 Task: Search one way flight ticket for 3 adults, 3 children in premium economy from Joplin: Joplin Regional Airport to Riverton: Central Wyoming Regional Airport (was Riverton Regional) on 5-4-2023. Choice of flights is Spirit. Outbound departure time preference is 7:15.
Action: Mouse moved to (298, 124)
Screenshot: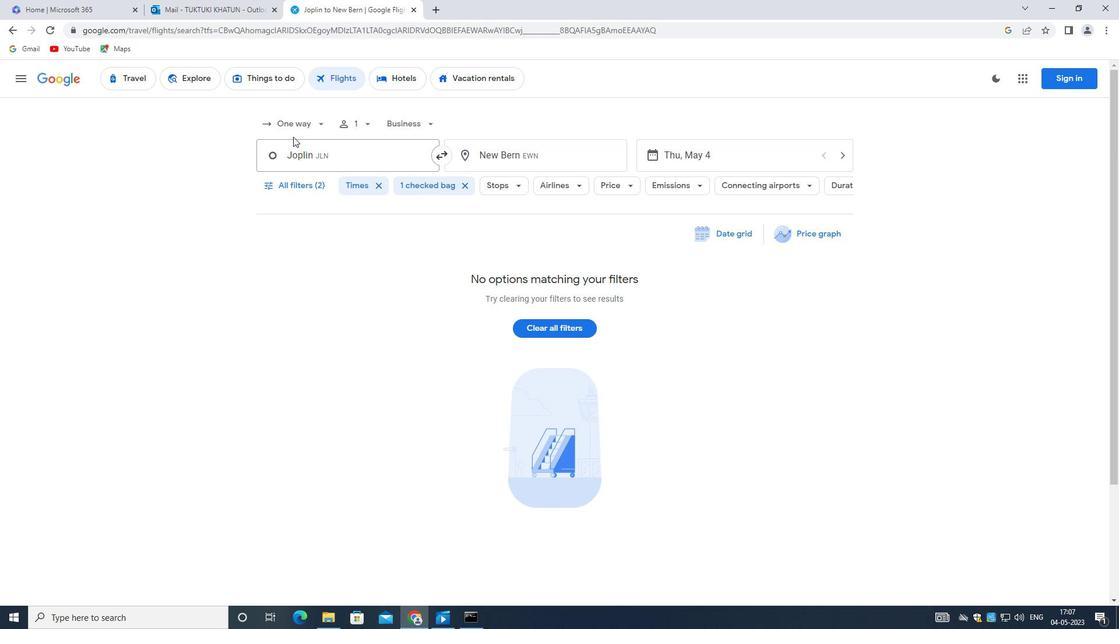 
Action: Mouse pressed left at (298, 124)
Screenshot: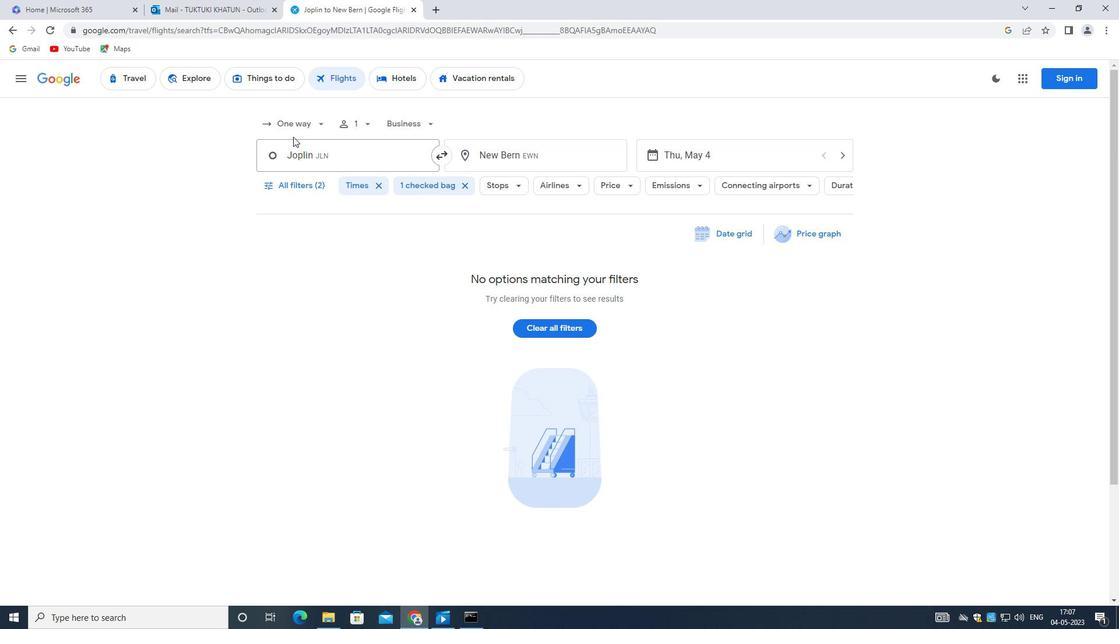 
Action: Mouse moved to (323, 177)
Screenshot: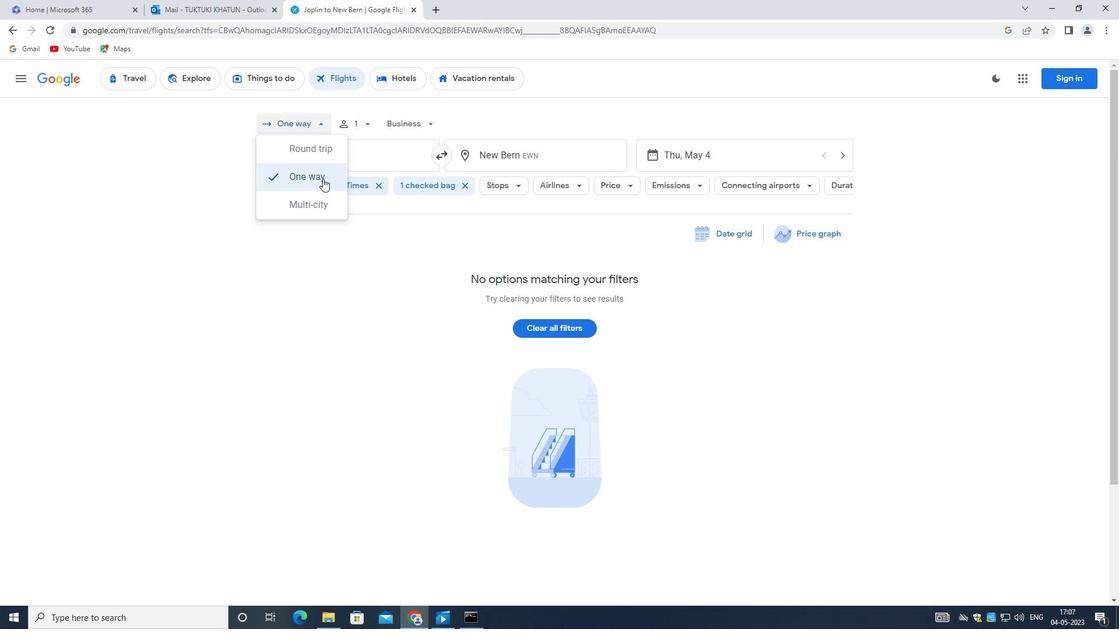 
Action: Mouse pressed left at (323, 177)
Screenshot: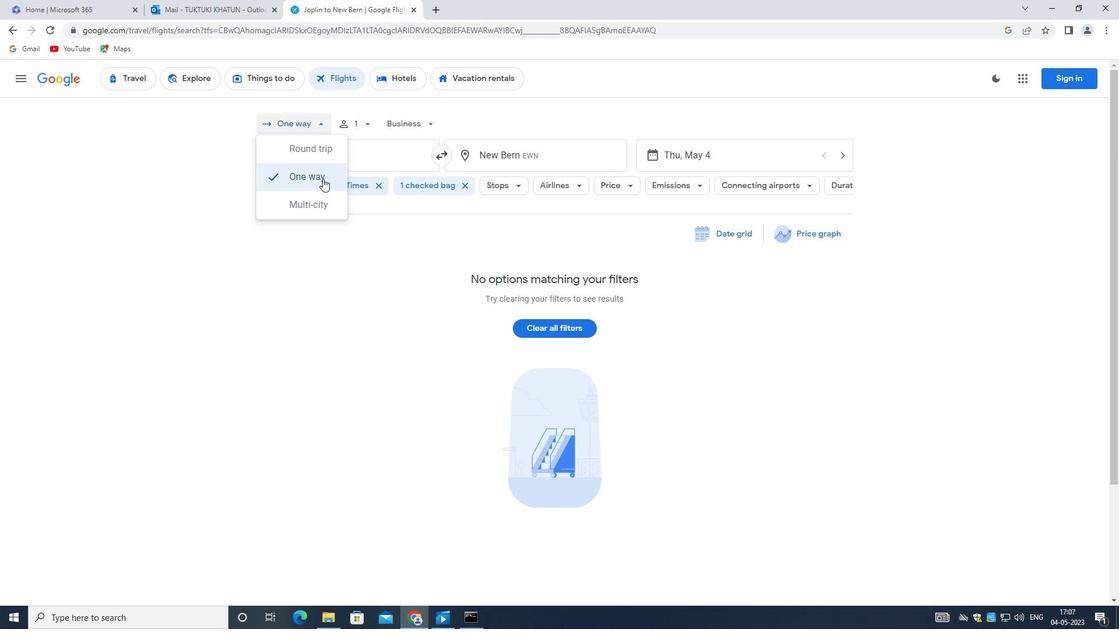 
Action: Mouse moved to (401, 130)
Screenshot: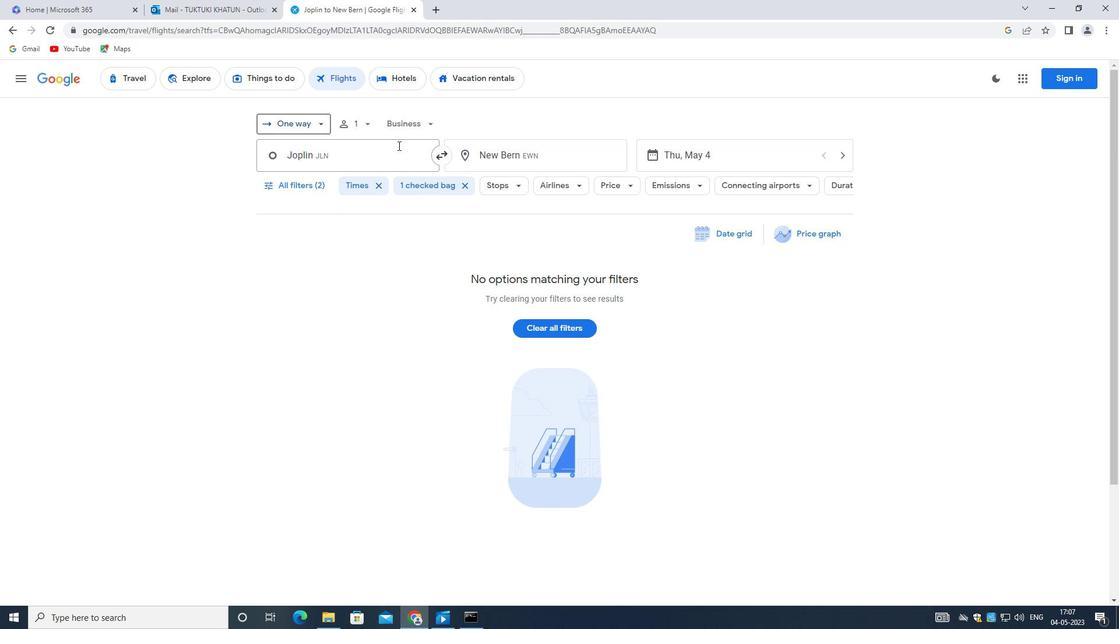 
Action: Mouse pressed left at (401, 130)
Screenshot: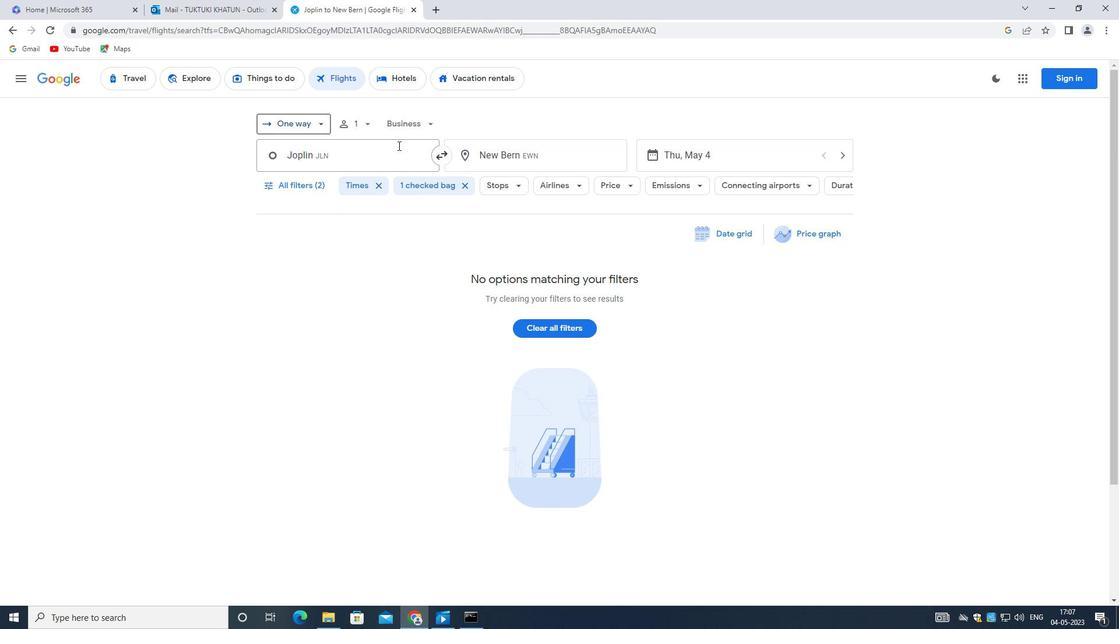 
Action: Mouse moved to (368, 124)
Screenshot: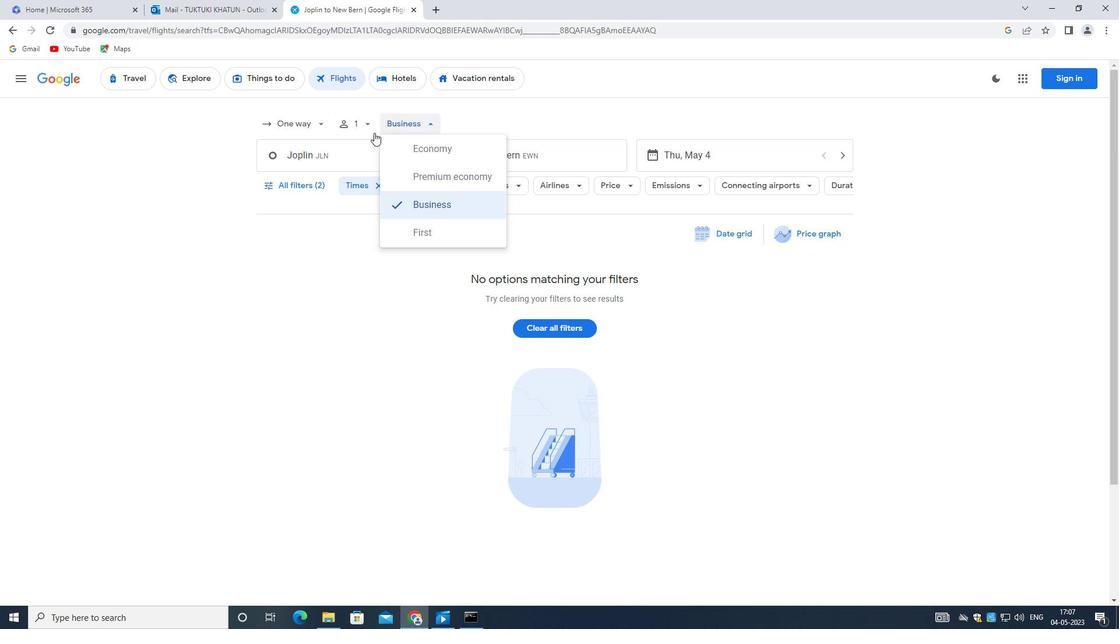 
Action: Mouse pressed left at (368, 124)
Screenshot: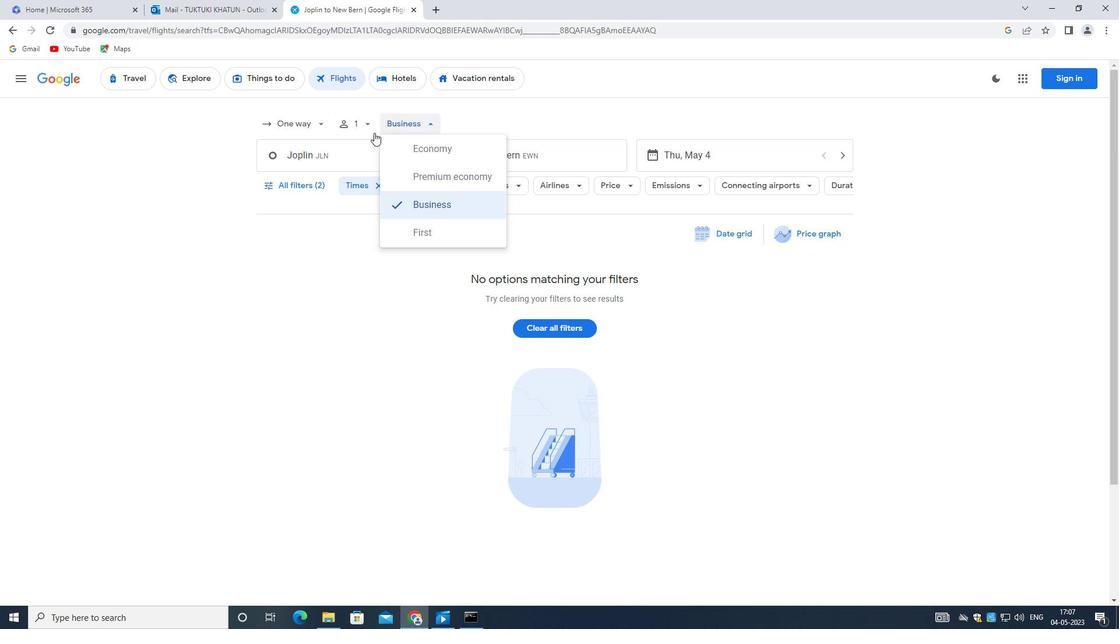 
Action: Mouse moved to (457, 153)
Screenshot: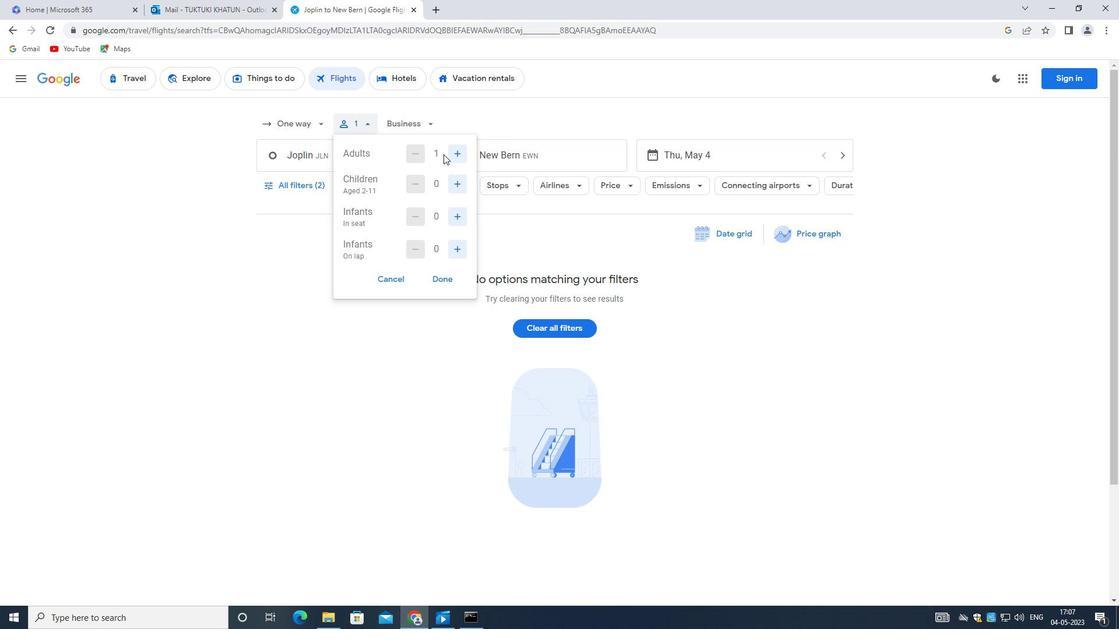 
Action: Mouse pressed left at (457, 153)
Screenshot: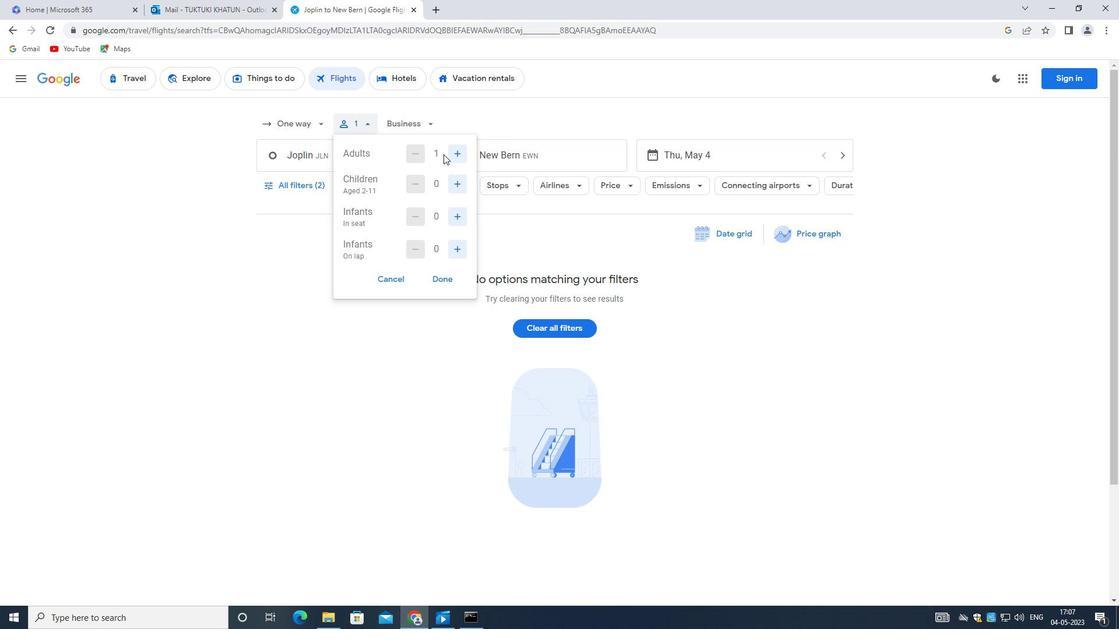 
Action: Mouse moved to (457, 152)
Screenshot: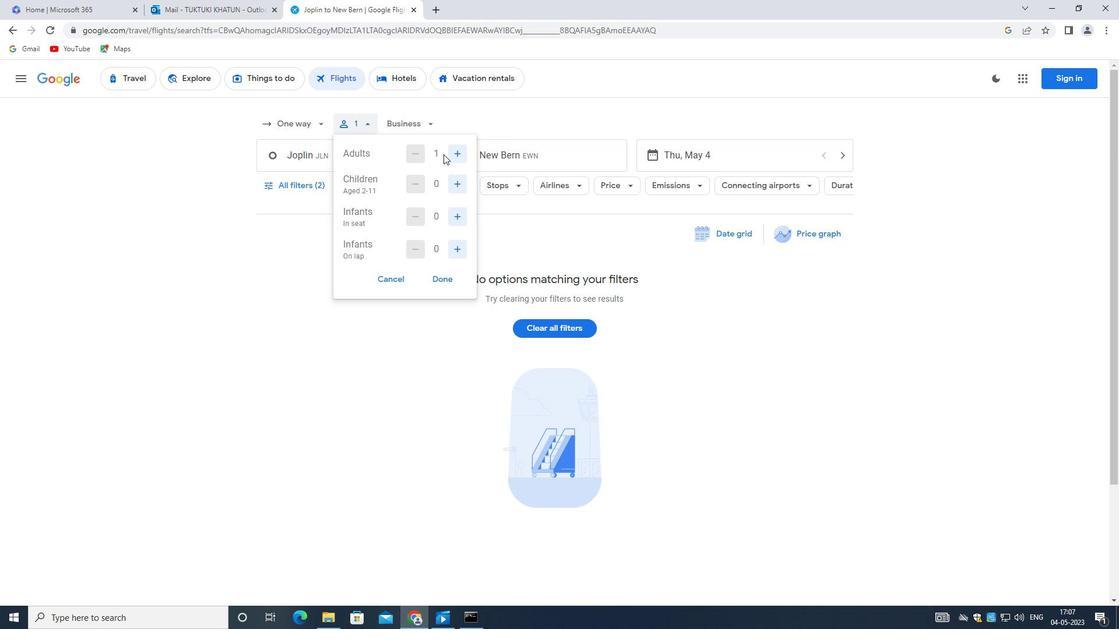 
Action: Mouse pressed left at (457, 152)
Screenshot: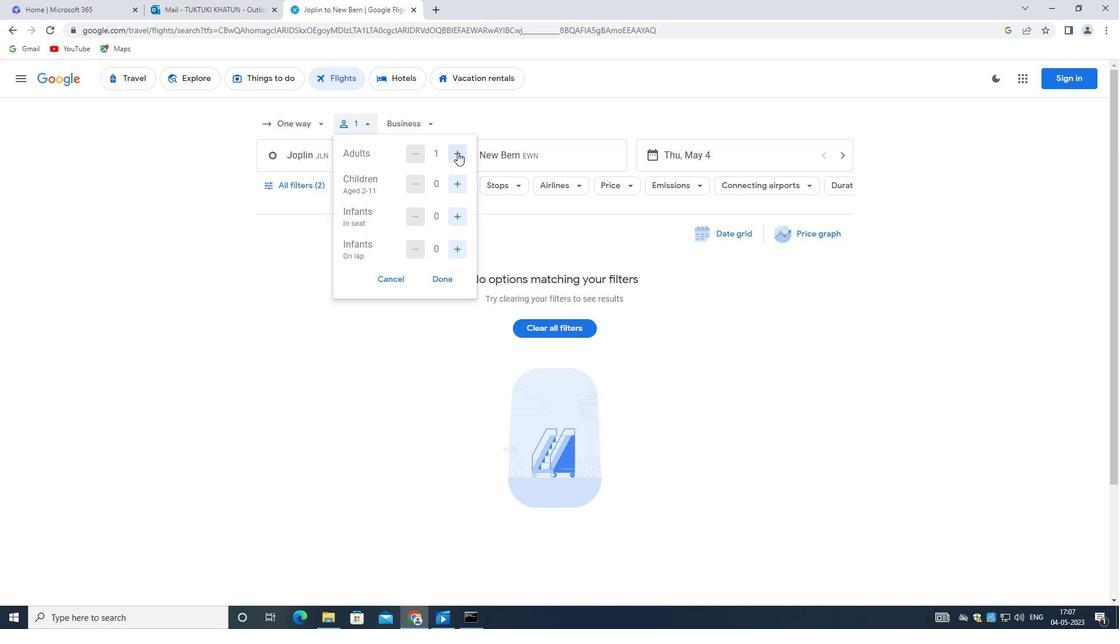 
Action: Mouse moved to (466, 183)
Screenshot: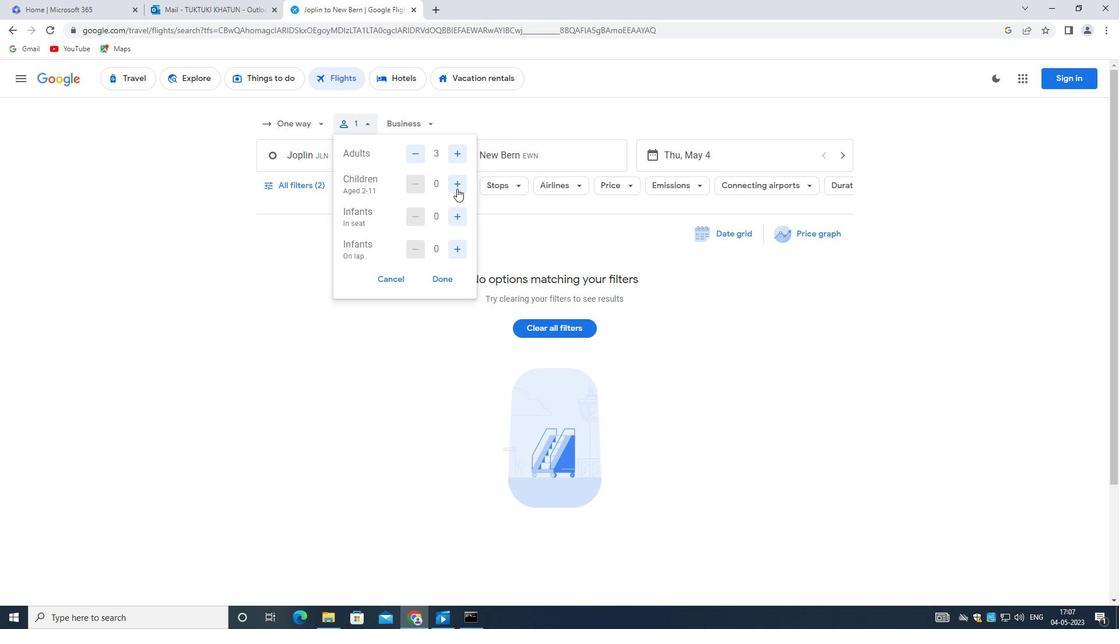 
Action: Mouse pressed left at (466, 183)
Screenshot: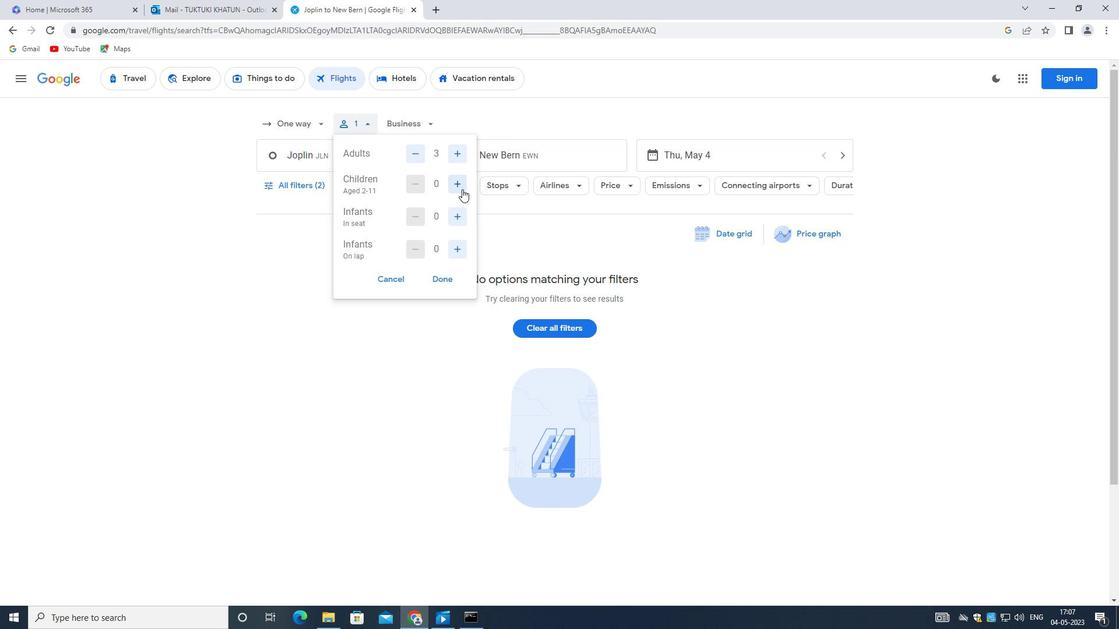
Action: Mouse pressed left at (466, 183)
Screenshot: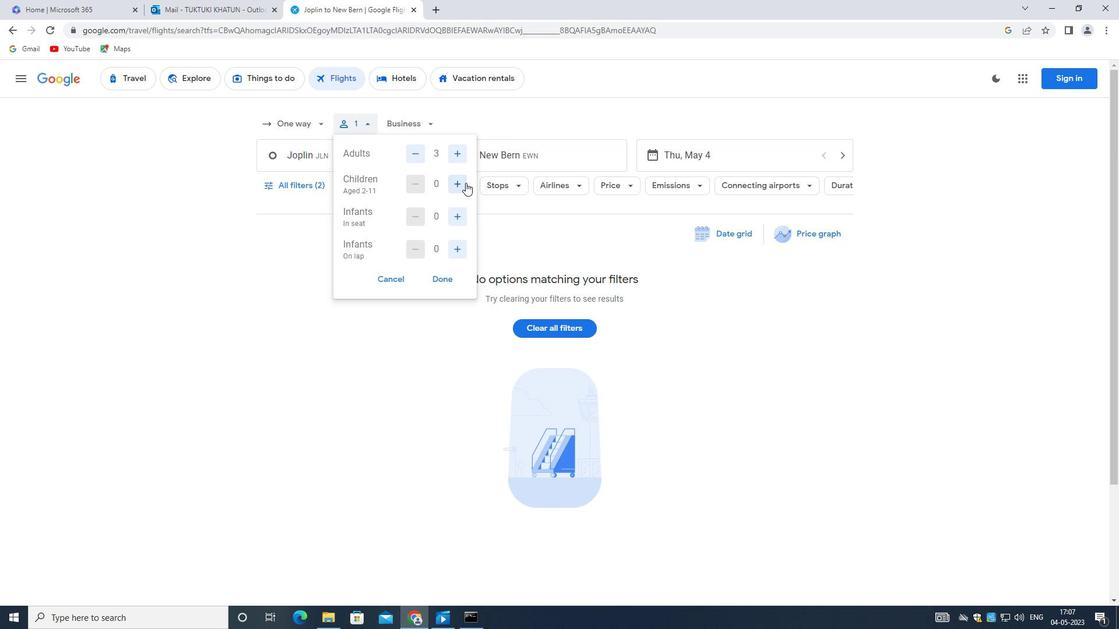 
Action: Mouse pressed left at (466, 183)
Screenshot: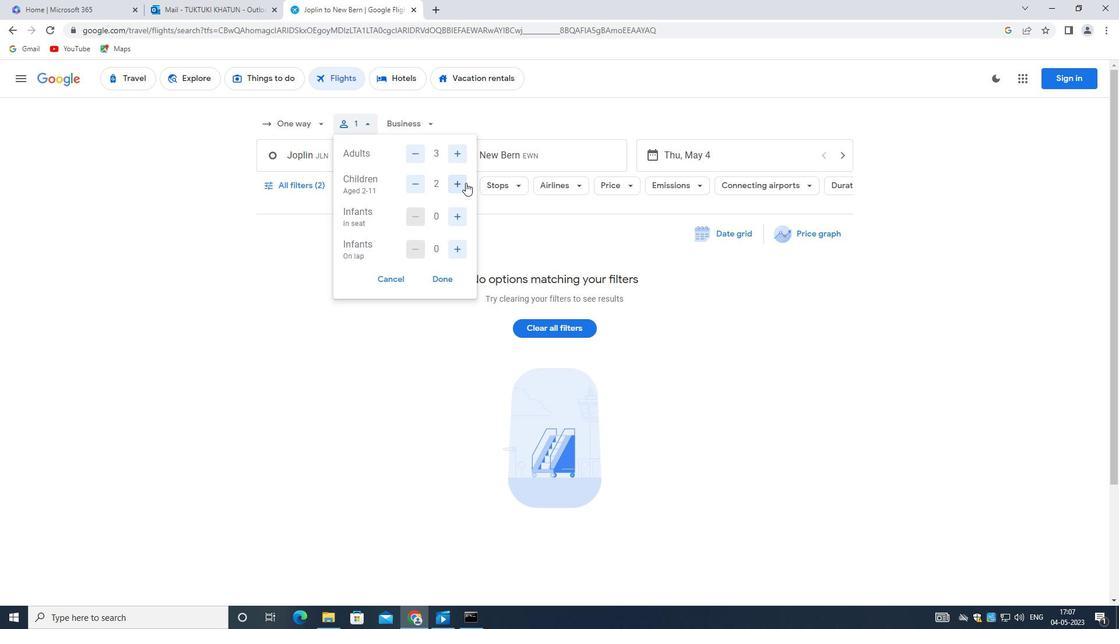
Action: Mouse moved to (442, 277)
Screenshot: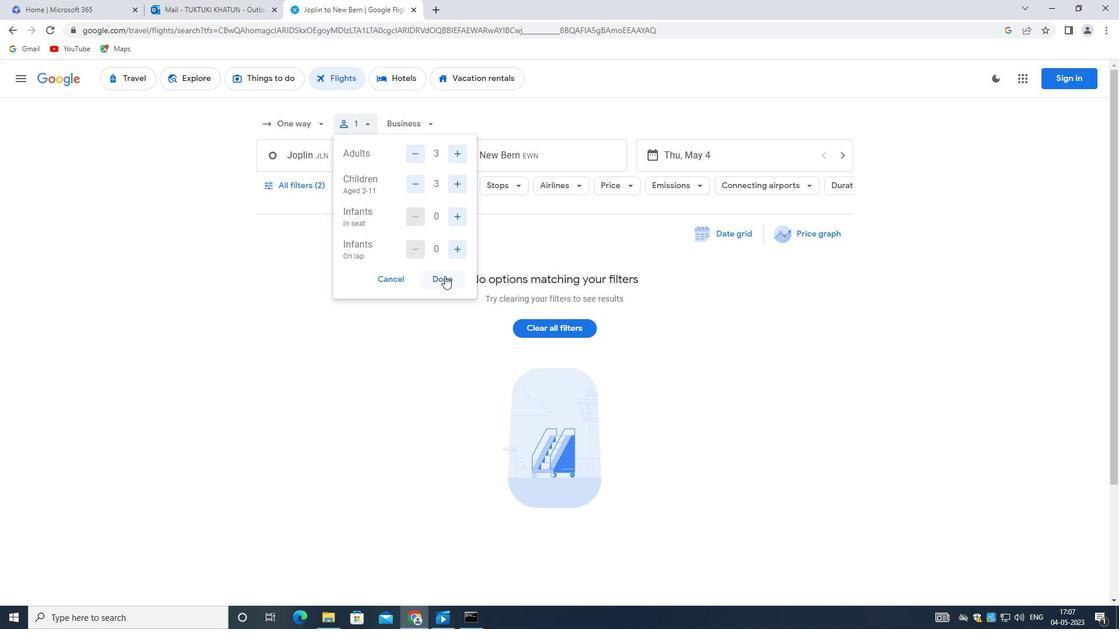 
Action: Mouse pressed left at (442, 277)
Screenshot: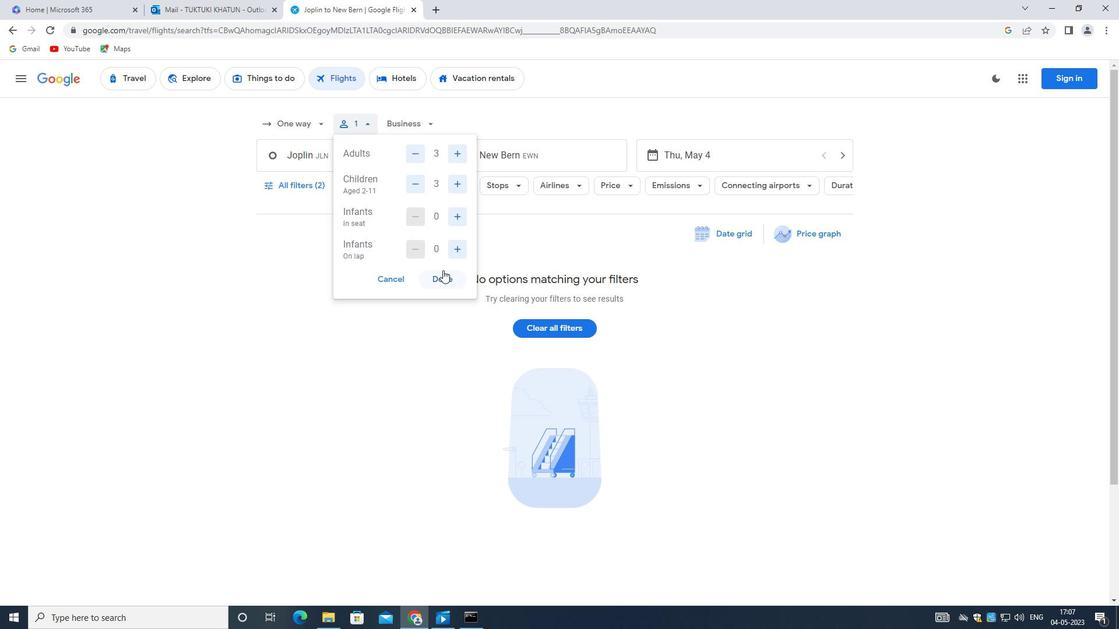 
Action: Mouse moved to (414, 126)
Screenshot: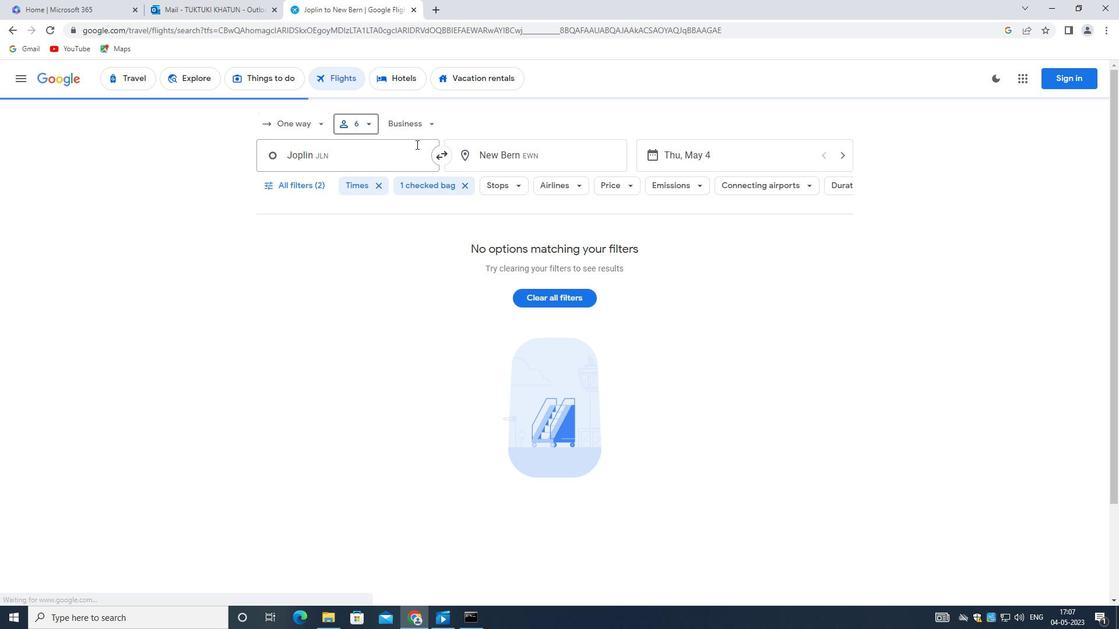 
Action: Mouse pressed left at (414, 126)
Screenshot: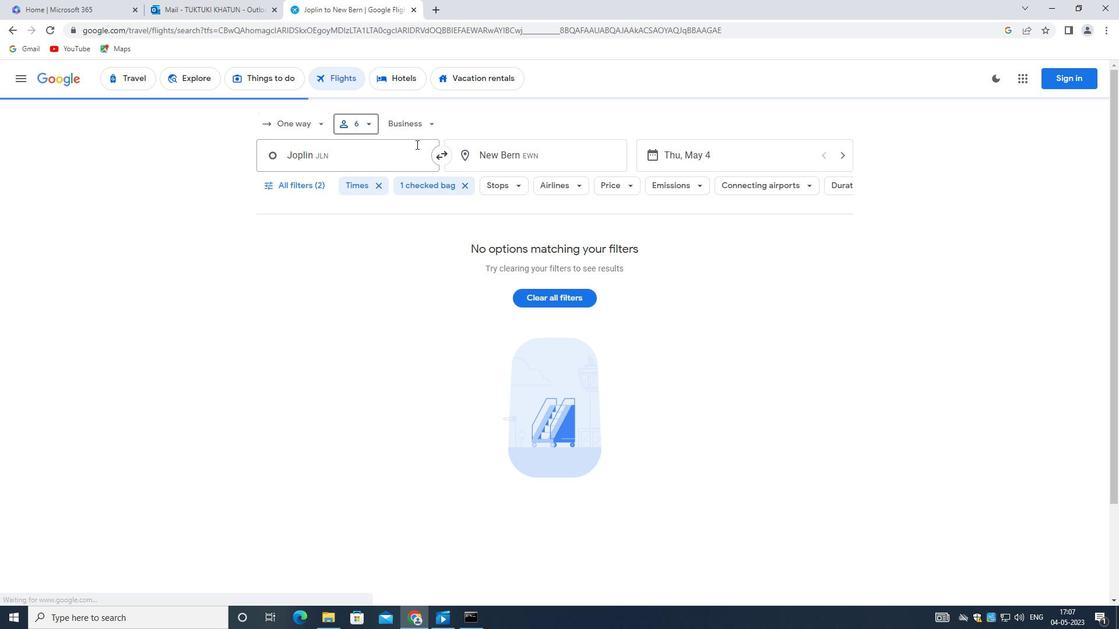 
Action: Mouse moved to (447, 179)
Screenshot: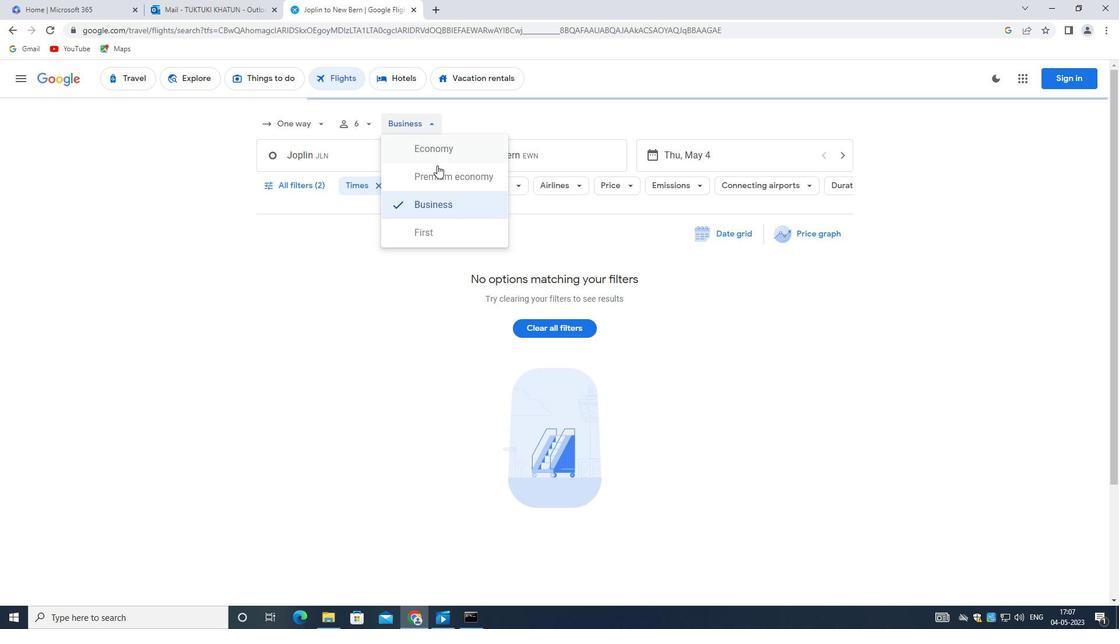 
Action: Mouse pressed left at (447, 179)
Screenshot: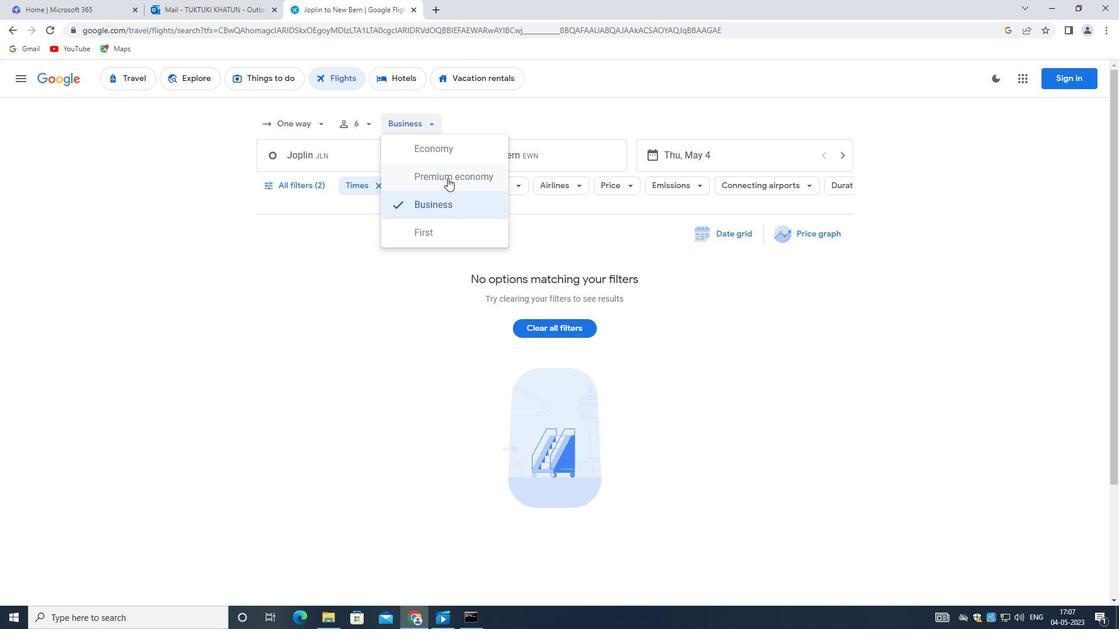 
Action: Mouse moved to (310, 156)
Screenshot: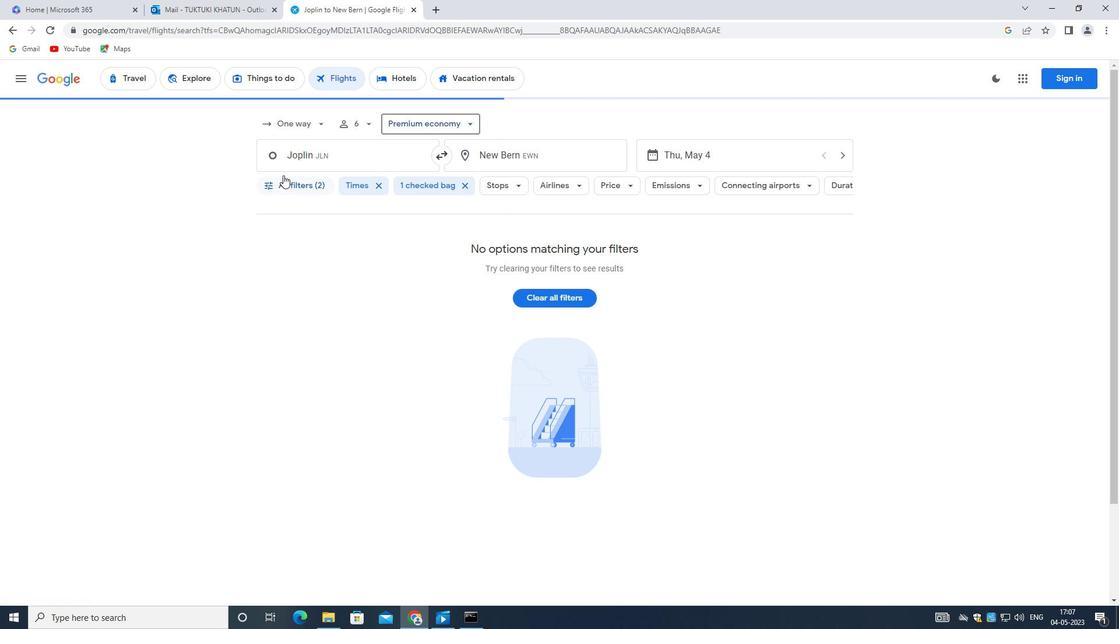 
Action: Mouse pressed left at (310, 156)
Screenshot: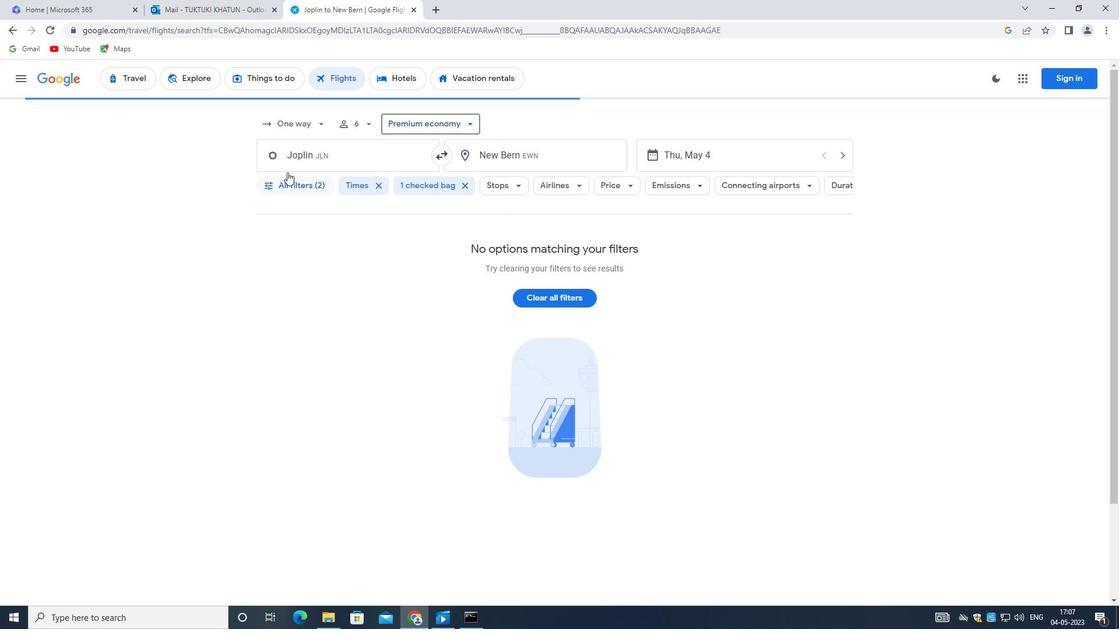 
Action: Mouse moved to (342, 220)
Screenshot: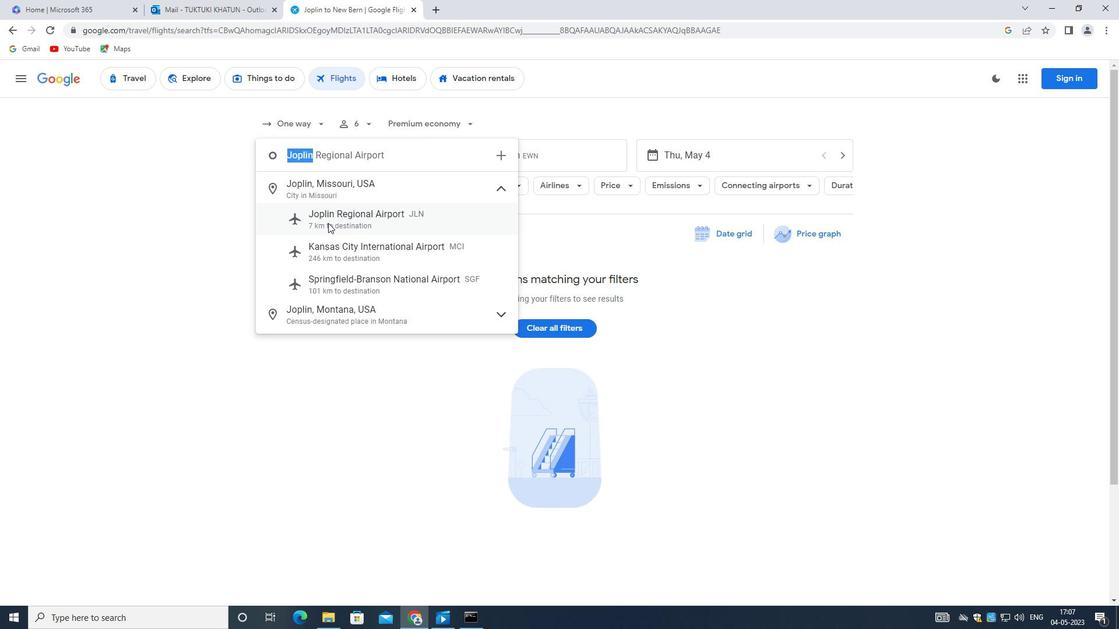
Action: Mouse pressed left at (342, 220)
Screenshot: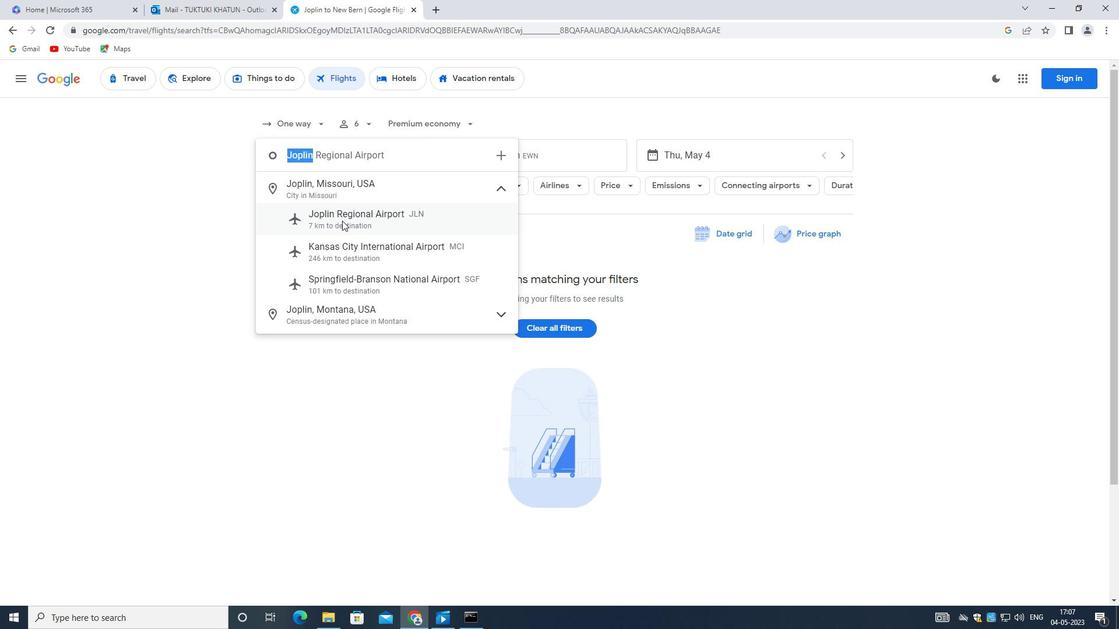 
Action: Mouse moved to (522, 149)
Screenshot: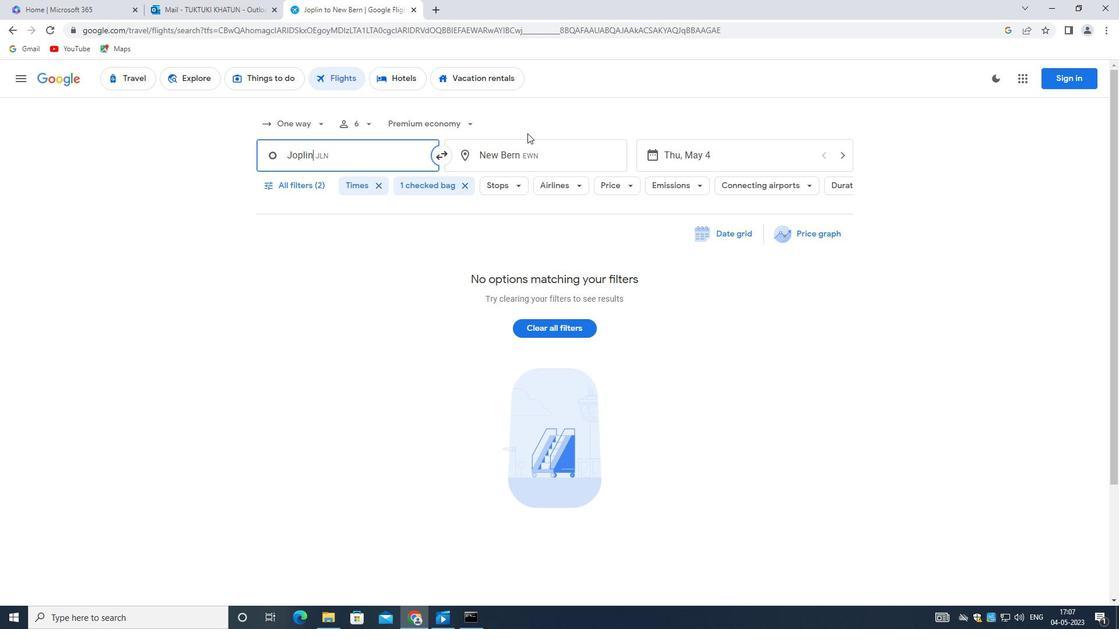 
Action: Mouse pressed left at (522, 149)
Screenshot: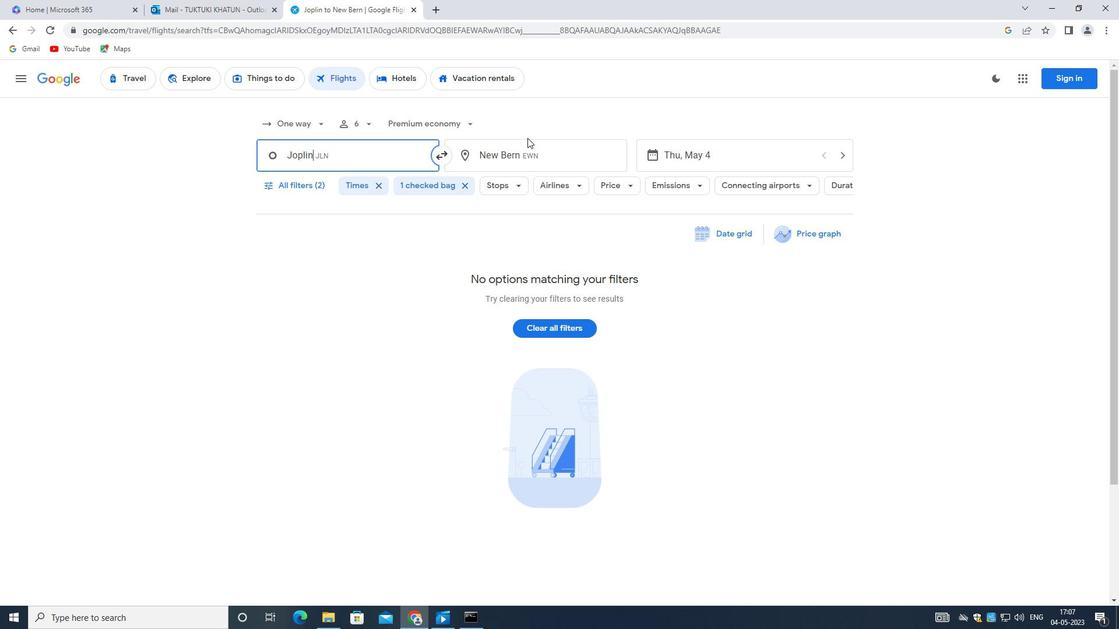 
Action: Mouse moved to (520, 149)
Screenshot: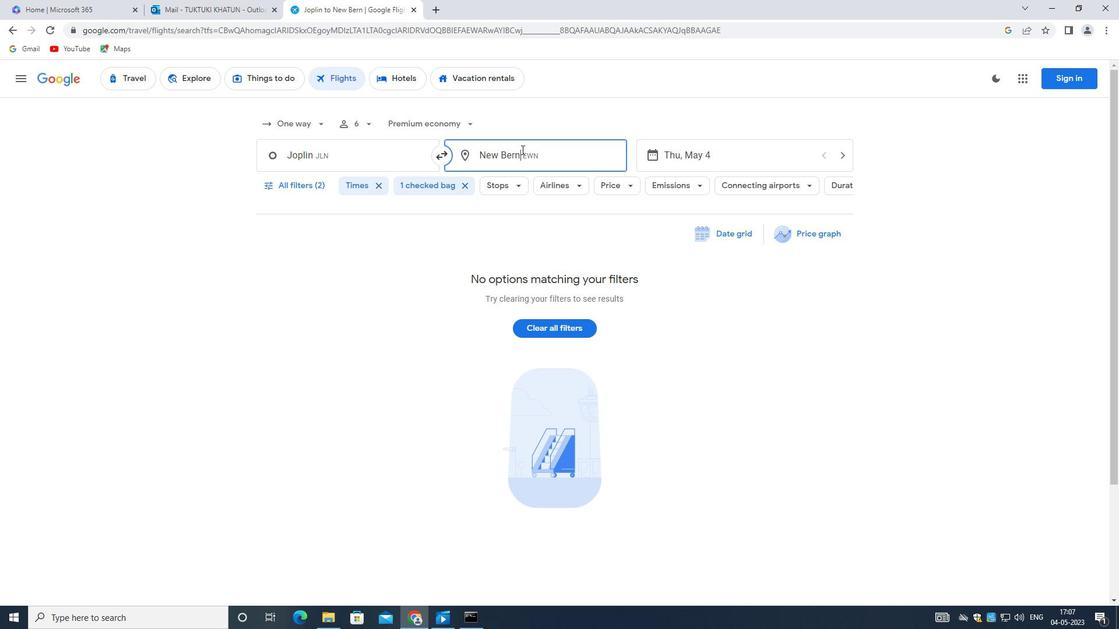 
Action: Key pressed <Key.backspace><Key.shift>CENTRAL<Key.space><Key.shift>WYO
Screenshot: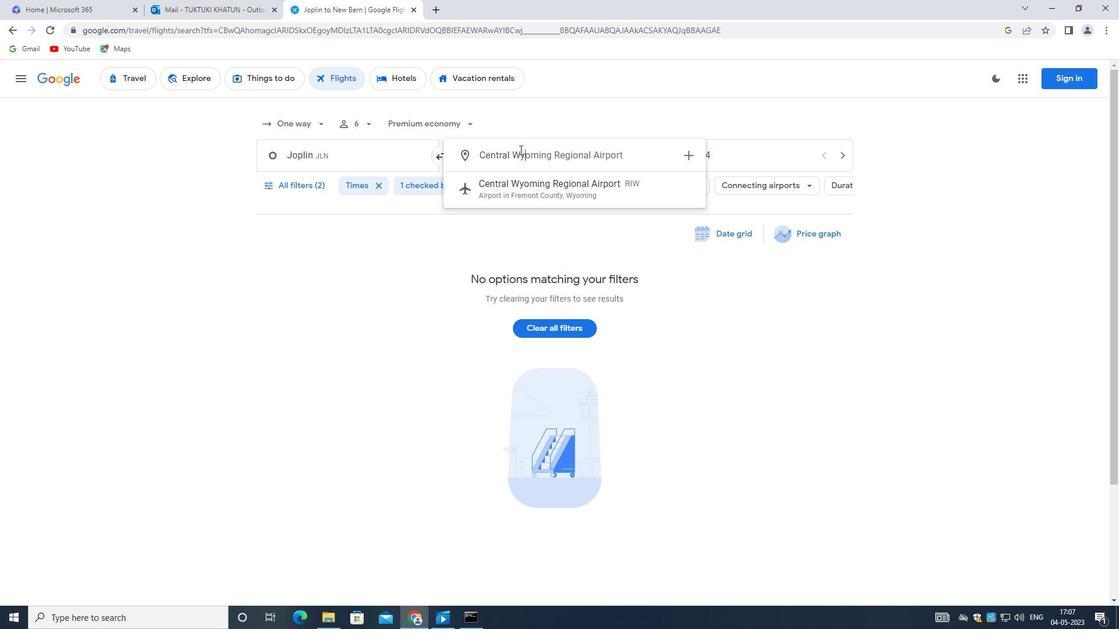 
Action: Mouse moved to (559, 190)
Screenshot: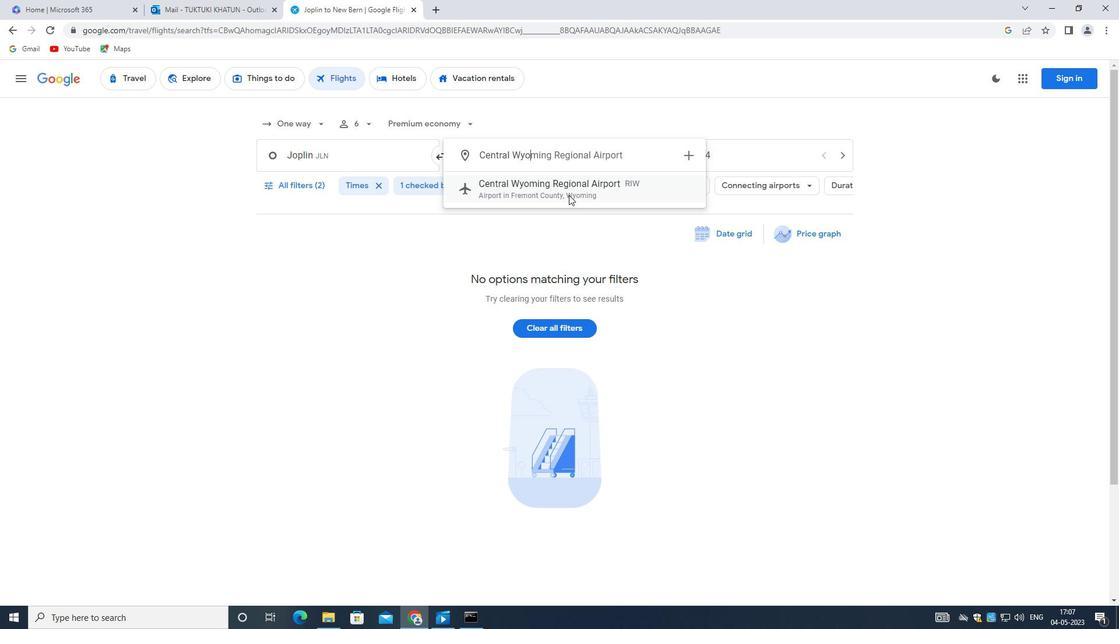
Action: Mouse pressed left at (559, 190)
Screenshot: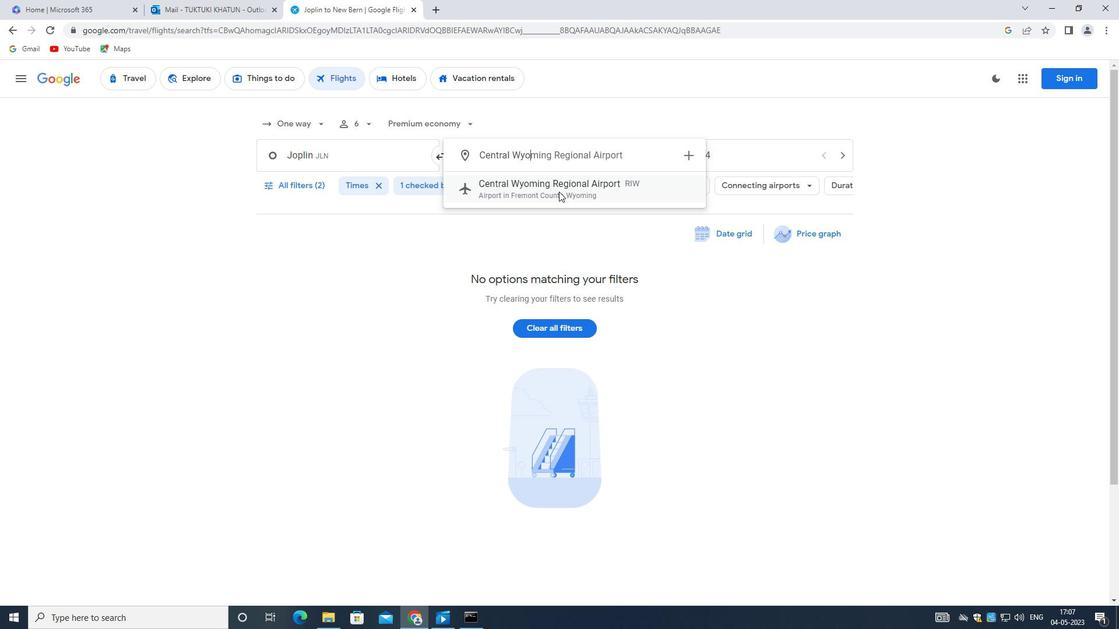 
Action: Mouse moved to (712, 159)
Screenshot: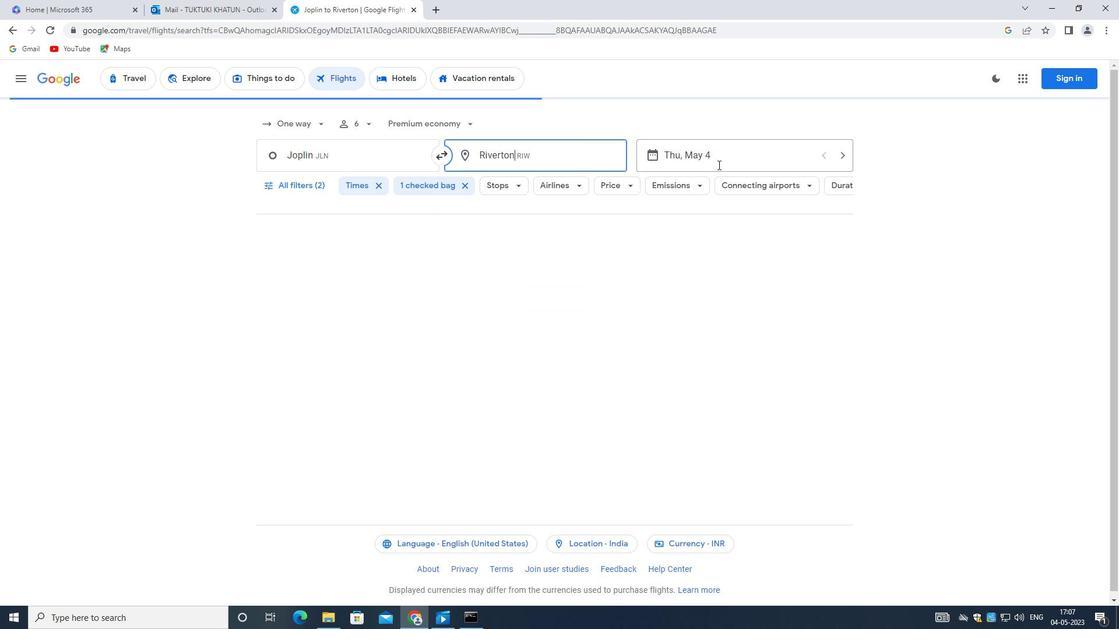 
Action: Mouse pressed left at (712, 159)
Screenshot: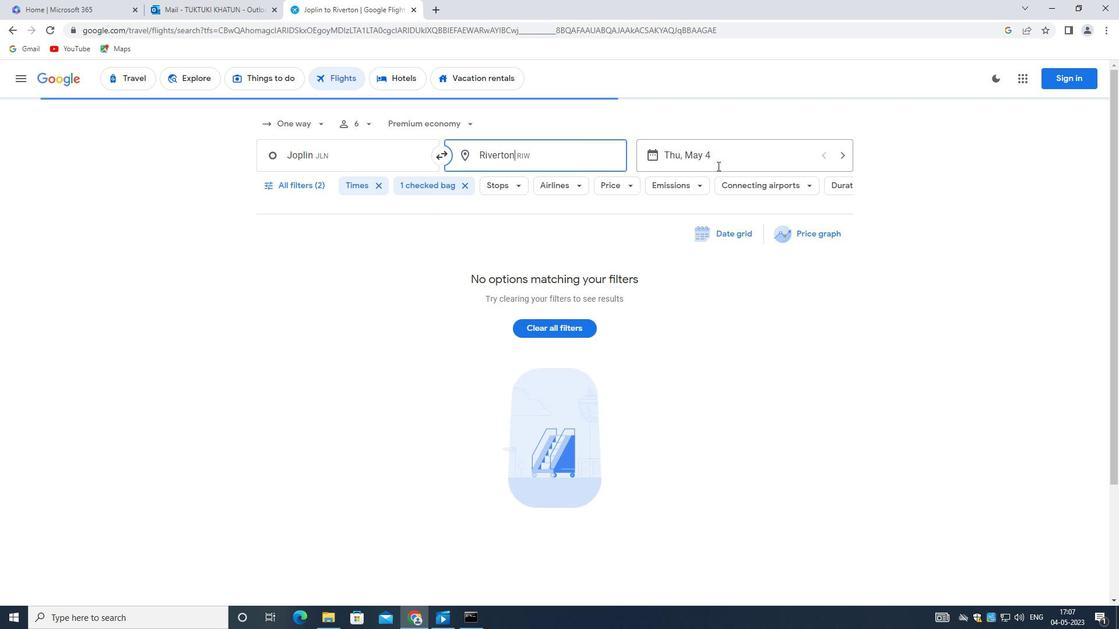 
Action: Mouse moved to (557, 243)
Screenshot: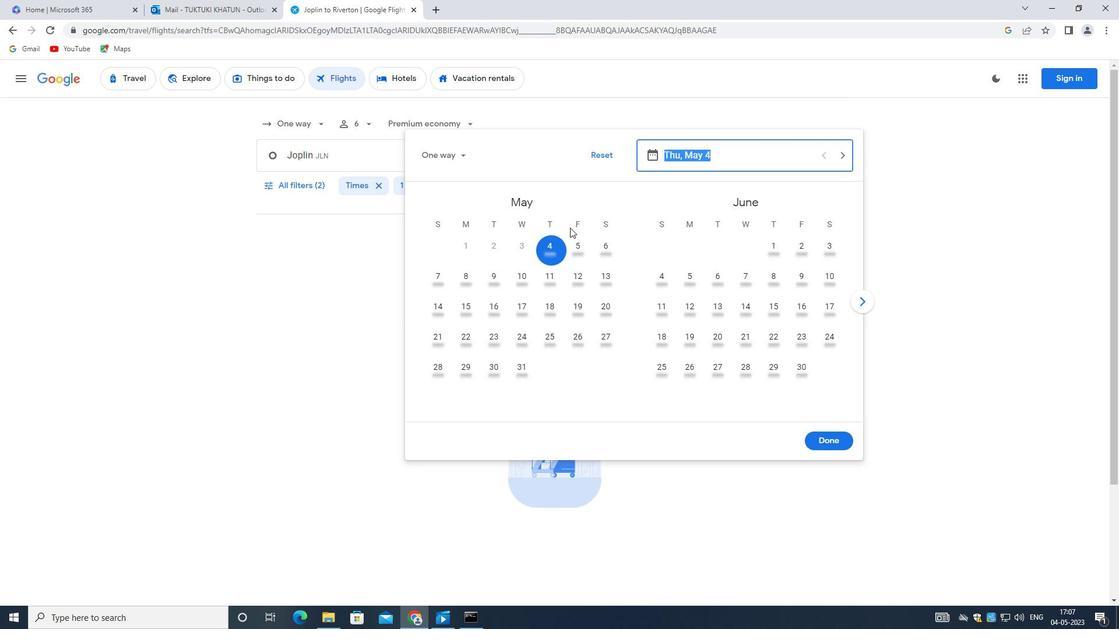 
Action: Mouse pressed left at (557, 243)
Screenshot: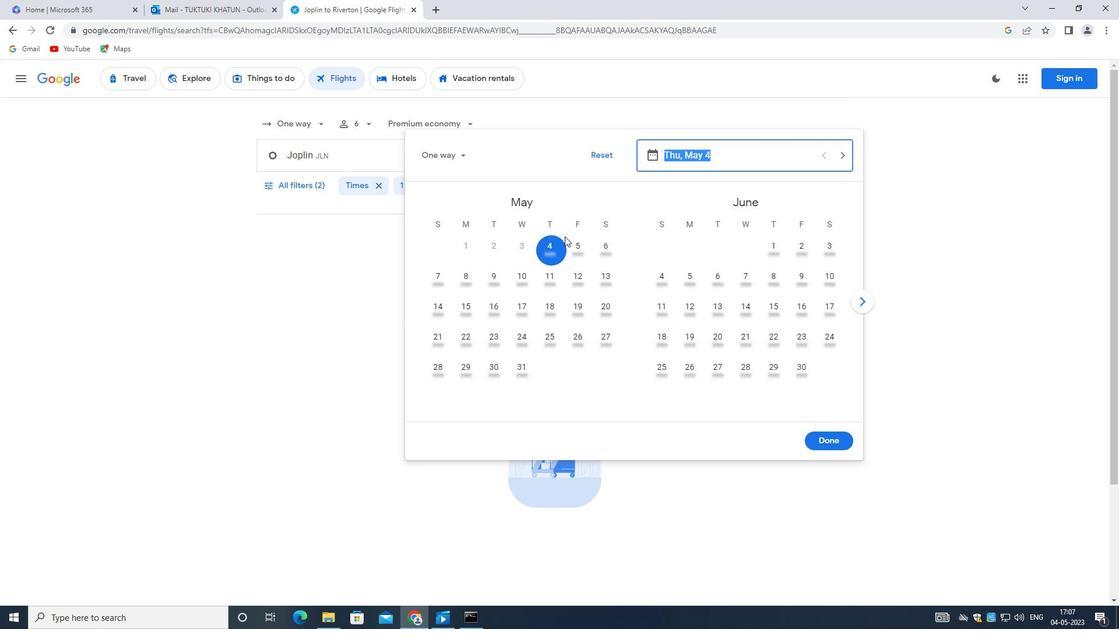 
Action: Mouse moved to (827, 439)
Screenshot: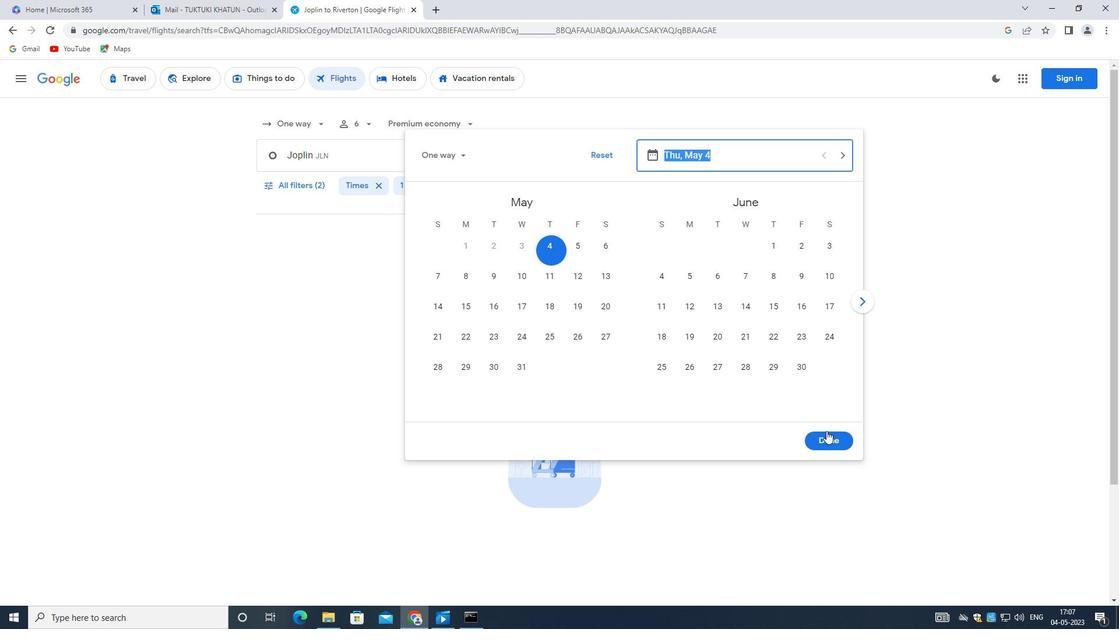 
Action: Mouse pressed left at (827, 439)
Screenshot: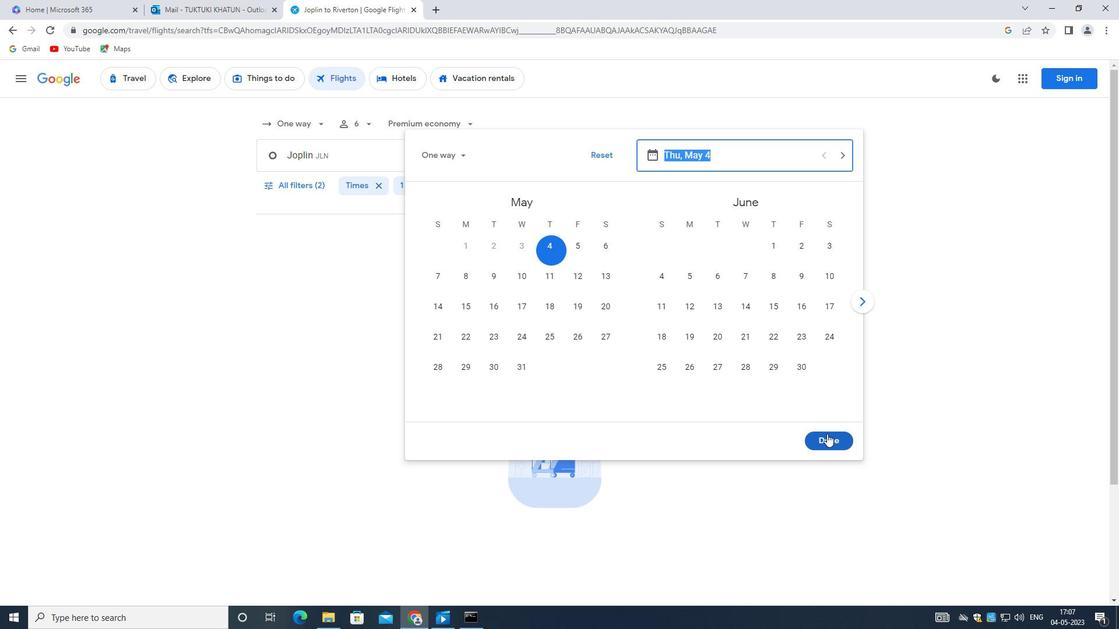 
Action: Mouse moved to (296, 188)
Screenshot: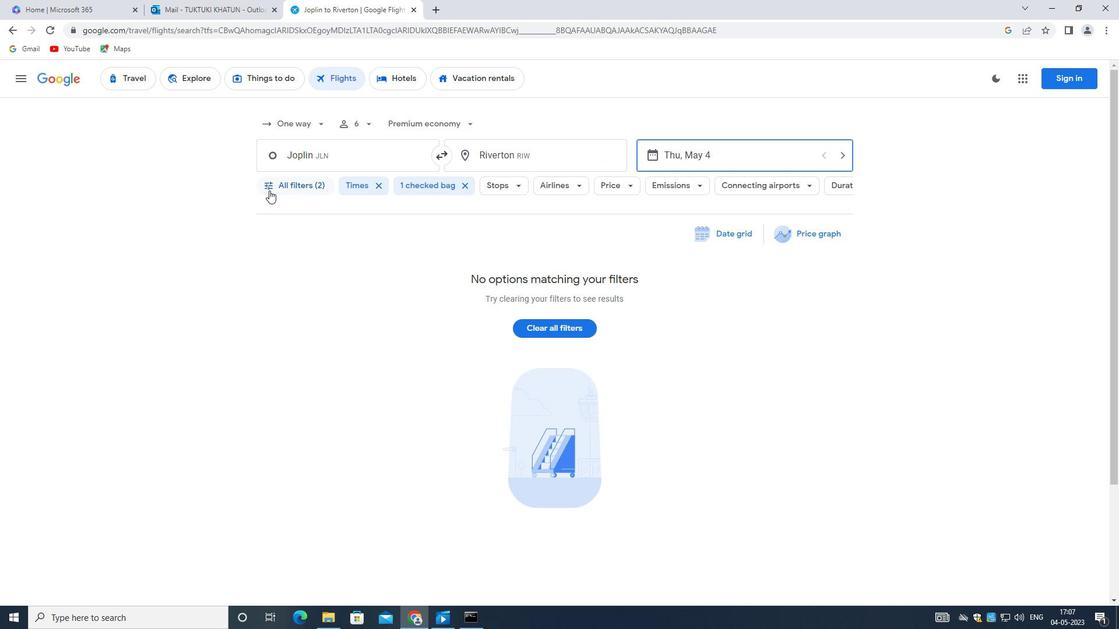 
Action: Mouse pressed left at (296, 188)
Screenshot: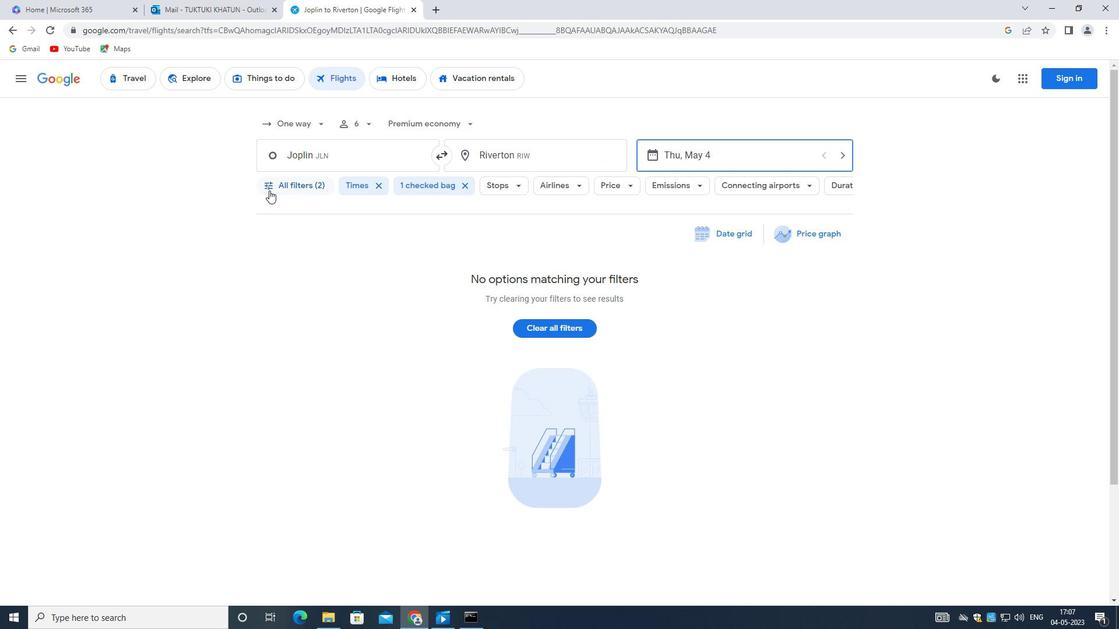 
Action: Mouse moved to (362, 264)
Screenshot: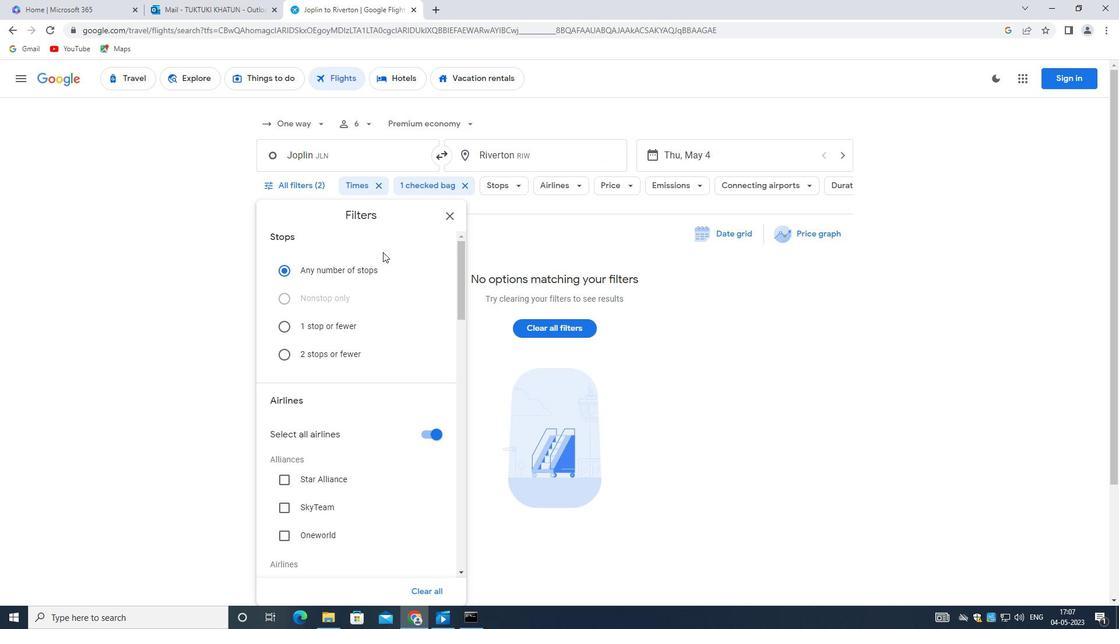 
Action: Mouse scrolled (362, 263) with delta (0, 0)
Screenshot: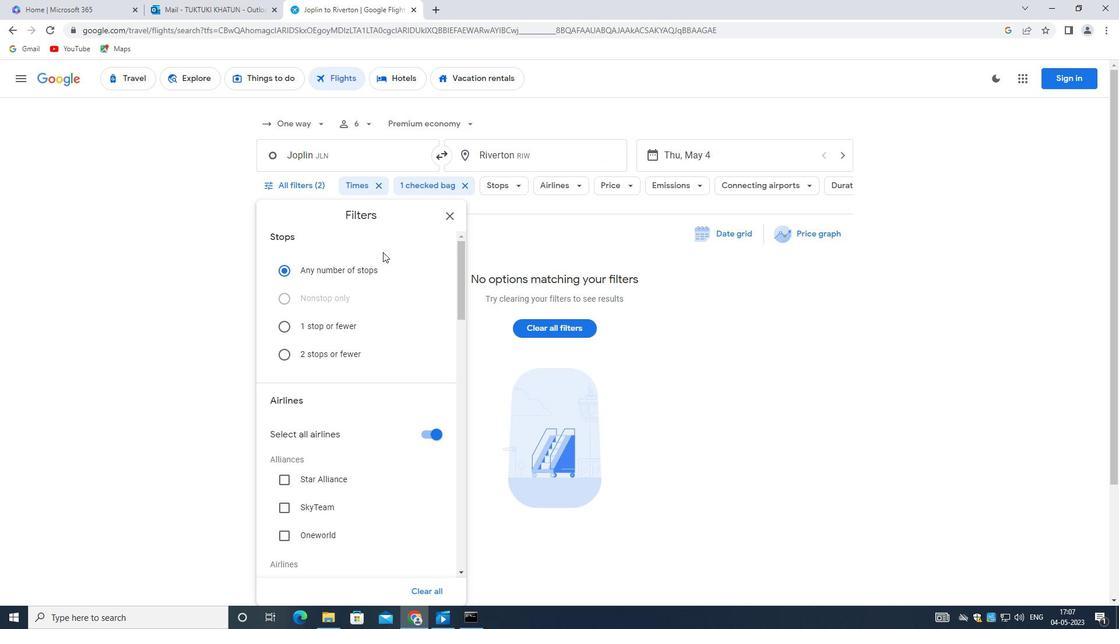 
Action: Mouse moved to (345, 278)
Screenshot: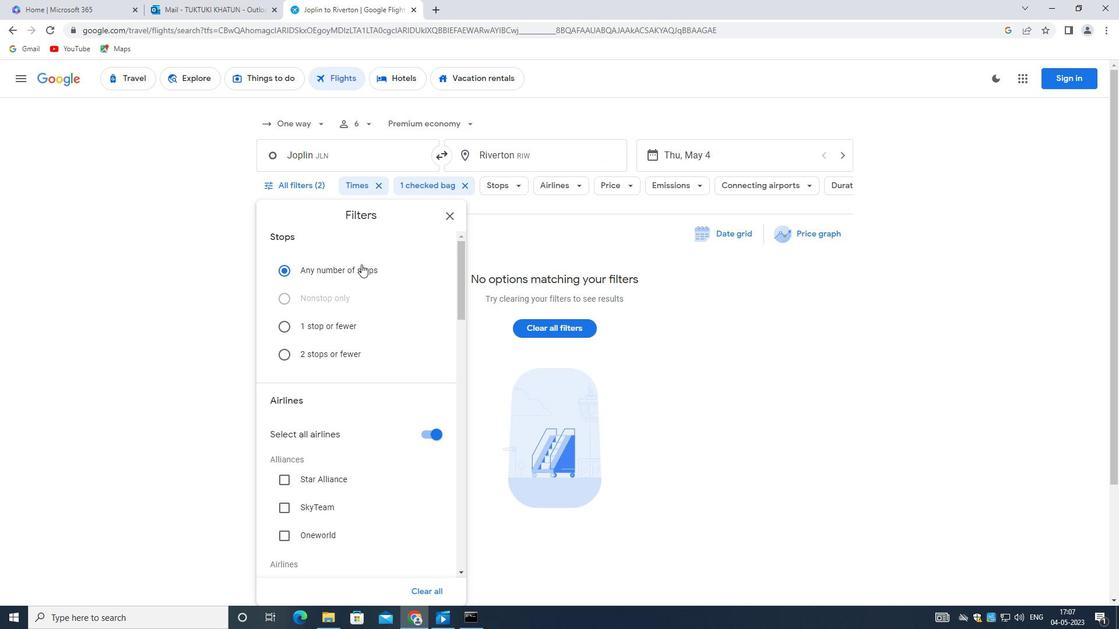 
Action: Mouse scrolled (345, 277) with delta (0, 0)
Screenshot: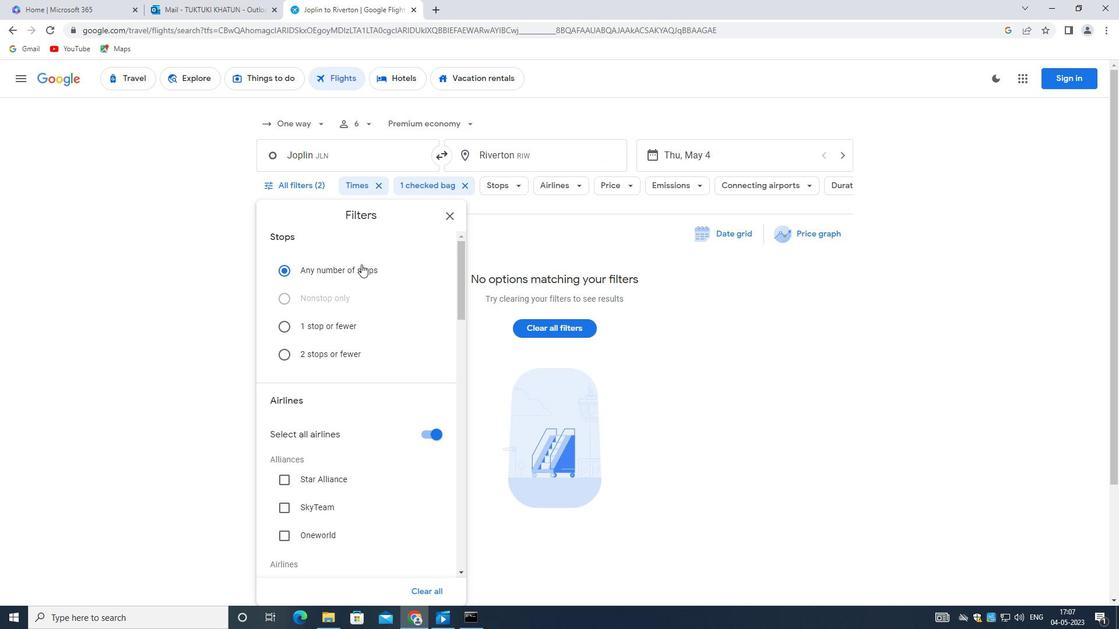 
Action: Mouse moved to (330, 284)
Screenshot: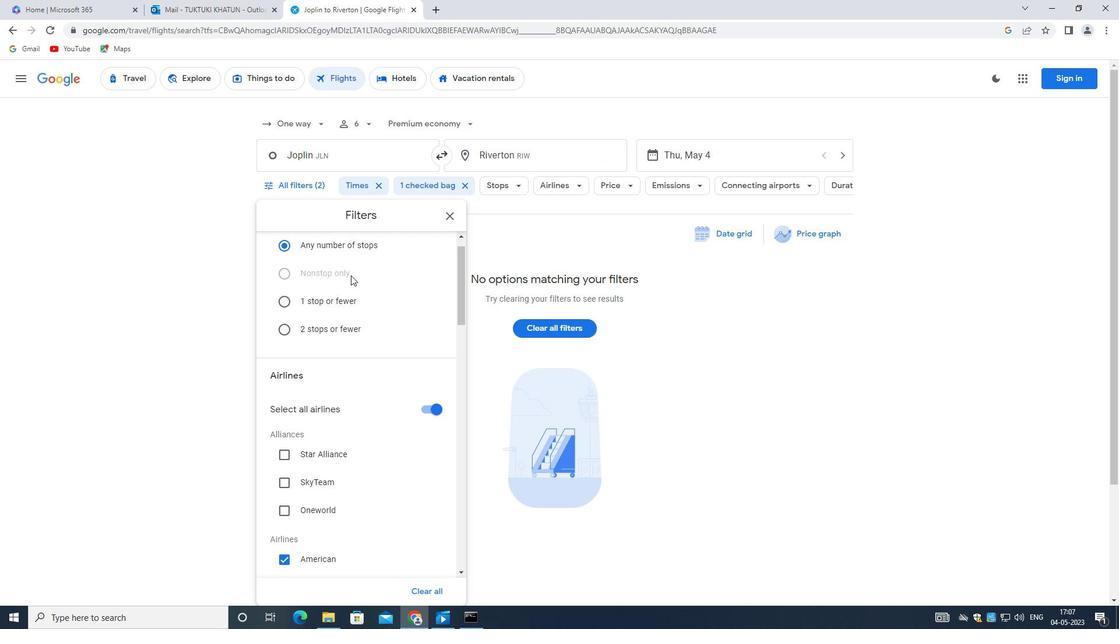 
Action: Mouse scrolled (330, 284) with delta (0, 0)
Screenshot: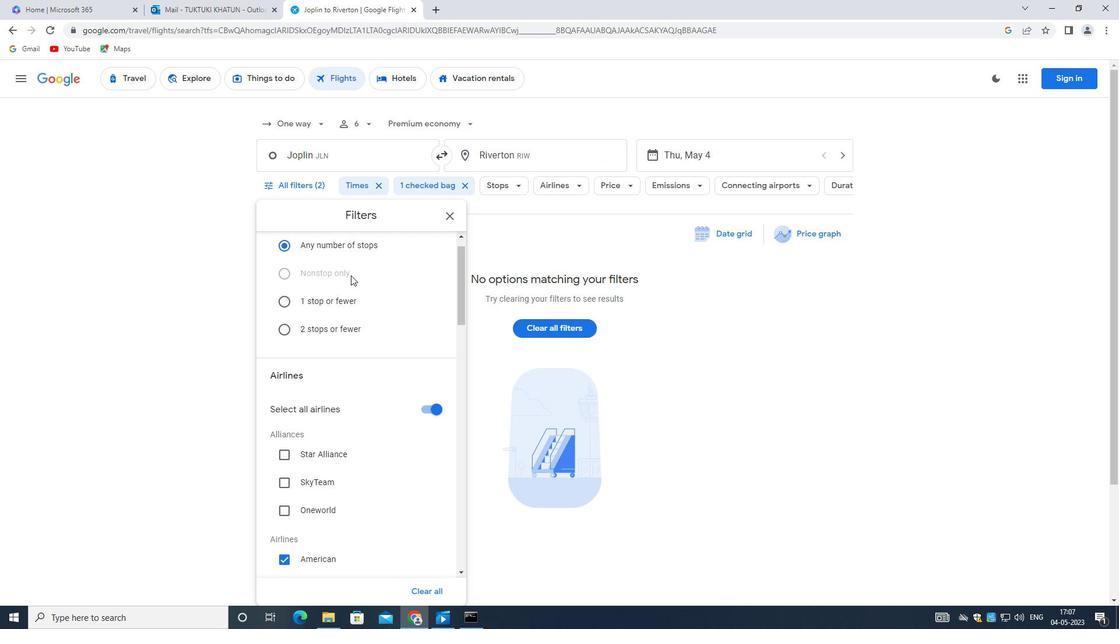 
Action: Mouse moved to (327, 285)
Screenshot: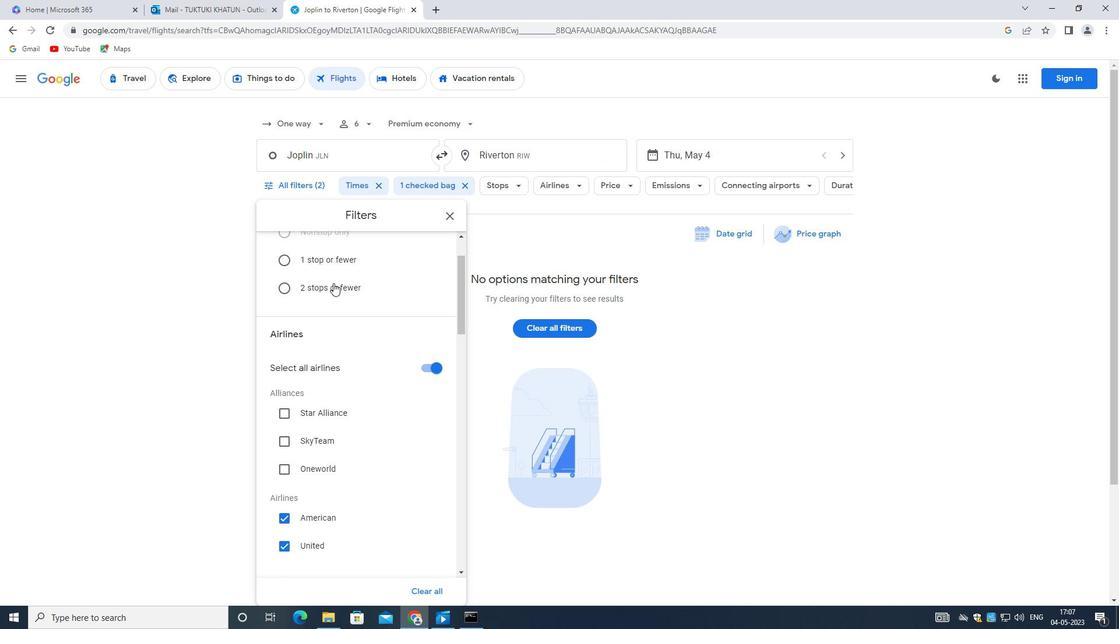 
Action: Mouse scrolled (327, 285) with delta (0, 0)
Screenshot: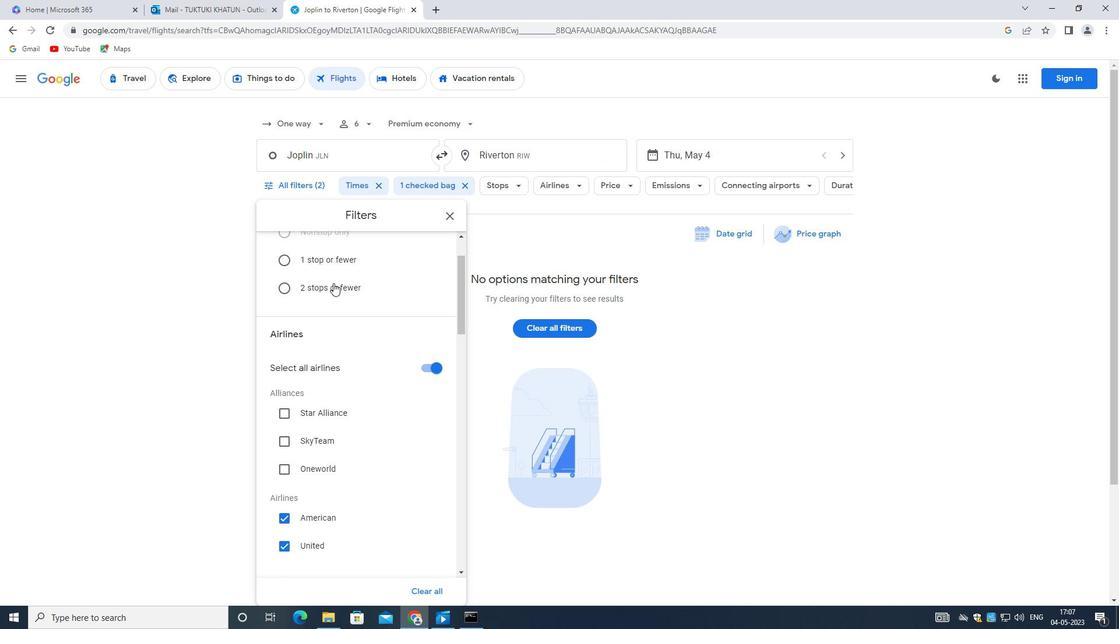 
Action: Mouse moved to (324, 287)
Screenshot: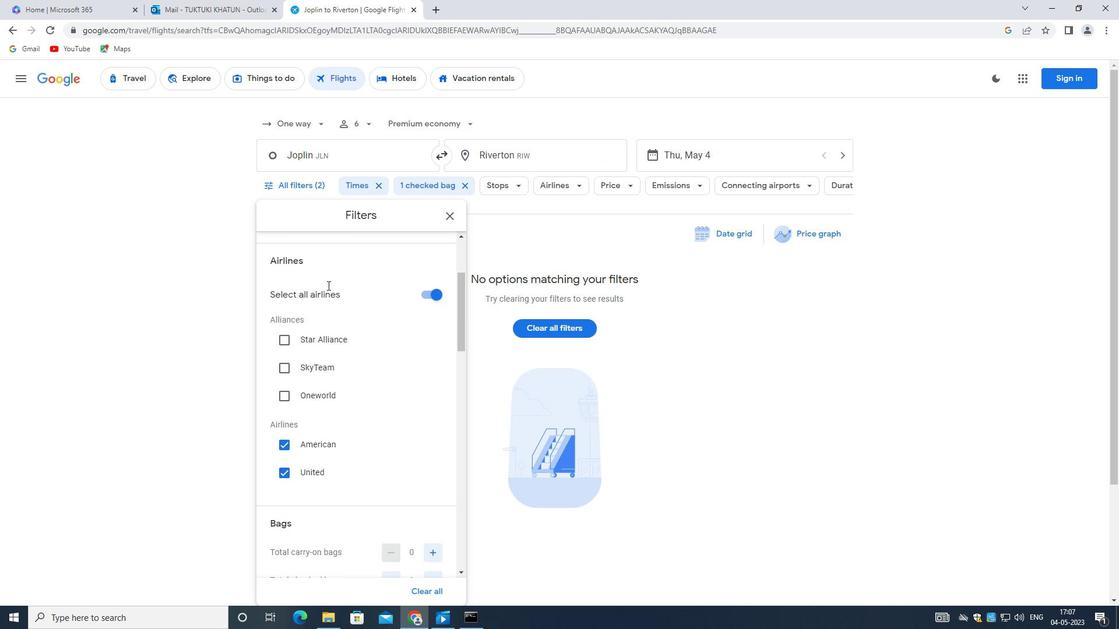 
Action: Mouse scrolled (324, 286) with delta (0, 0)
Screenshot: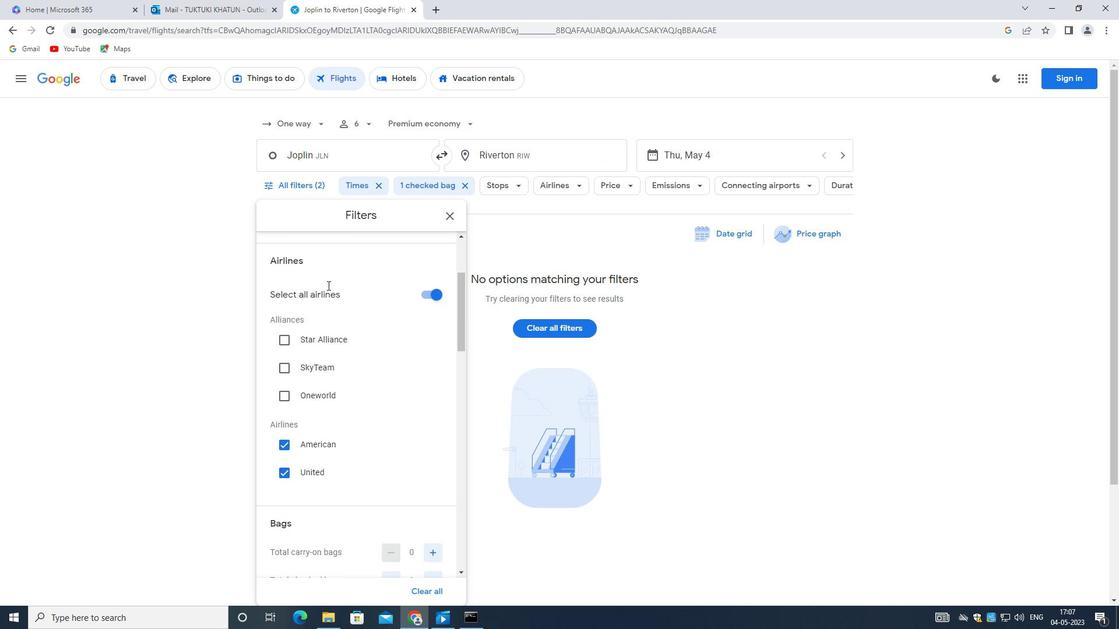 
Action: Mouse moved to (372, 302)
Screenshot: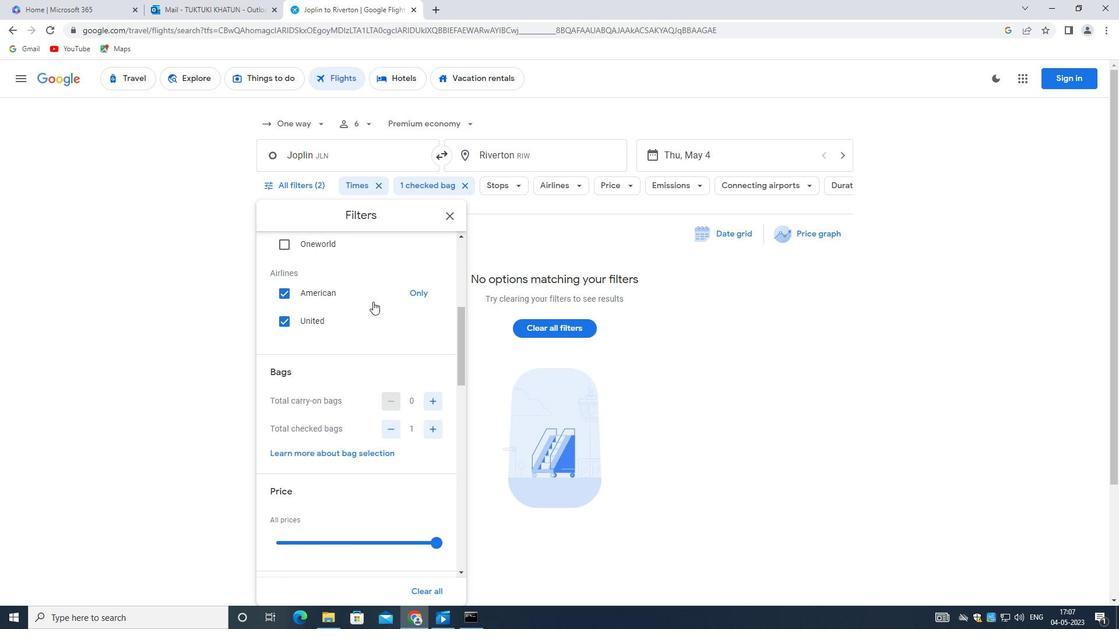 
Action: Mouse scrolled (372, 301) with delta (0, 0)
Screenshot: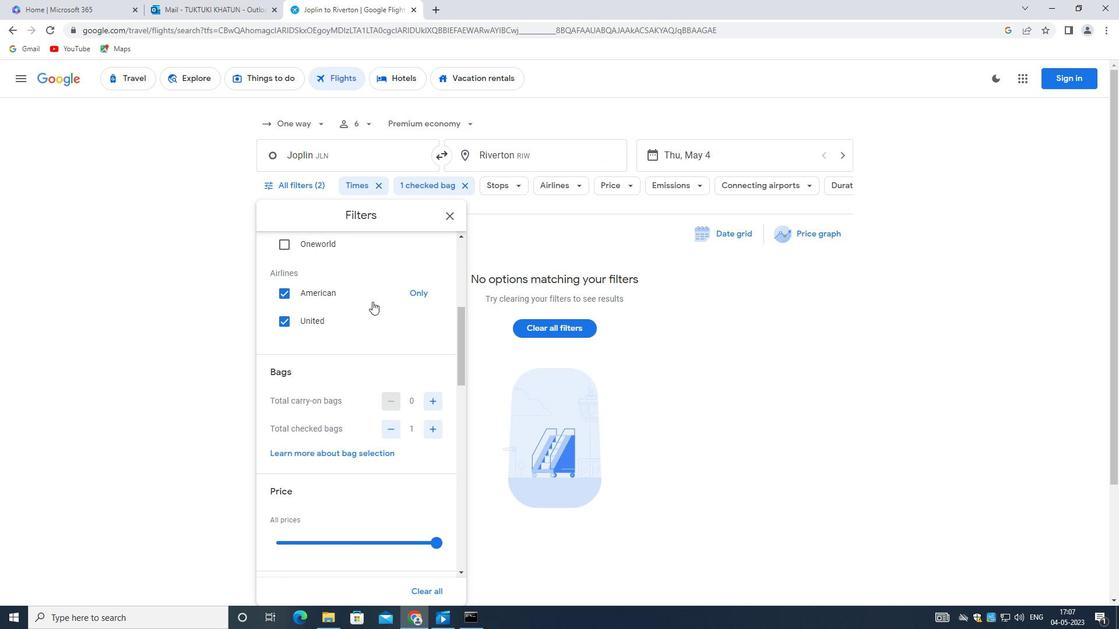 
Action: Mouse scrolled (372, 301) with delta (0, 0)
Screenshot: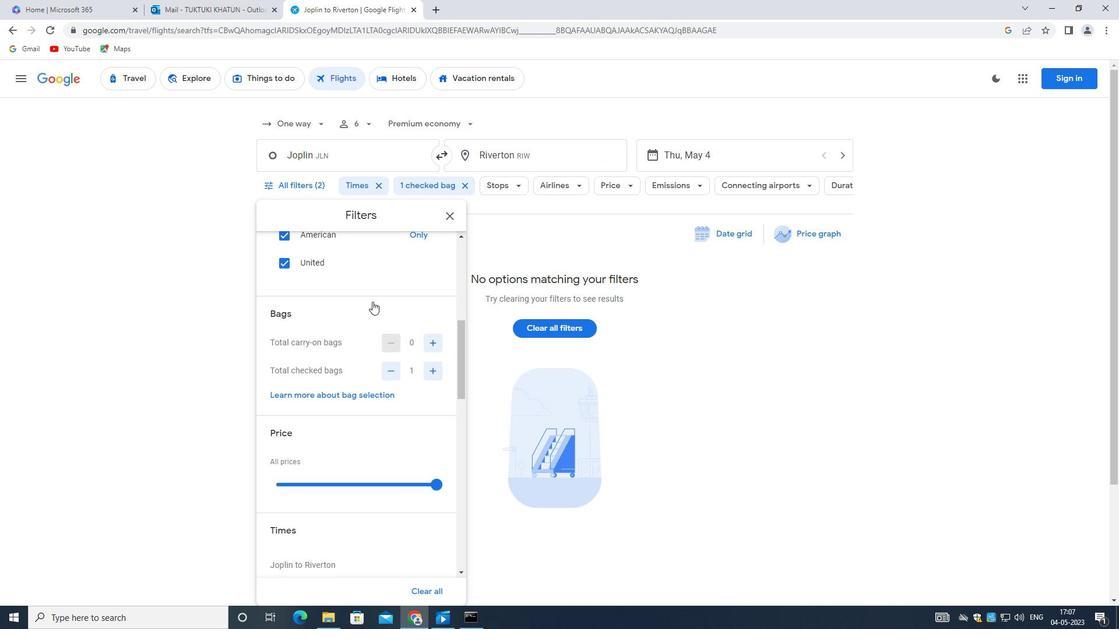 
Action: Mouse moved to (370, 303)
Screenshot: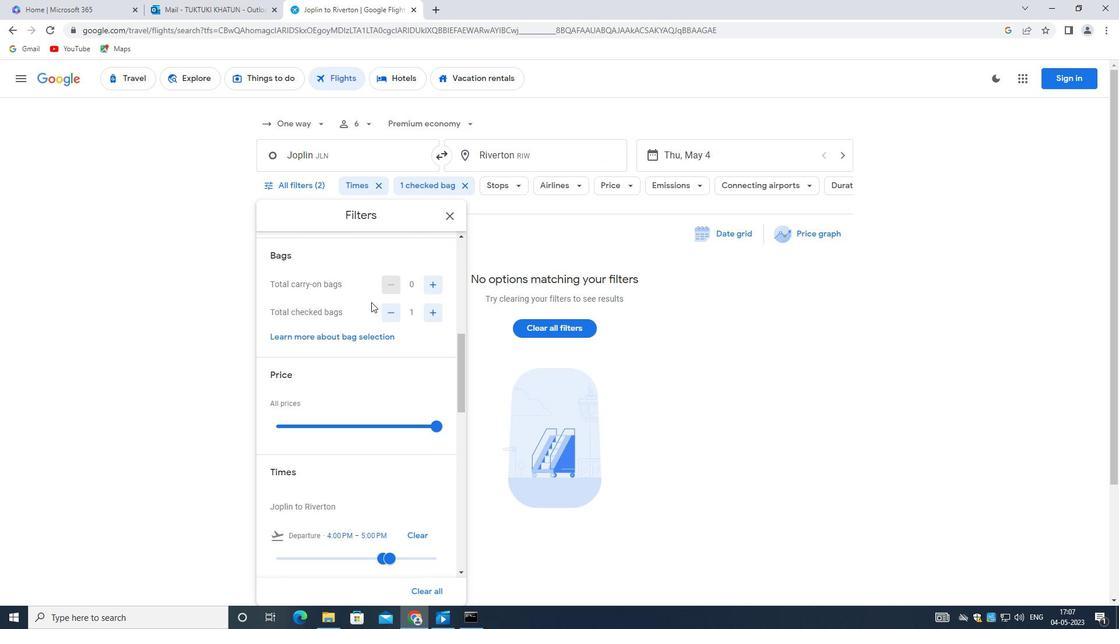 
Action: Mouse scrolled (370, 302) with delta (0, 0)
Screenshot: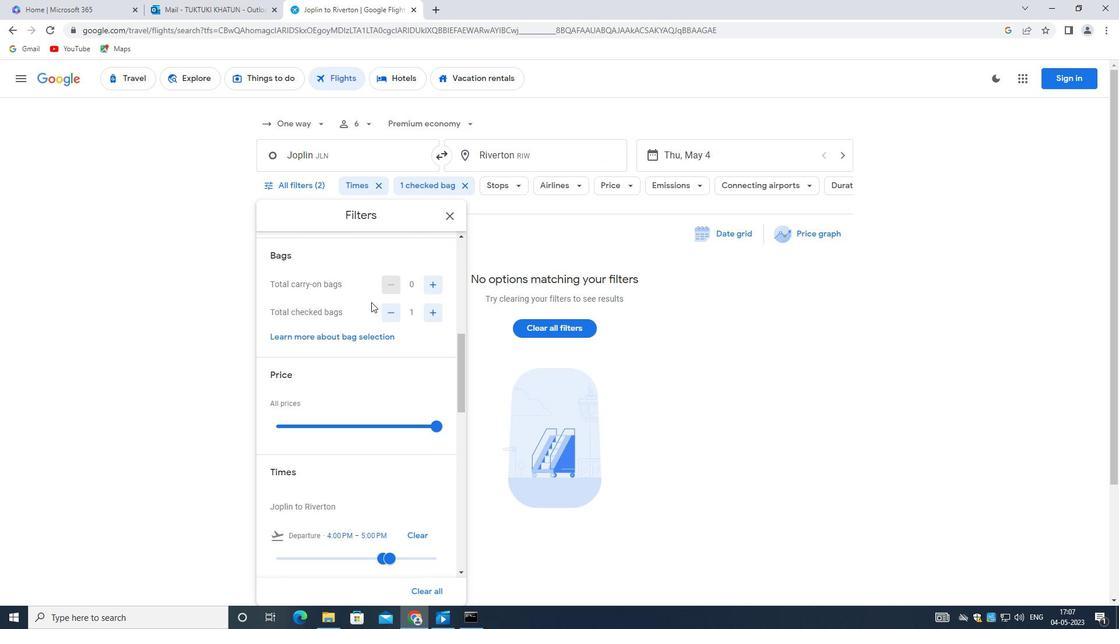 
Action: Mouse moved to (362, 303)
Screenshot: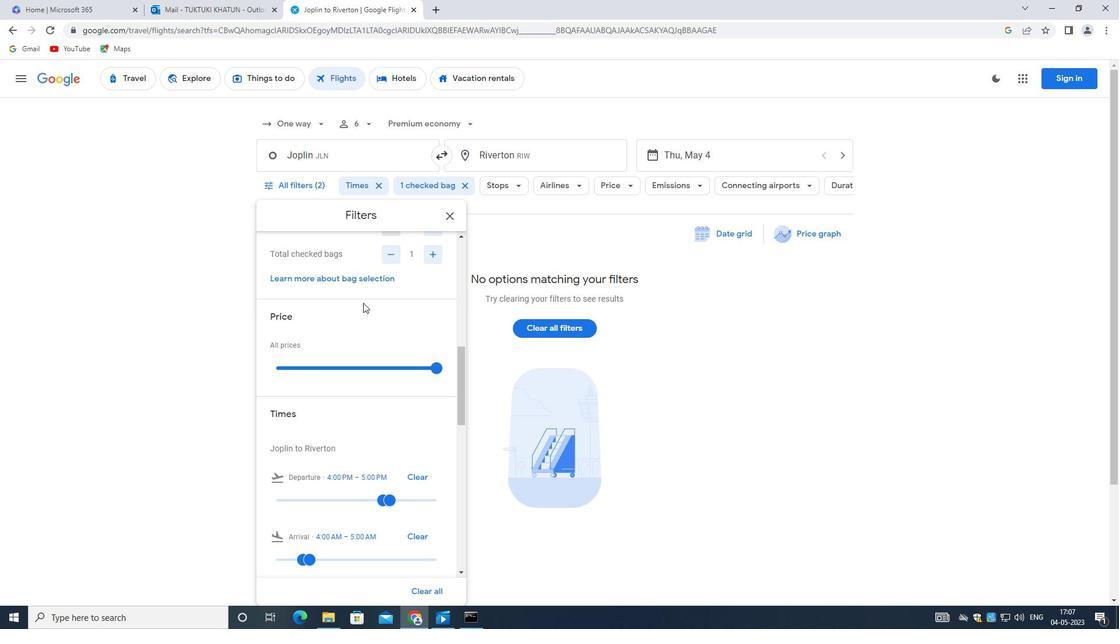 
Action: Mouse scrolled (362, 303) with delta (0, 0)
Screenshot: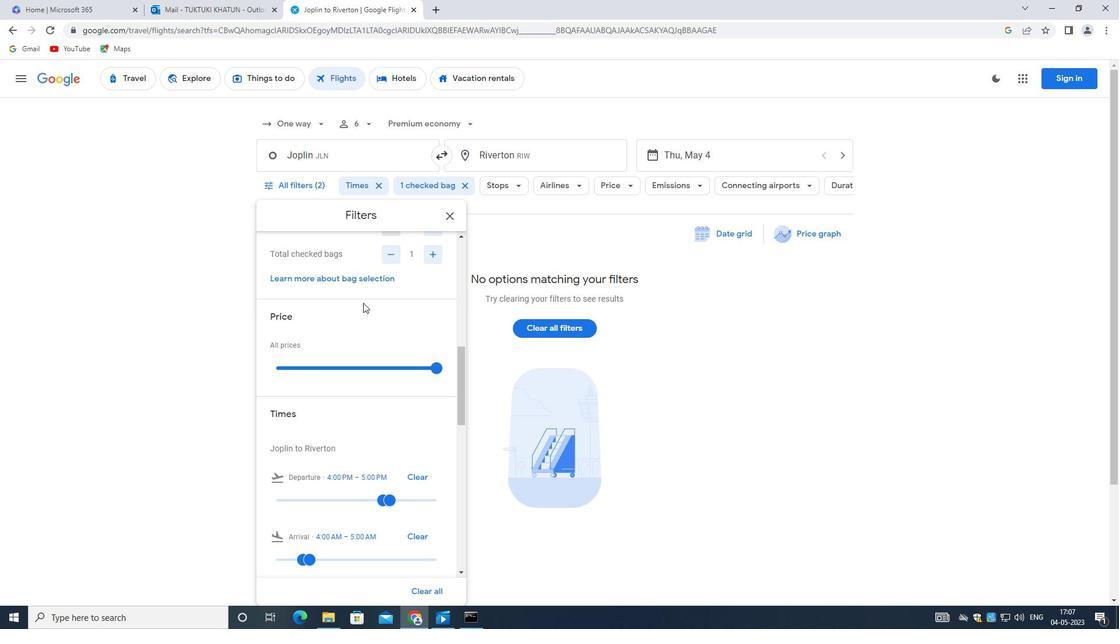 
Action: Mouse moved to (403, 444)
Screenshot: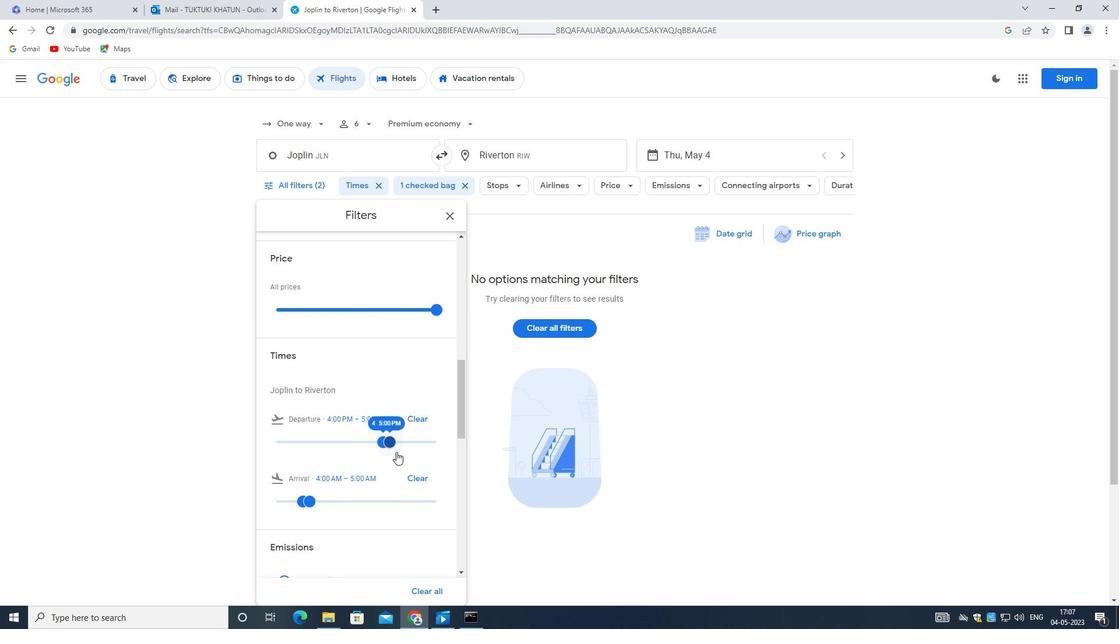 
Action: Mouse pressed left at (403, 444)
Screenshot: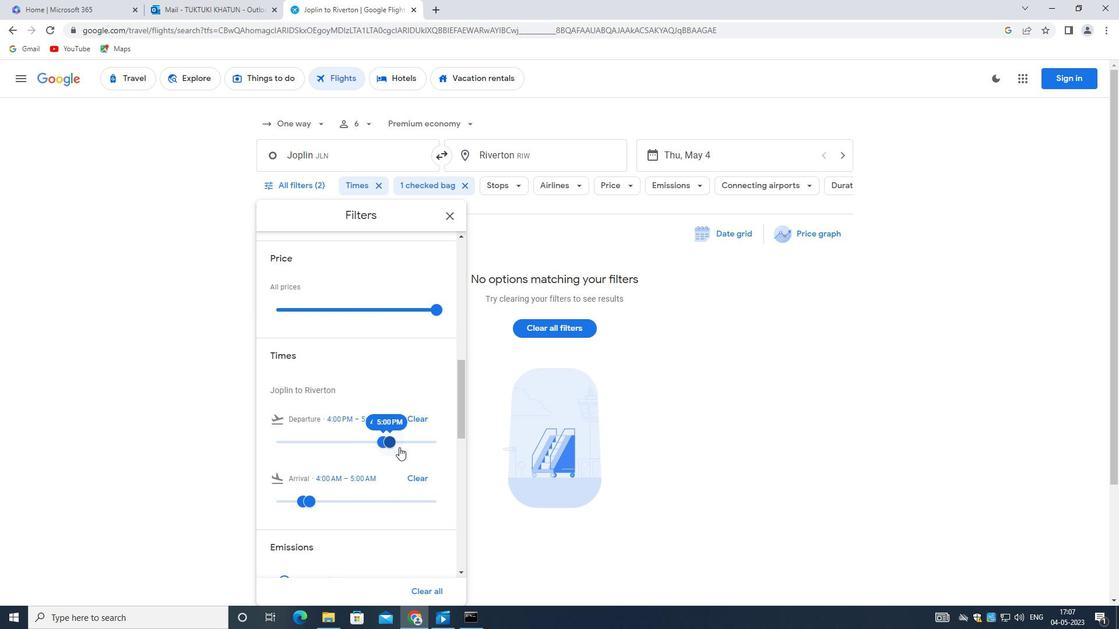 
Action: Mouse moved to (383, 443)
Screenshot: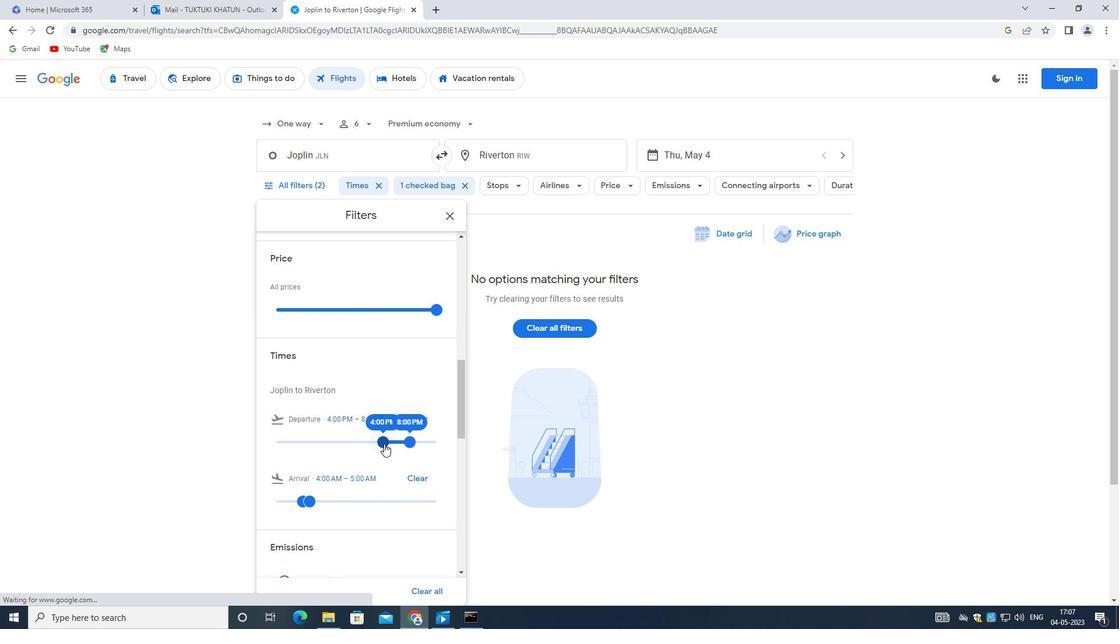 
Action: Mouse pressed left at (383, 443)
Screenshot: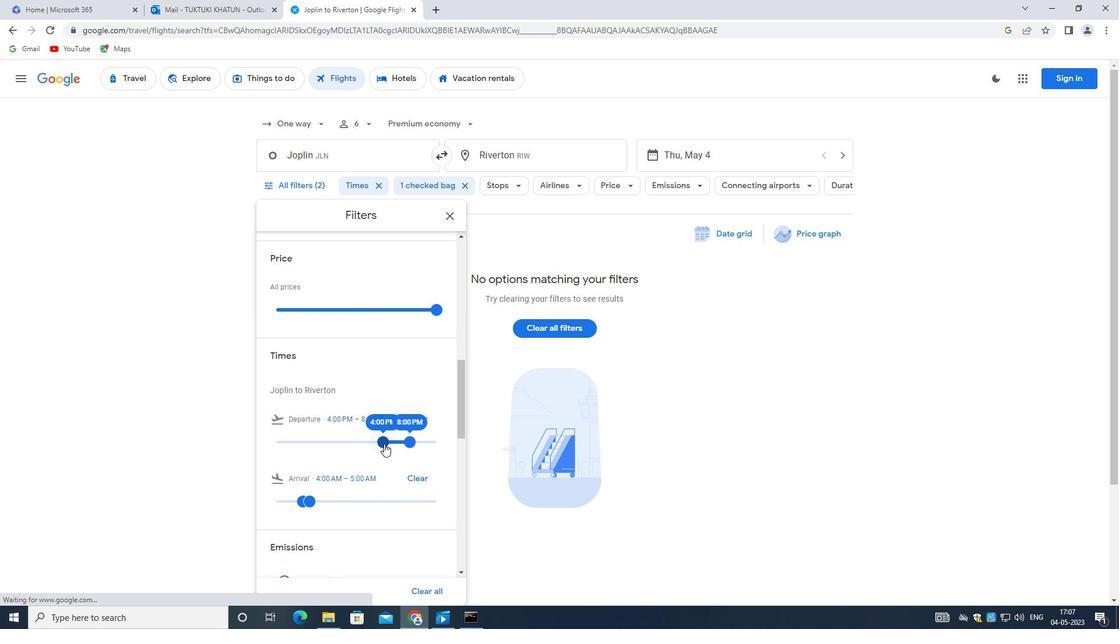 
Action: Mouse moved to (407, 439)
Screenshot: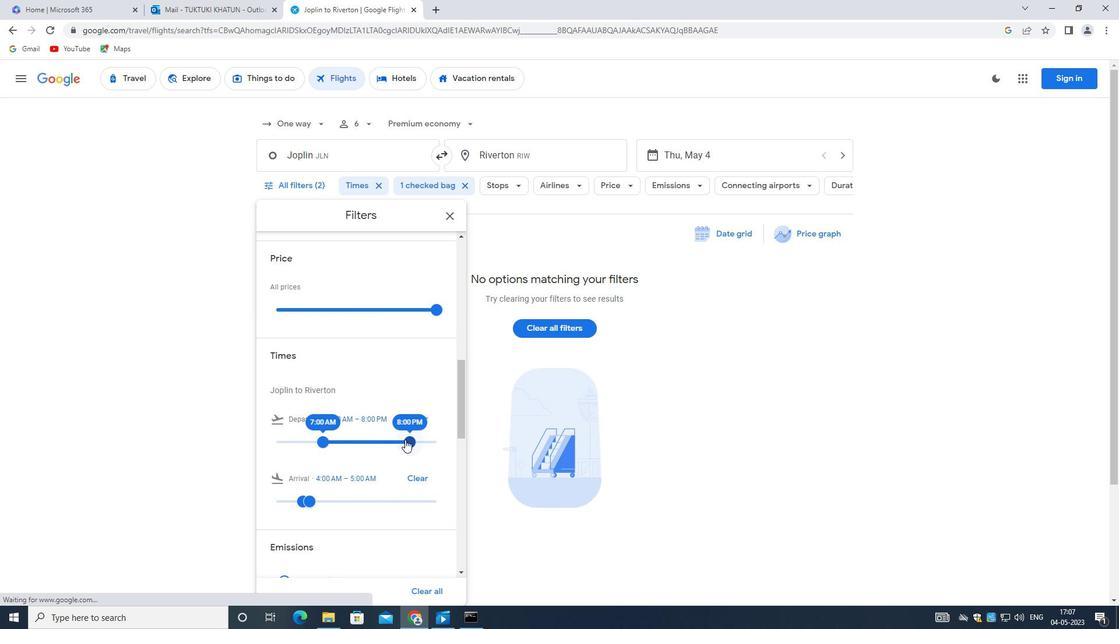 
Action: Mouse pressed left at (407, 439)
Screenshot: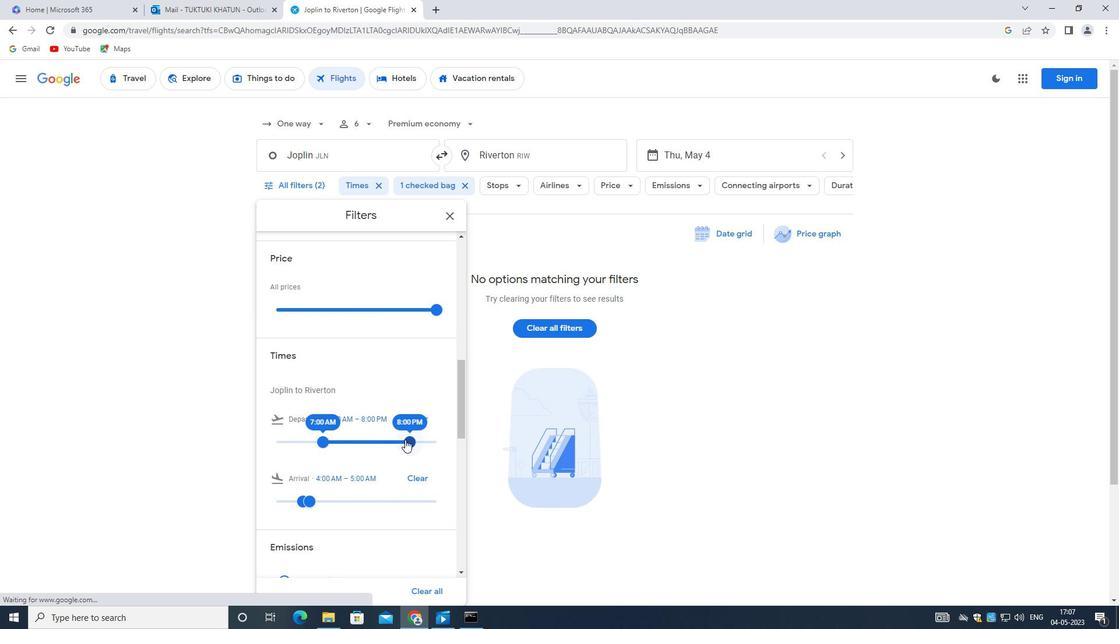 
Action: Mouse moved to (369, 445)
Screenshot: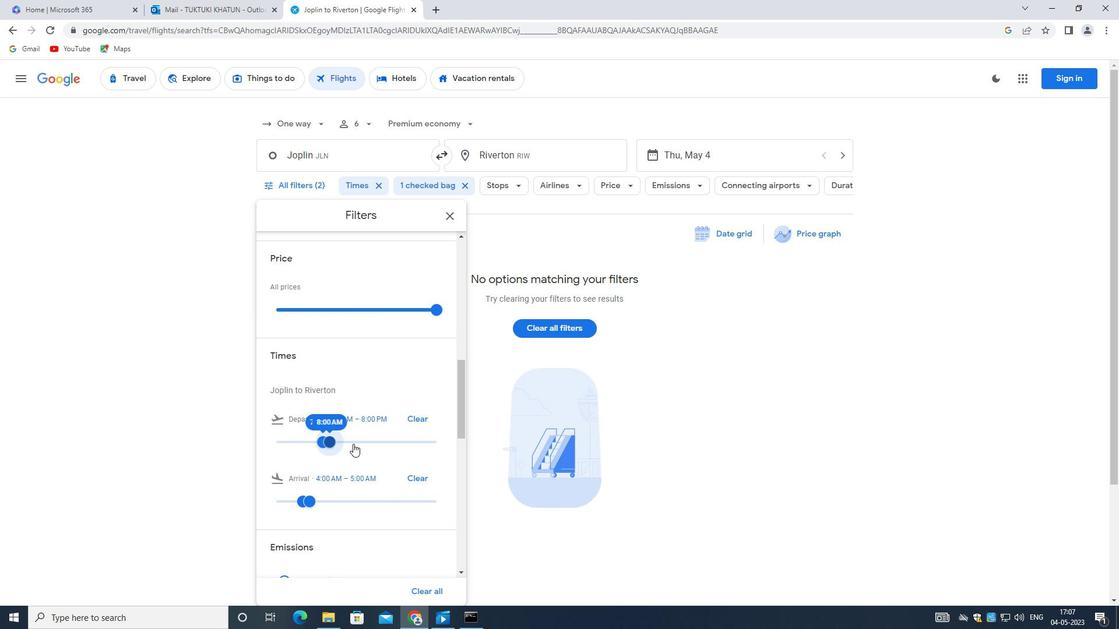 
Action: Mouse scrolled (369, 445) with delta (0, 0)
Screenshot: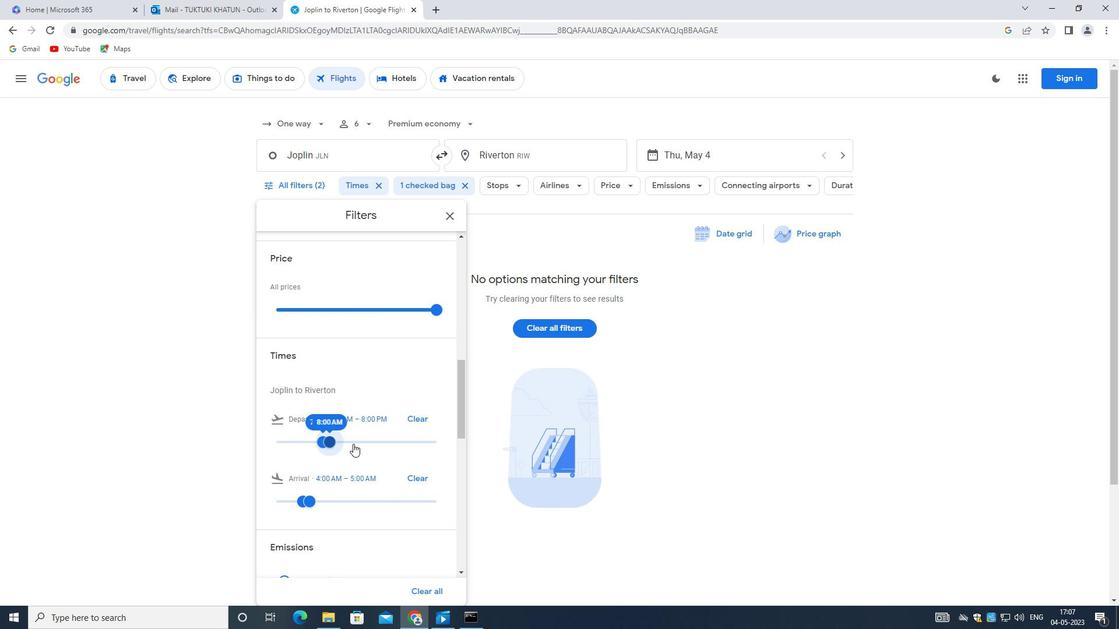 
Action: Mouse moved to (369, 448)
Screenshot: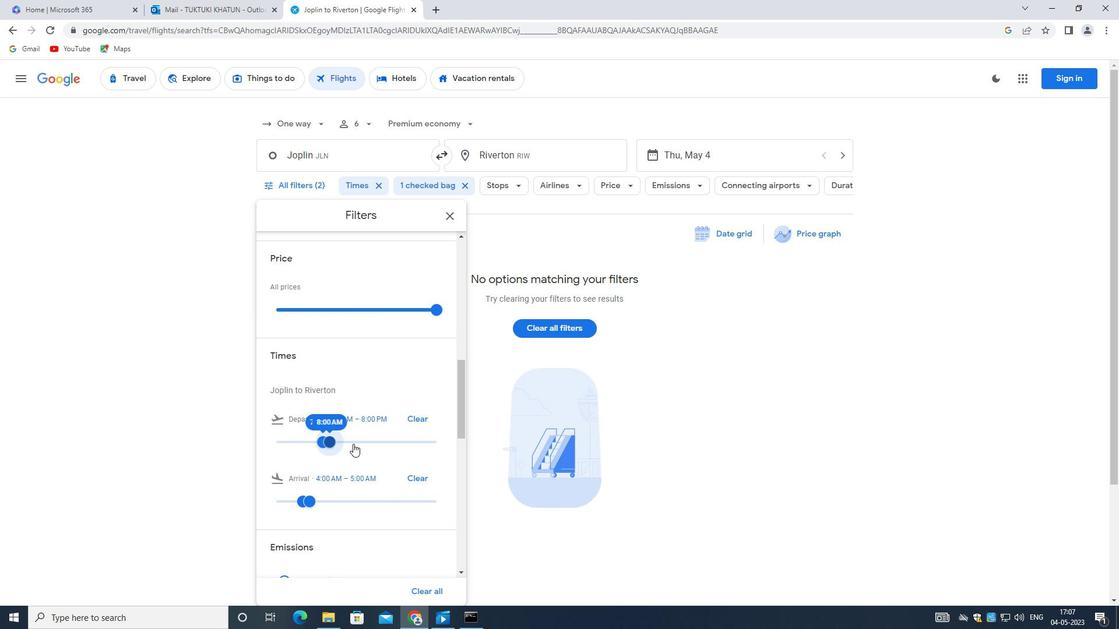 
Action: Mouse scrolled (369, 447) with delta (0, 0)
Screenshot: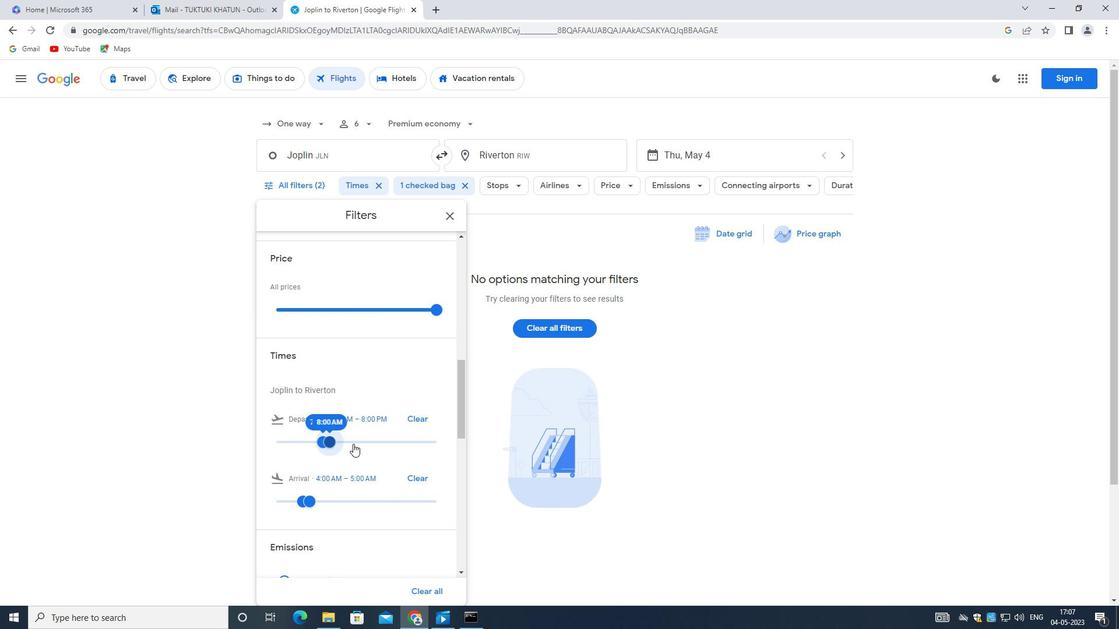 
Action: Mouse moved to (370, 450)
Screenshot: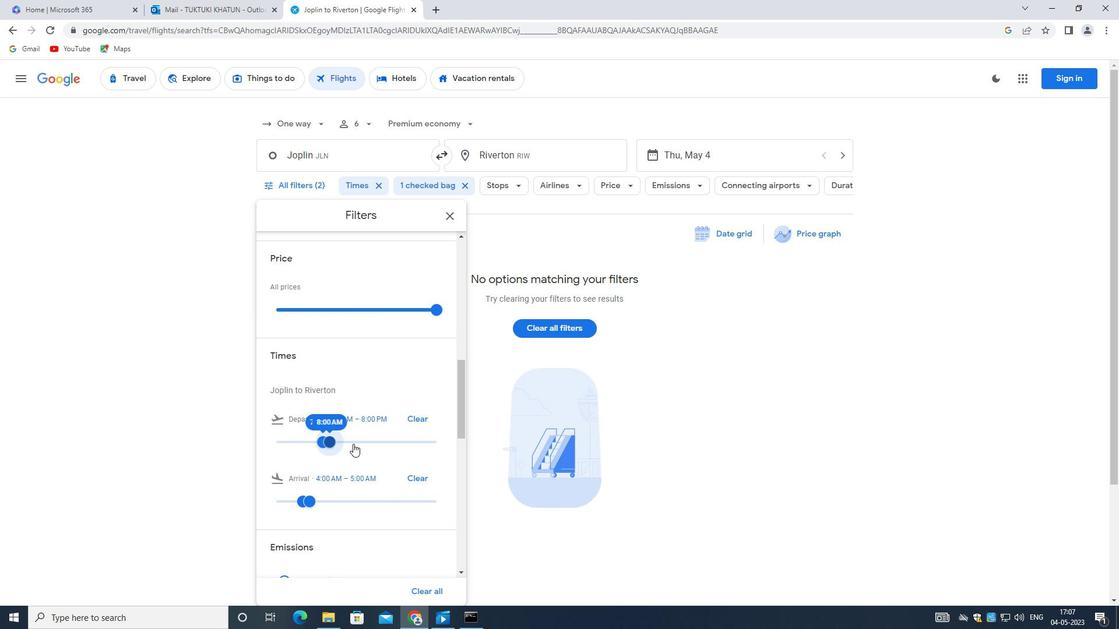 
Action: Mouse scrolled (370, 450) with delta (0, 0)
Screenshot: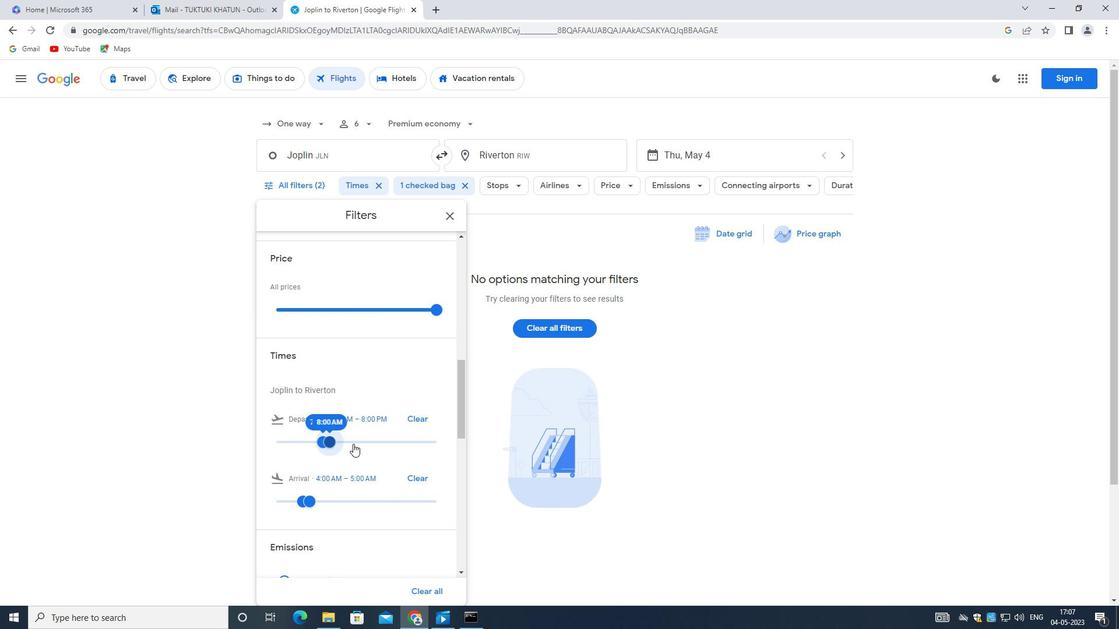
Action: Mouse moved to (370, 451)
Screenshot: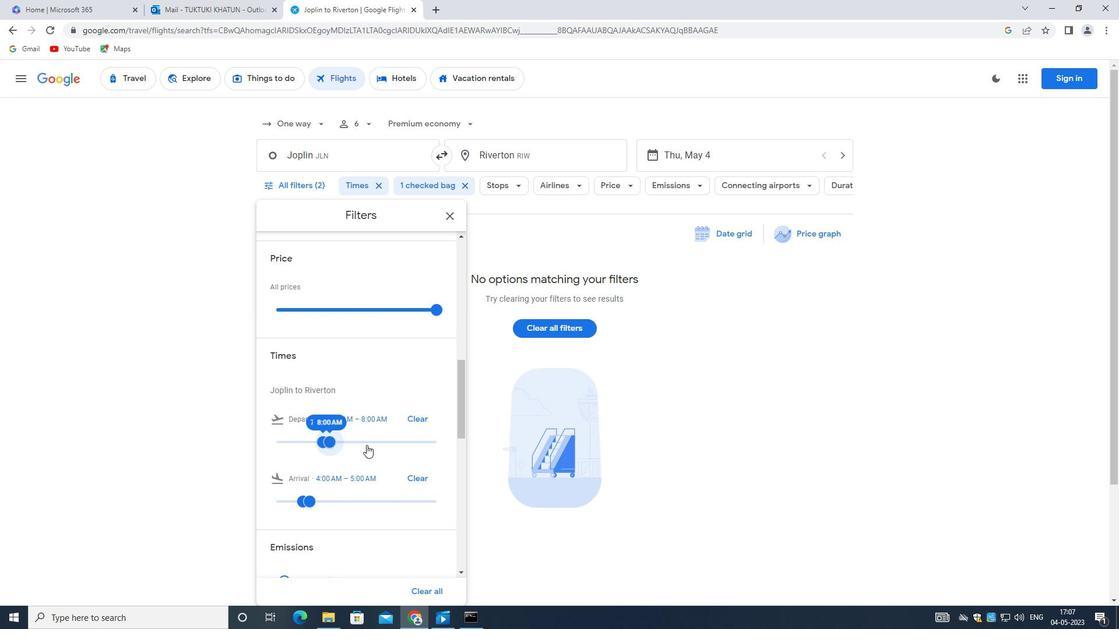 
Action: Mouse scrolled (370, 450) with delta (0, 0)
Screenshot: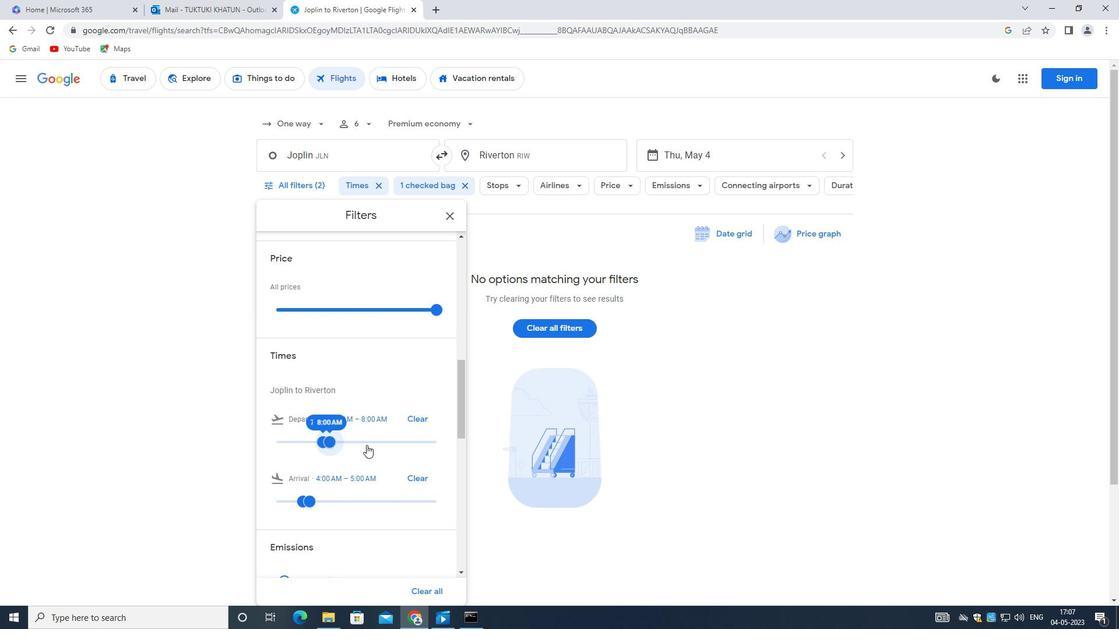 
Action: Mouse moved to (370, 451)
Screenshot: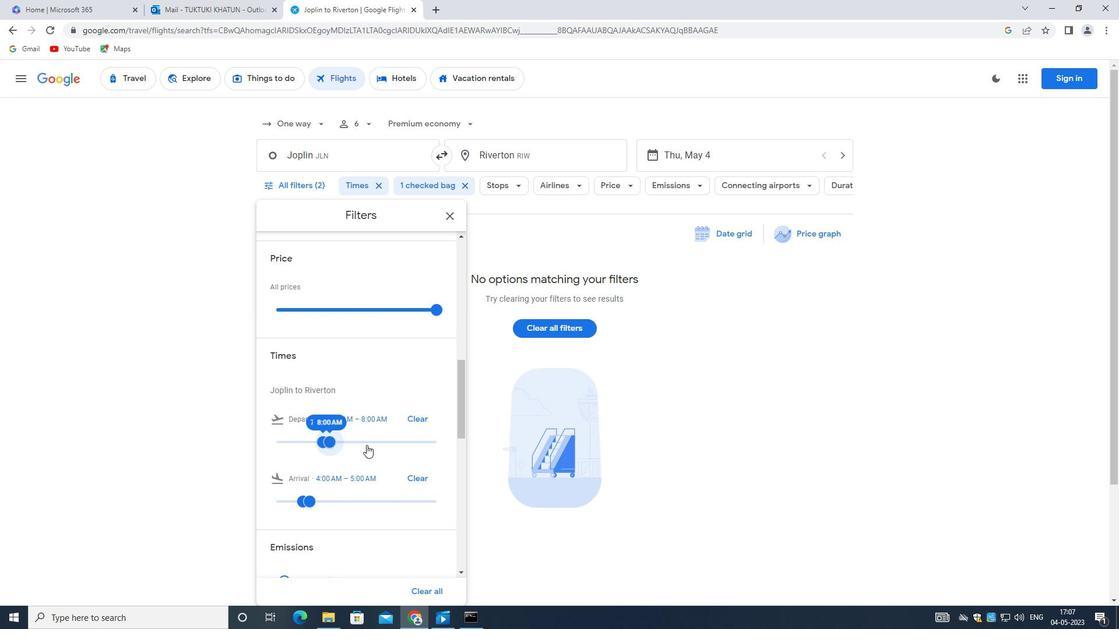 
Action: Mouse scrolled (370, 450) with delta (0, 0)
Screenshot: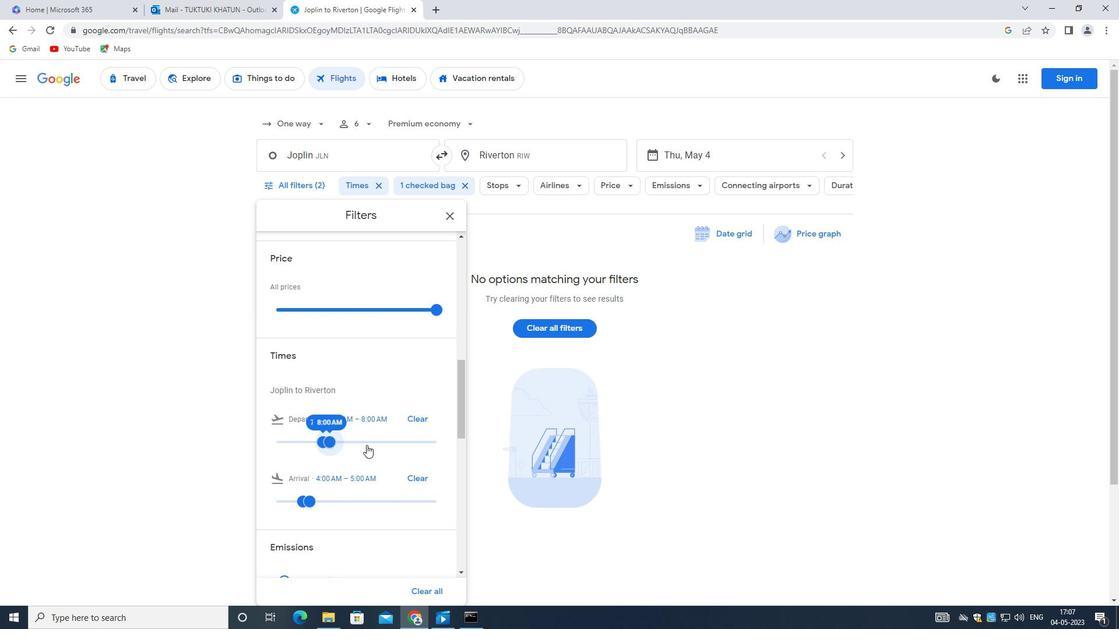 
Action: Mouse moved to (371, 456)
Screenshot: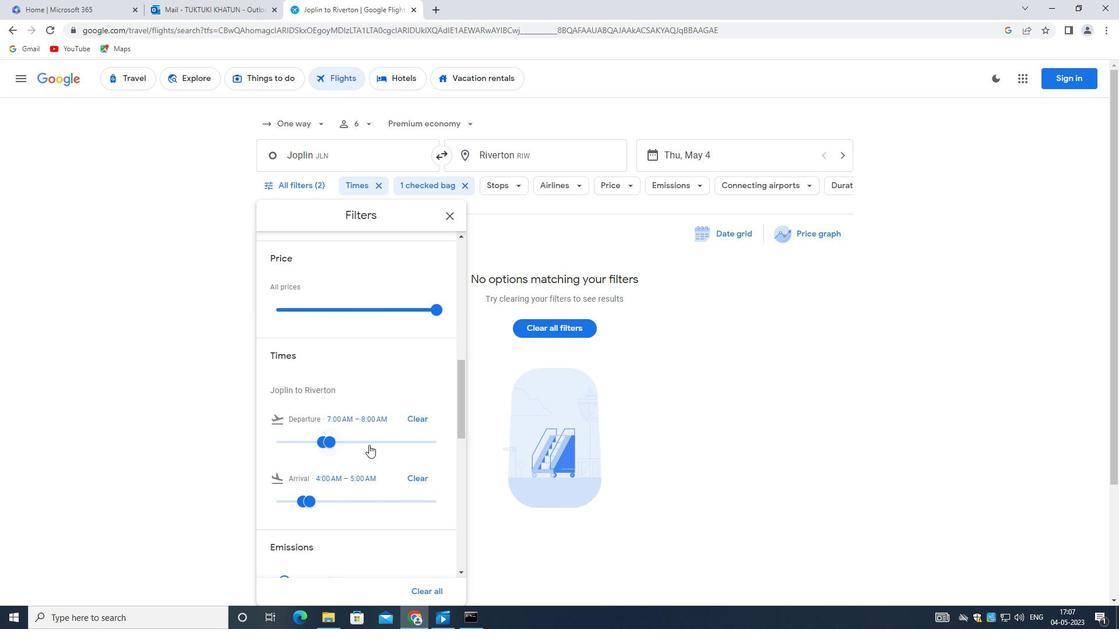 
Action: Mouse scrolled (371, 455) with delta (0, 0)
Screenshot: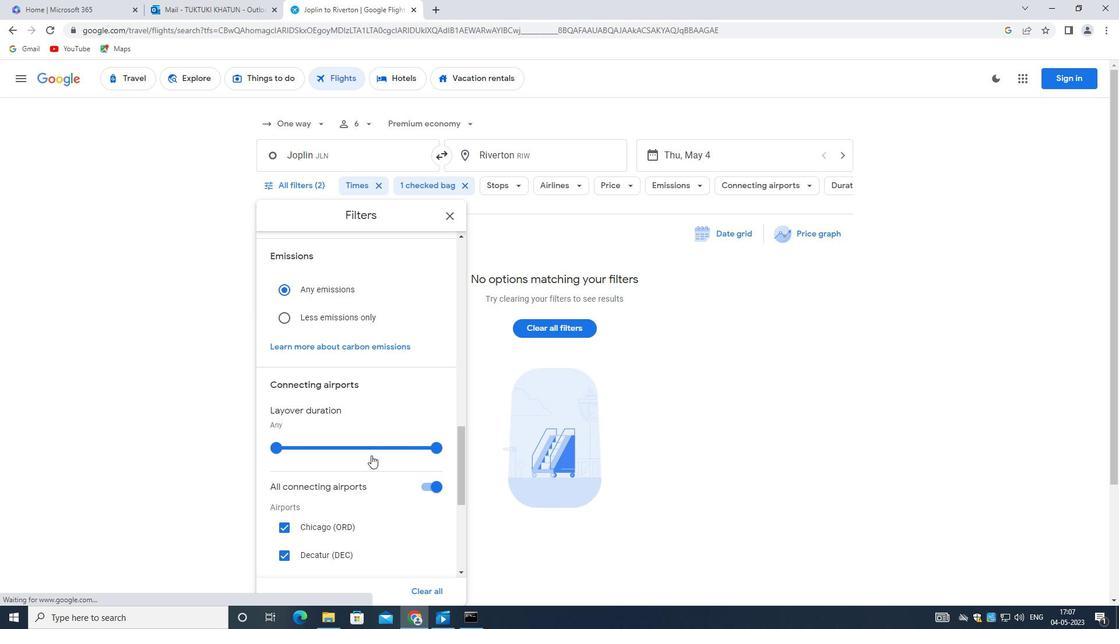 
Action: Mouse scrolled (371, 455) with delta (0, 0)
Screenshot: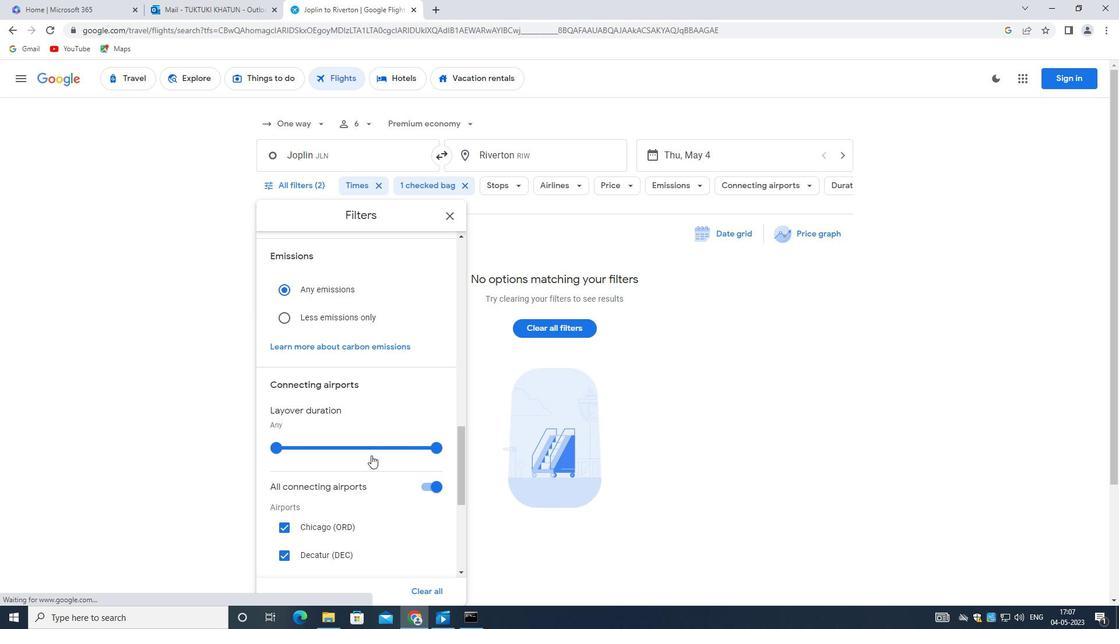 
Action: Mouse scrolled (371, 455) with delta (0, 0)
Screenshot: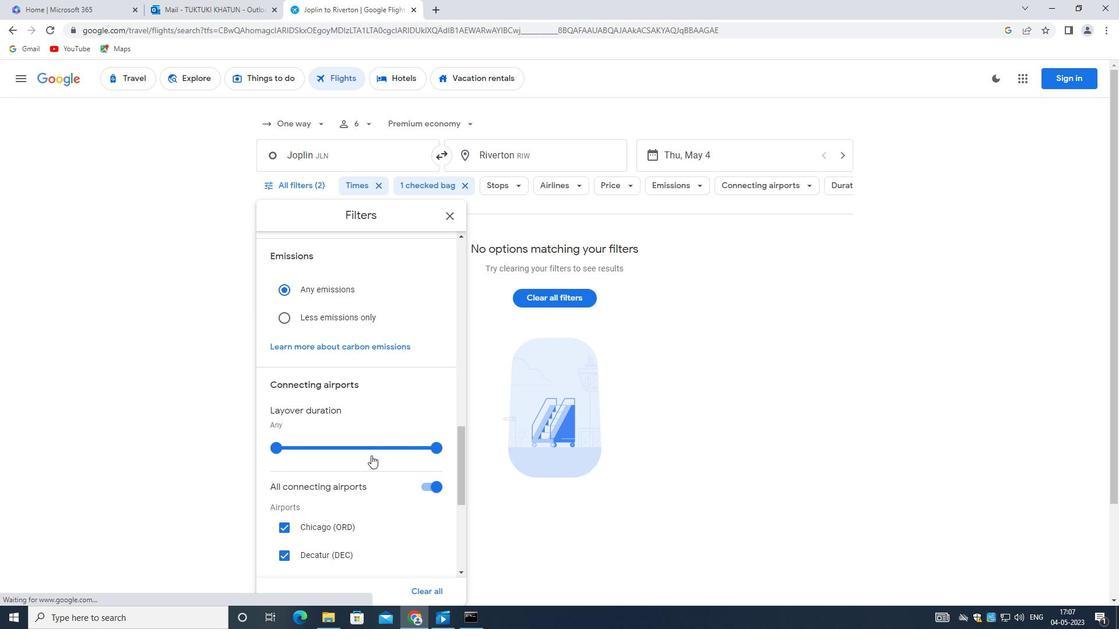 
Action: Mouse scrolled (371, 455) with delta (0, 0)
Screenshot: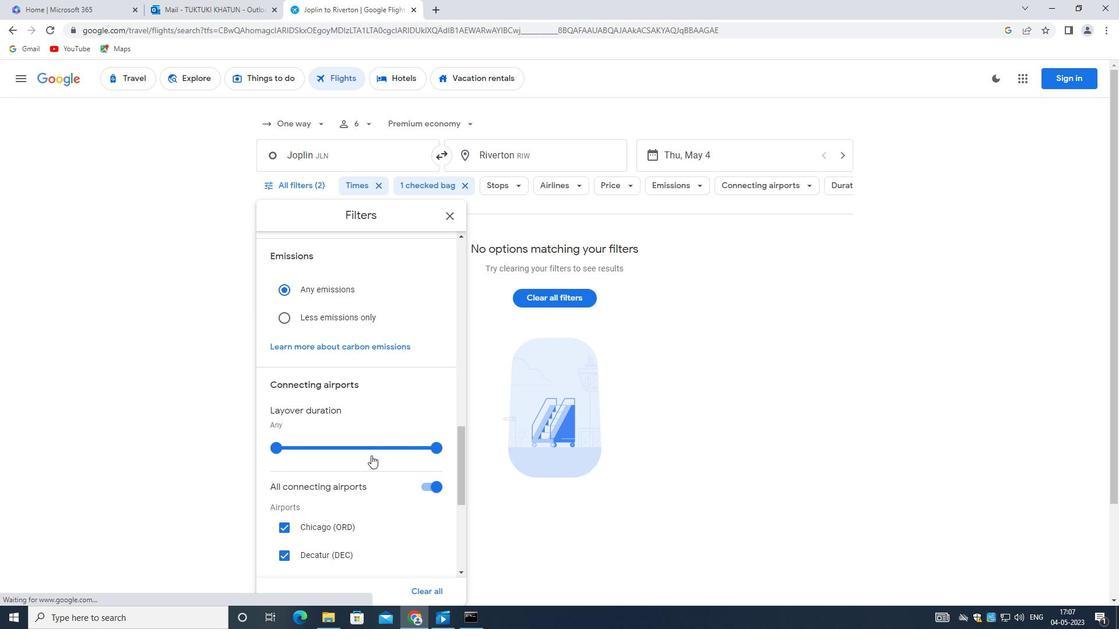 
Action: Mouse scrolled (371, 455) with delta (0, 0)
Screenshot: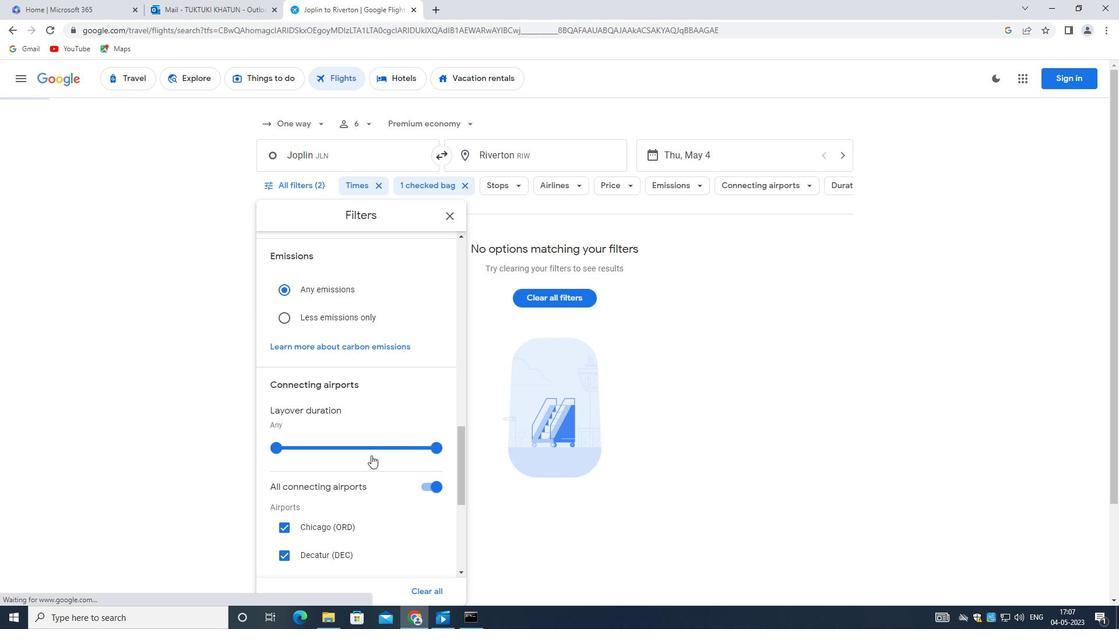 
Action: Mouse scrolled (371, 455) with delta (0, 0)
Screenshot: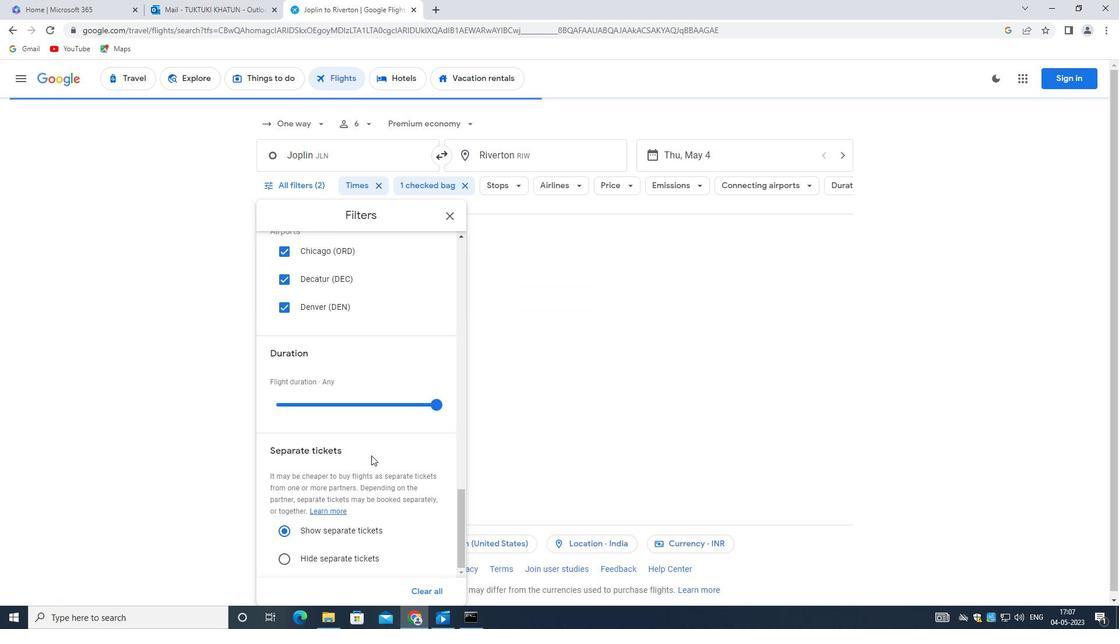 
Action: Mouse scrolled (371, 455) with delta (0, 0)
Screenshot: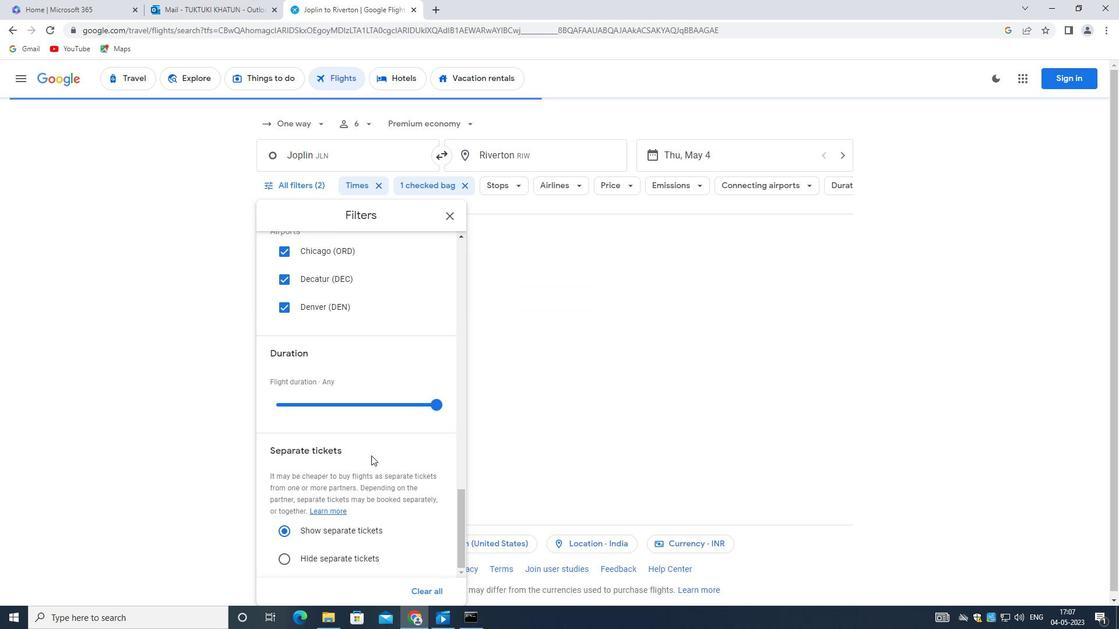 
Action: Mouse scrolled (371, 455) with delta (0, 0)
Screenshot: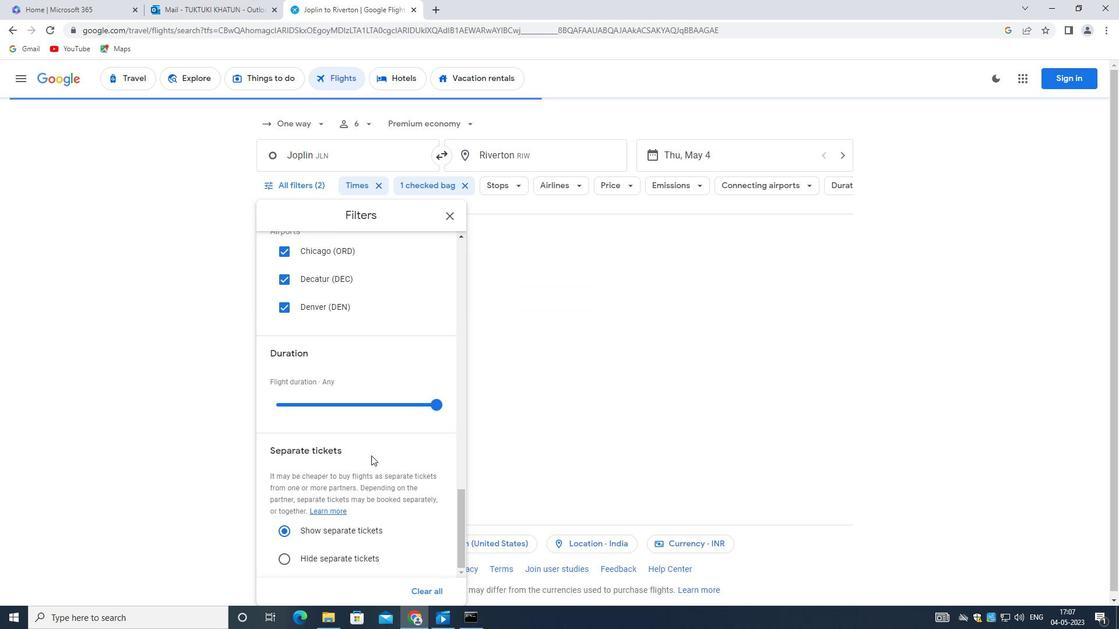 
Action: Mouse scrolled (371, 455) with delta (0, 0)
Screenshot: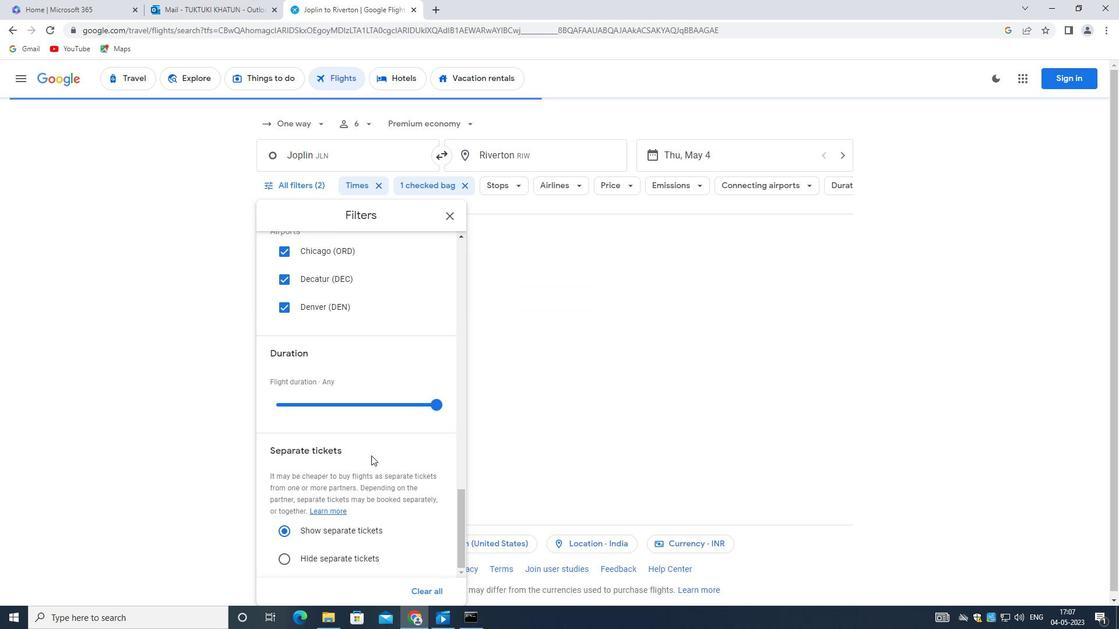 
Action: Mouse scrolled (371, 455) with delta (0, 0)
Screenshot: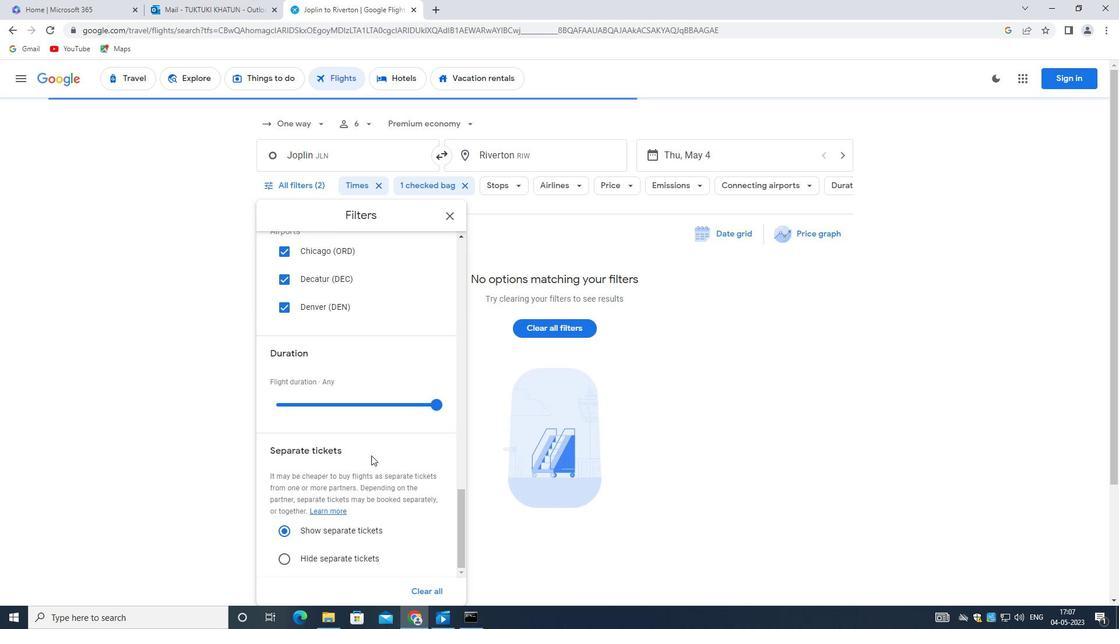 
Action: Mouse moved to (370, 466)
Screenshot: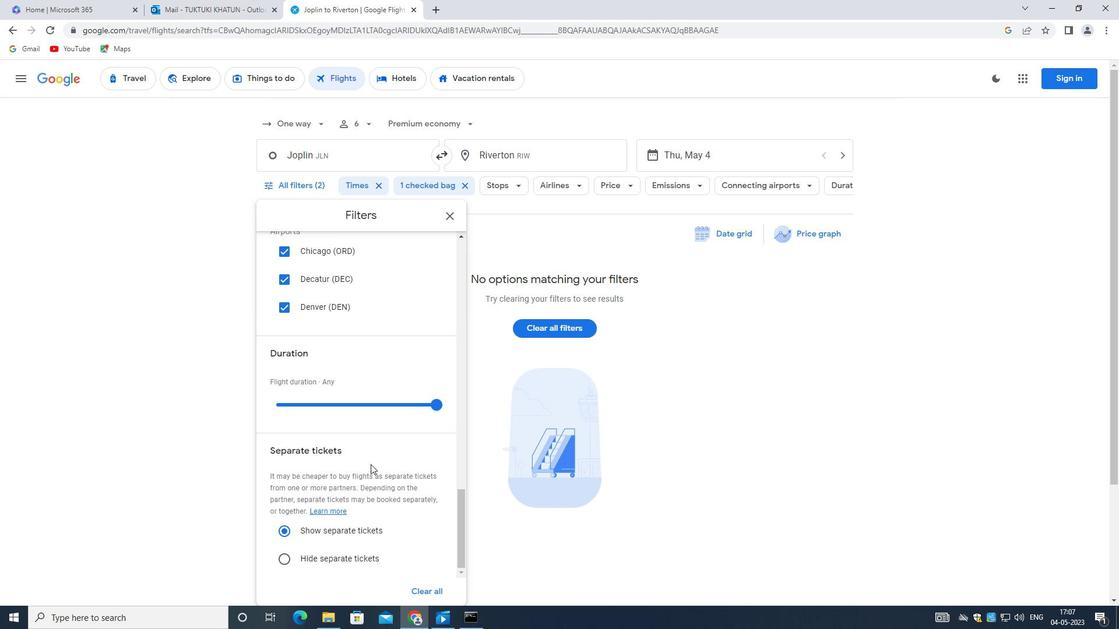 
Action: Mouse scrolled (370, 465) with delta (0, 0)
Screenshot: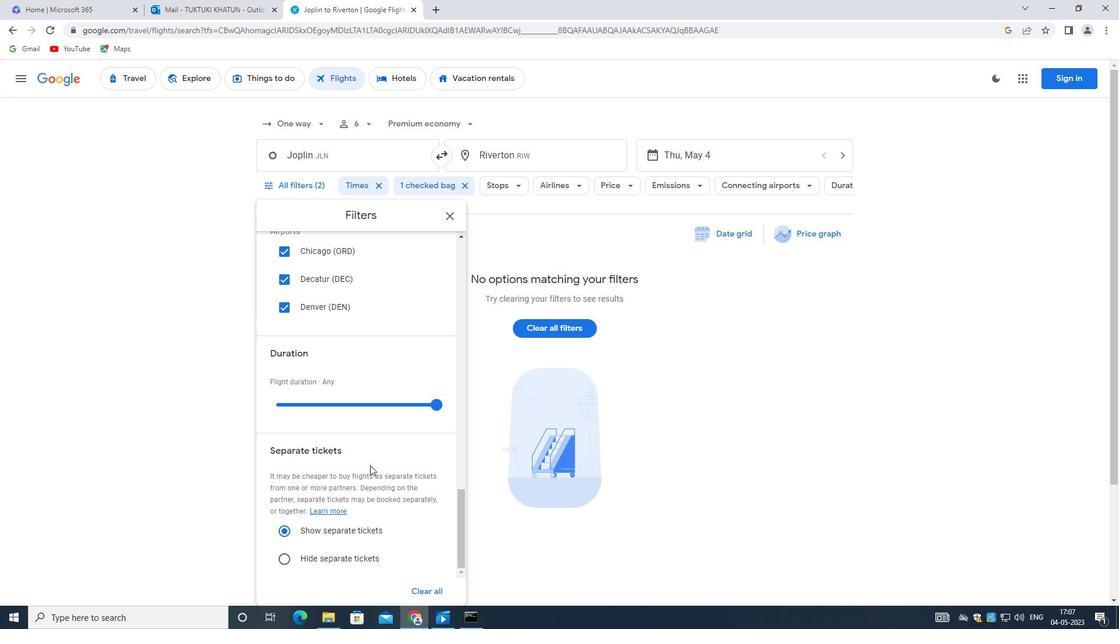 
Action: Mouse moved to (370, 467)
Screenshot: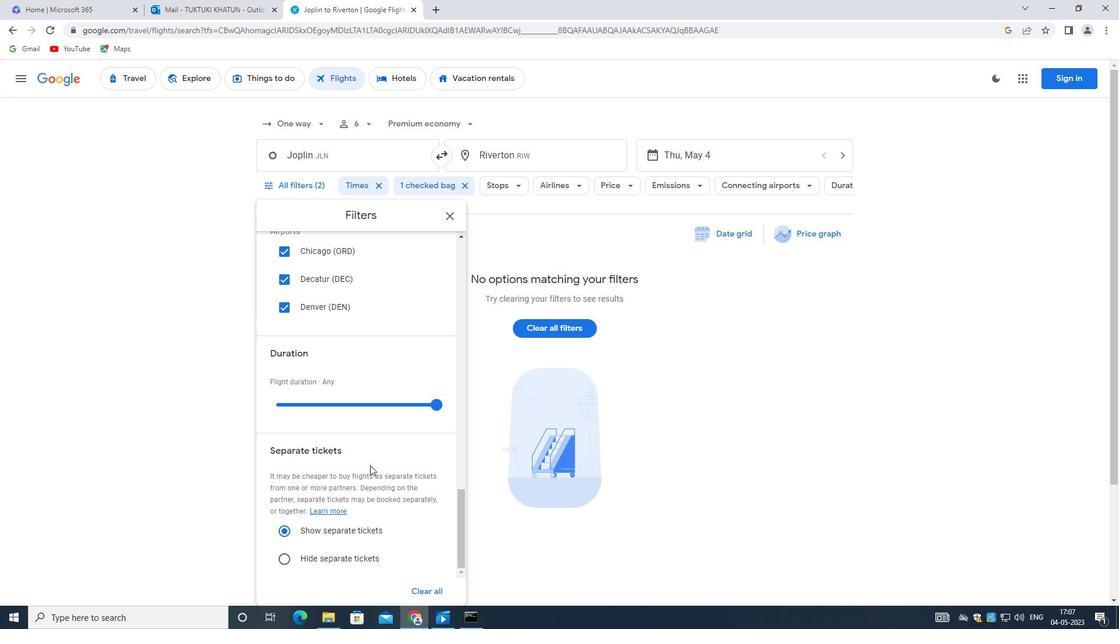 
Action: Mouse scrolled (370, 466) with delta (0, 0)
Screenshot: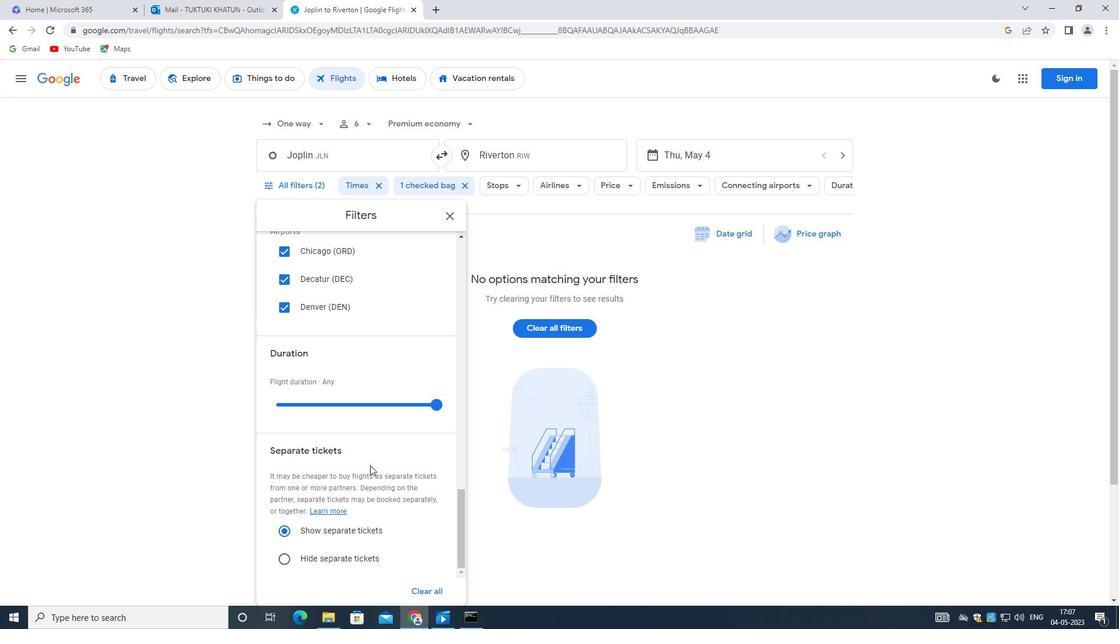
Action: Mouse moved to (370, 467)
Screenshot: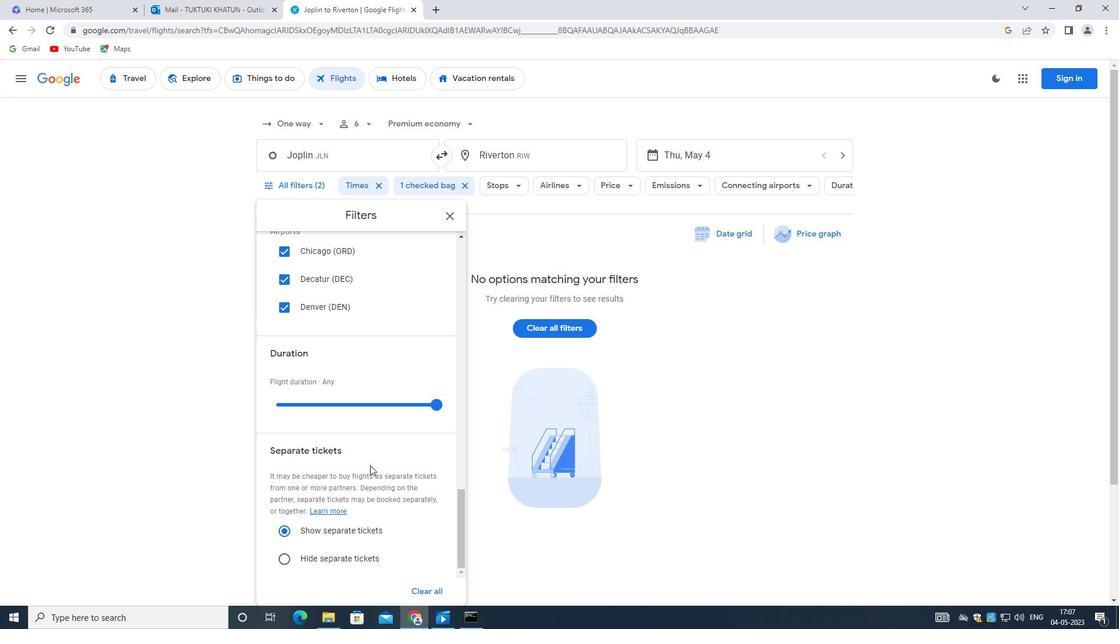 
Action: Mouse scrolled (370, 467) with delta (0, 0)
Screenshot: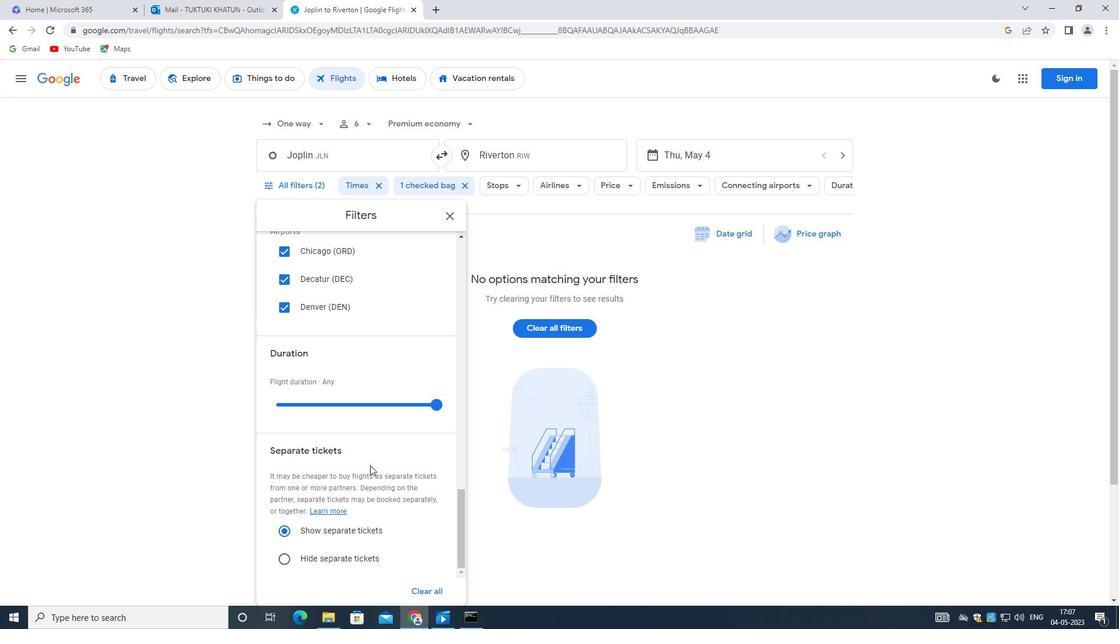 
Action: Mouse scrolled (370, 467) with delta (0, 0)
Screenshot: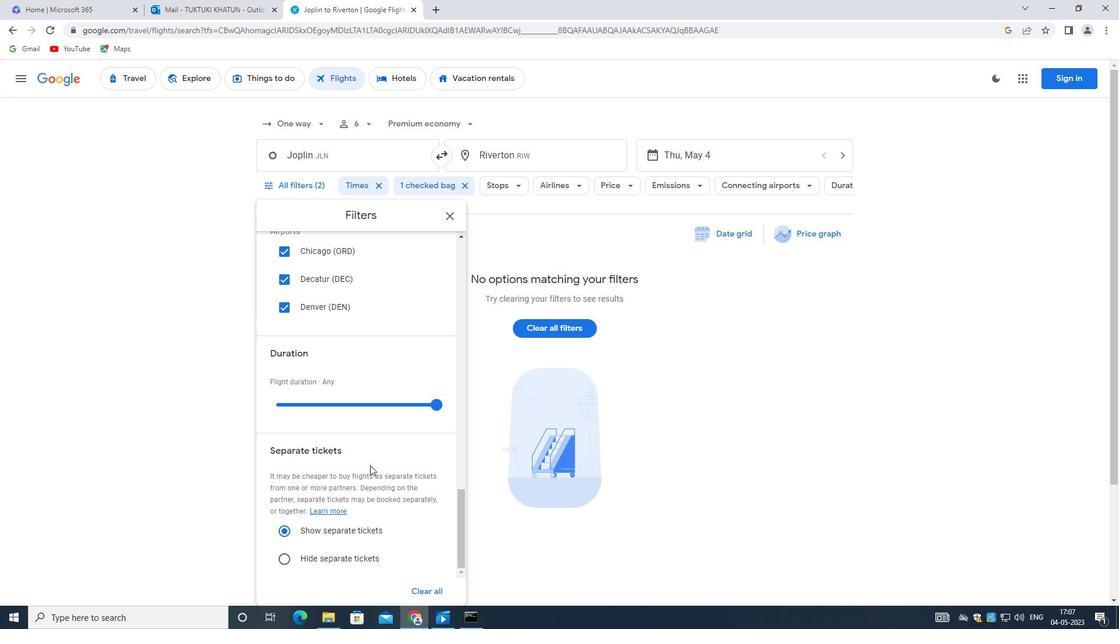 
Action: Mouse moved to (369, 468)
Screenshot: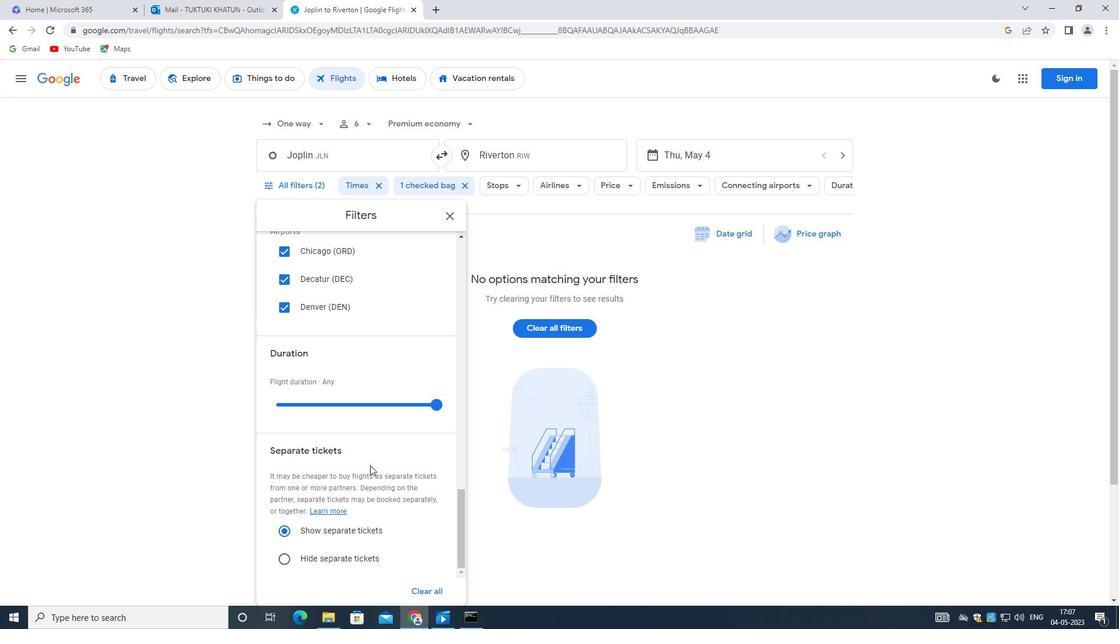 
Action: Mouse scrolled (369, 467) with delta (0, 0)
Screenshot: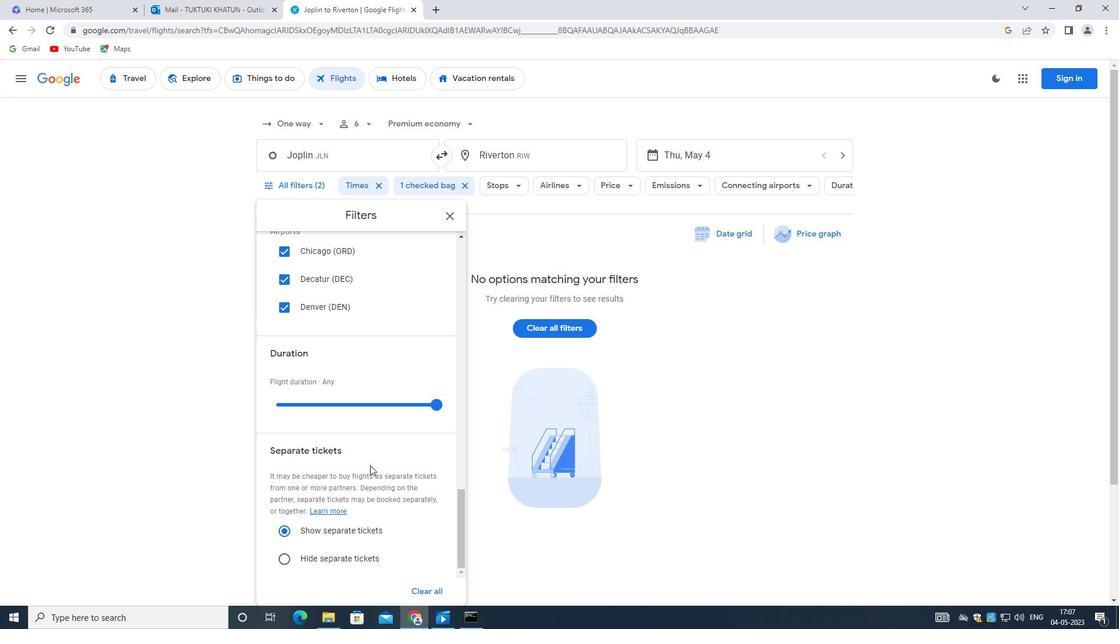 
Action: Mouse moved to (365, 468)
Screenshot: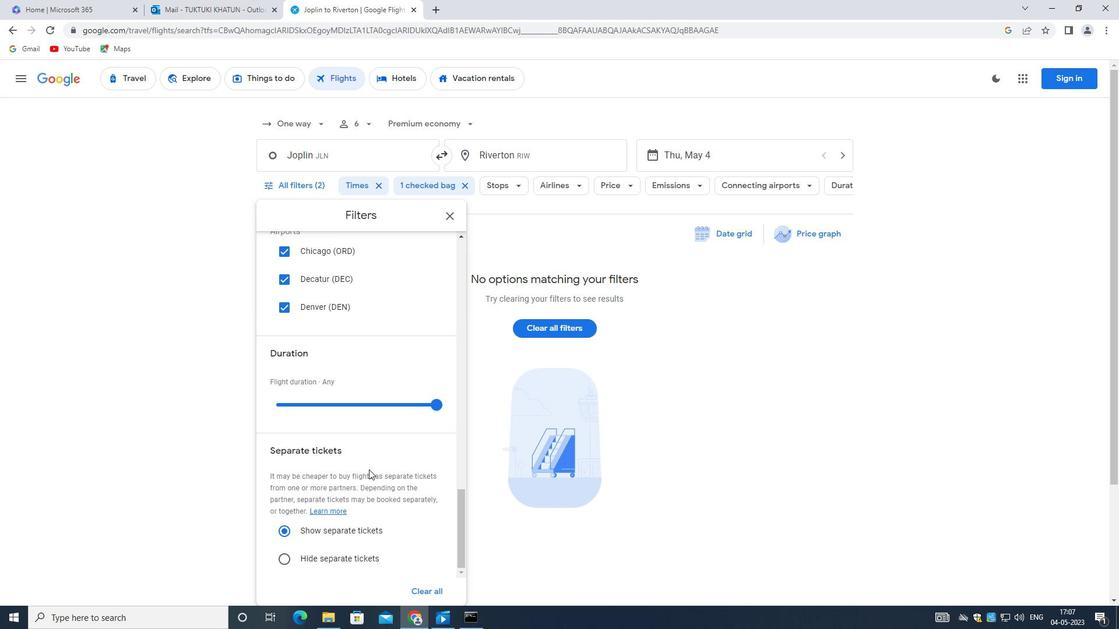 
Action: Mouse scrolled (365, 468) with delta (0, 0)
Screenshot: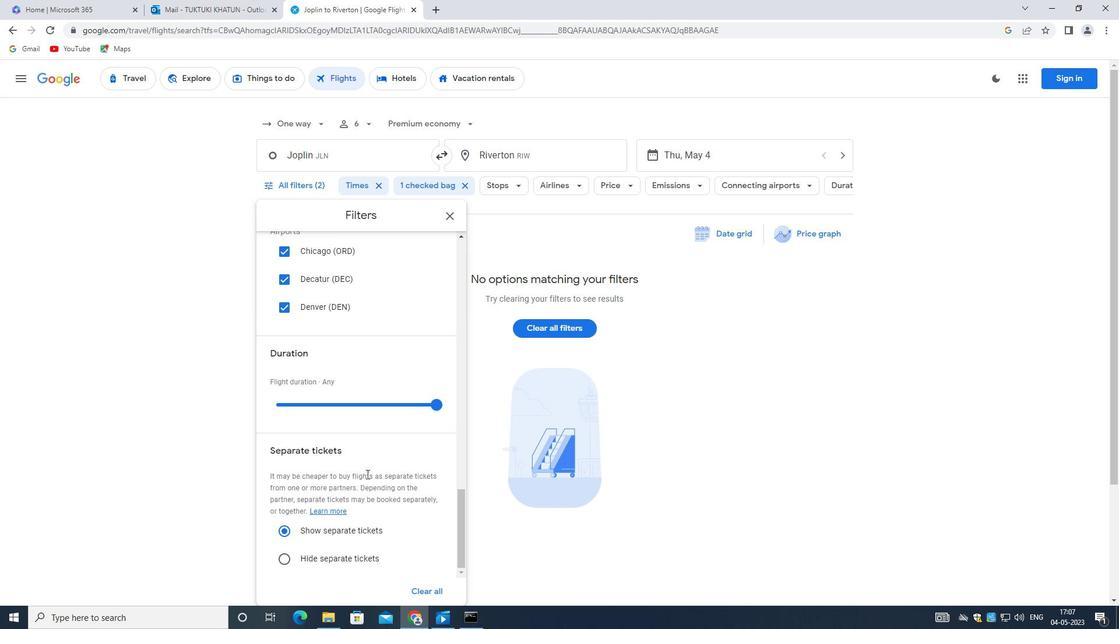 
Action: Mouse scrolled (365, 468) with delta (0, 0)
Screenshot: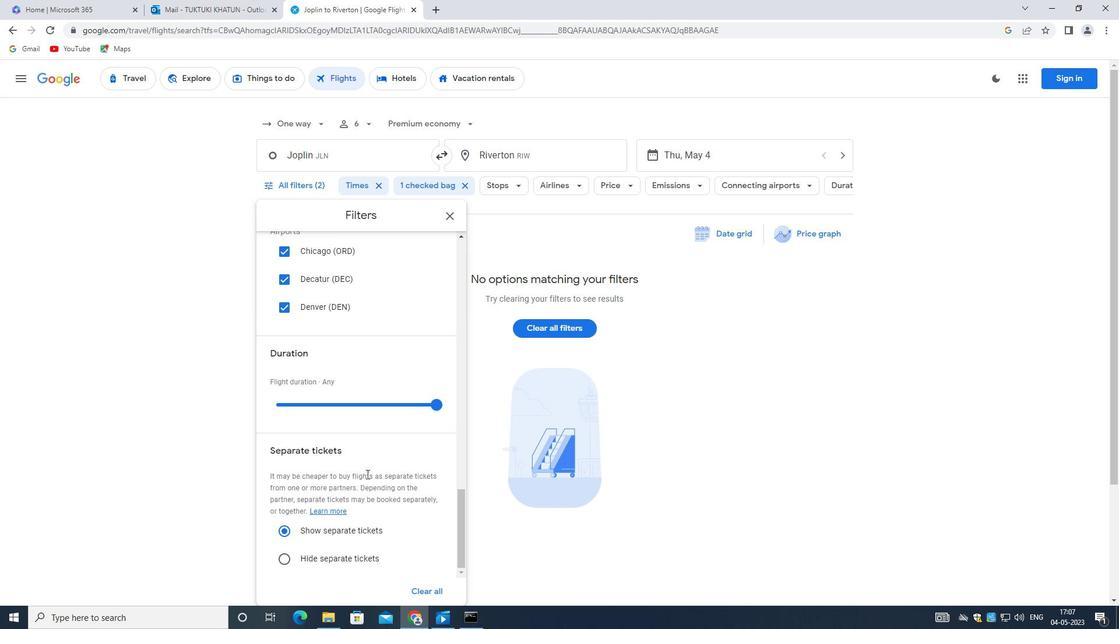 
Action: Mouse scrolled (365, 468) with delta (0, 0)
Screenshot: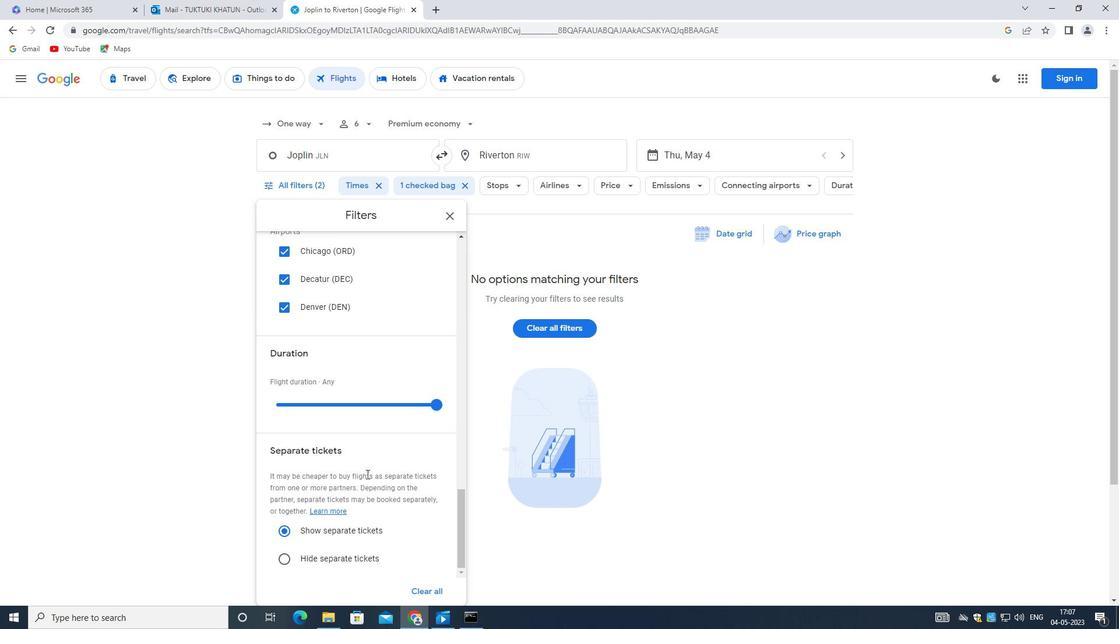 
Action: Mouse scrolled (365, 467) with delta (0, -1)
Screenshot: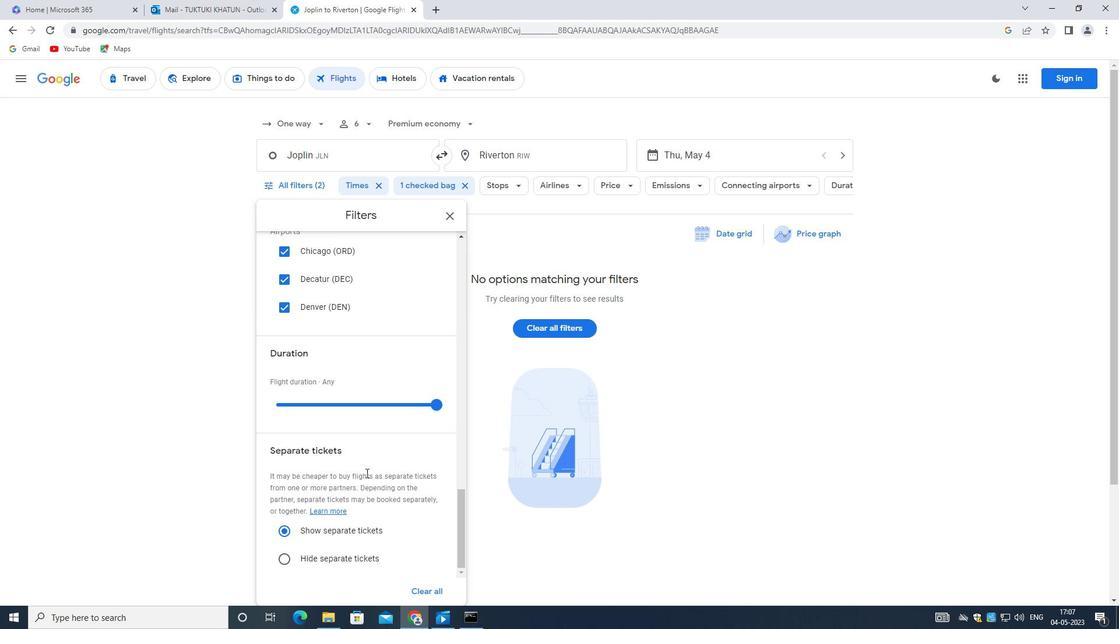 
Action: Mouse moved to (365, 467)
Screenshot: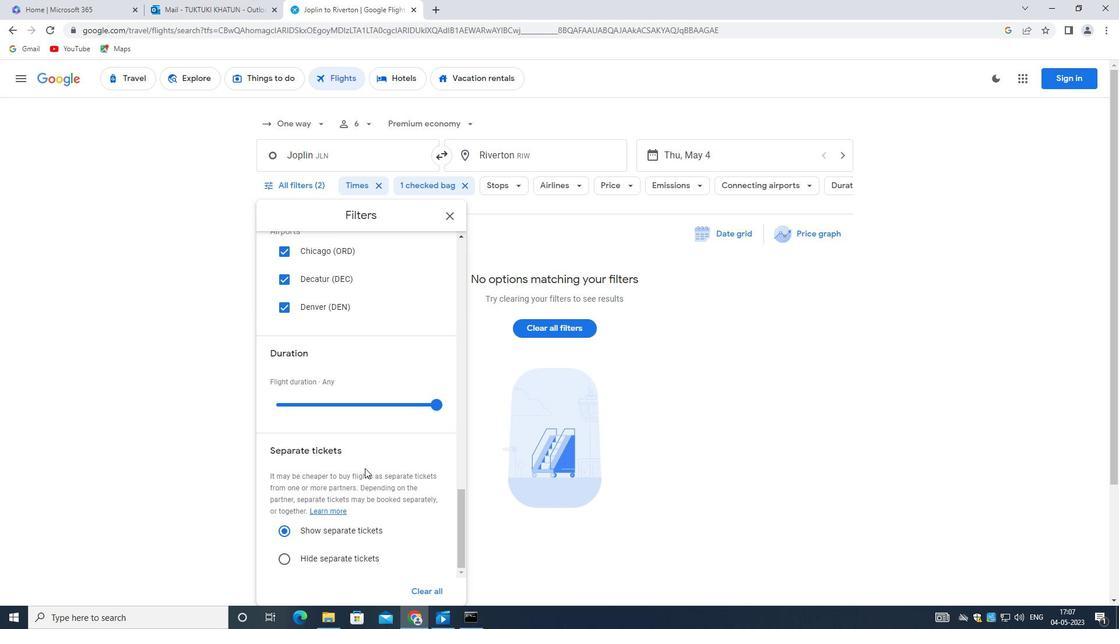 
Action: Mouse scrolled (365, 466) with delta (0, 0)
Screenshot: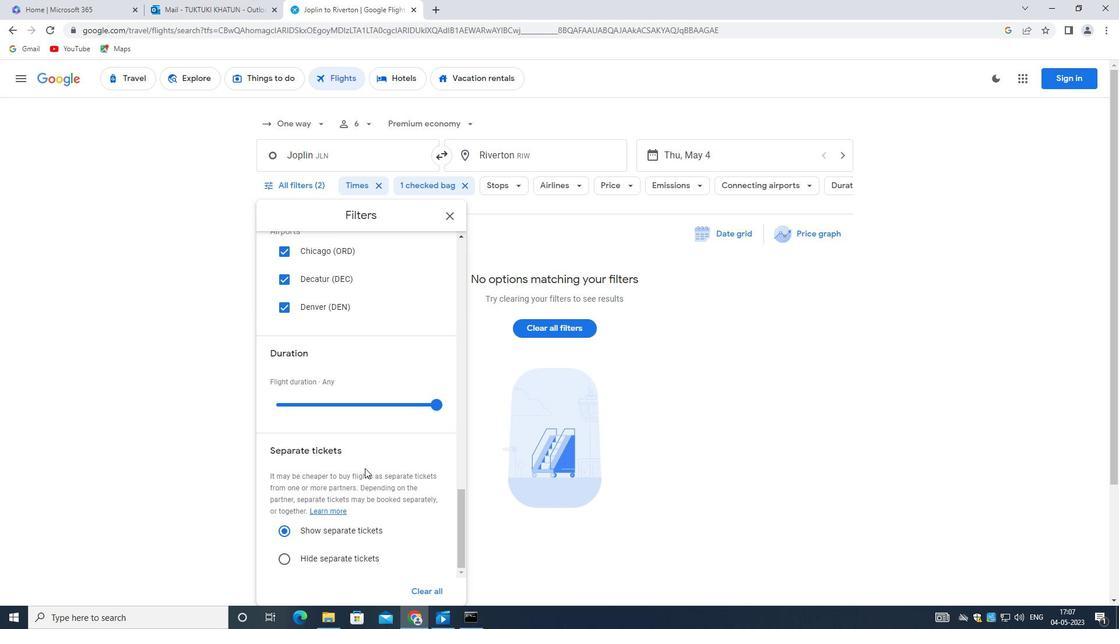 
Action: Mouse scrolled (365, 466) with delta (0, 0)
Screenshot: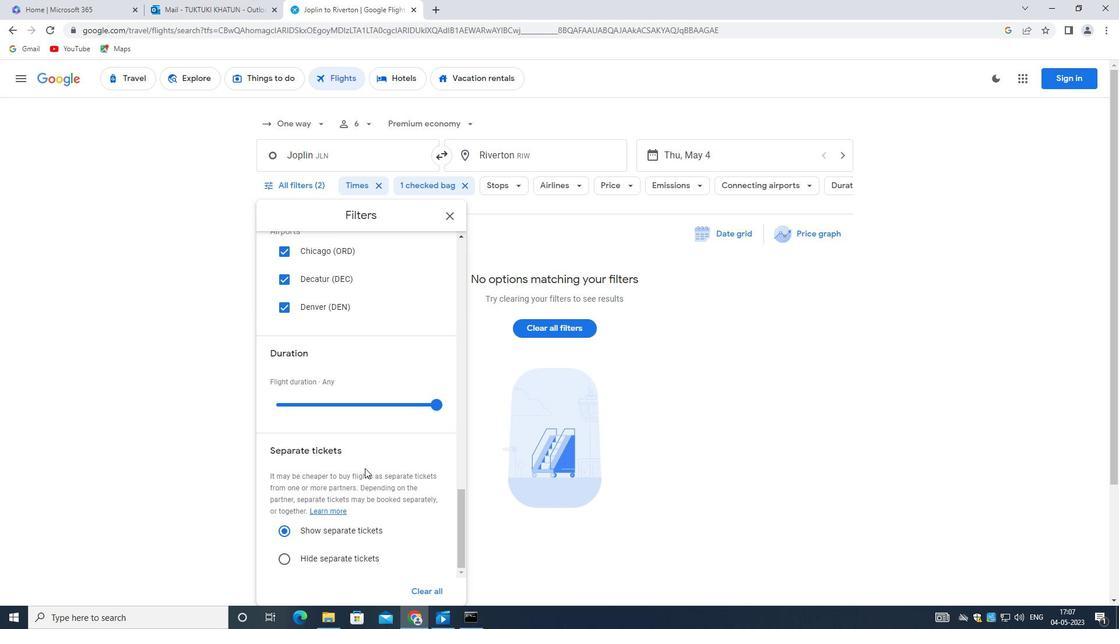 
Action: Mouse scrolled (365, 466) with delta (0, 0)
Screenshot: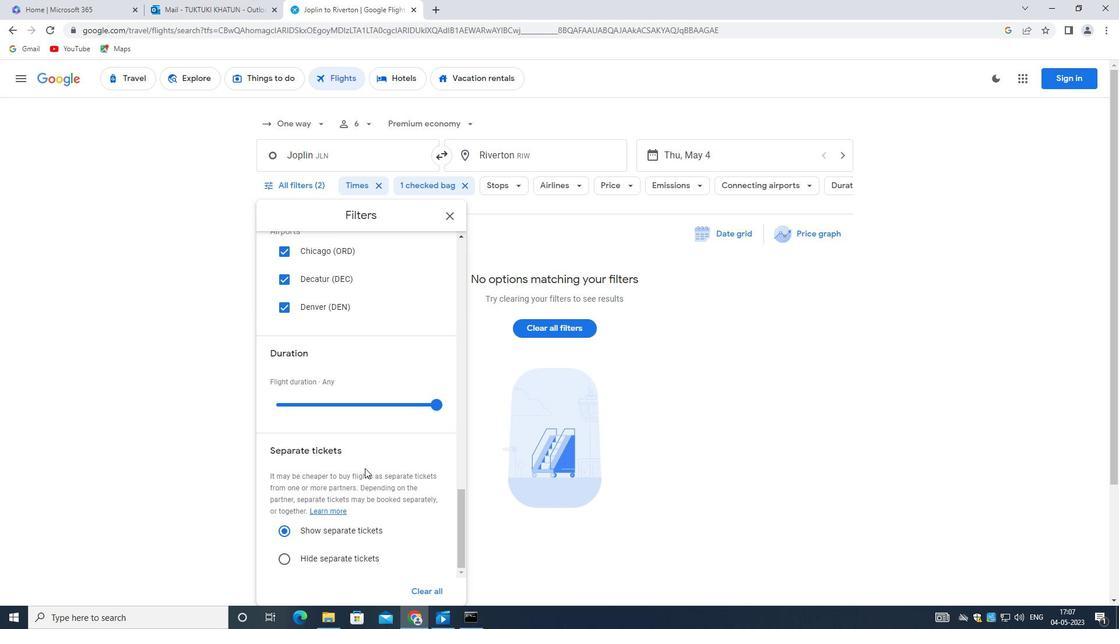 
Action: Mouse scrolled (365, 466) with delta (0, 0)
Screenshot: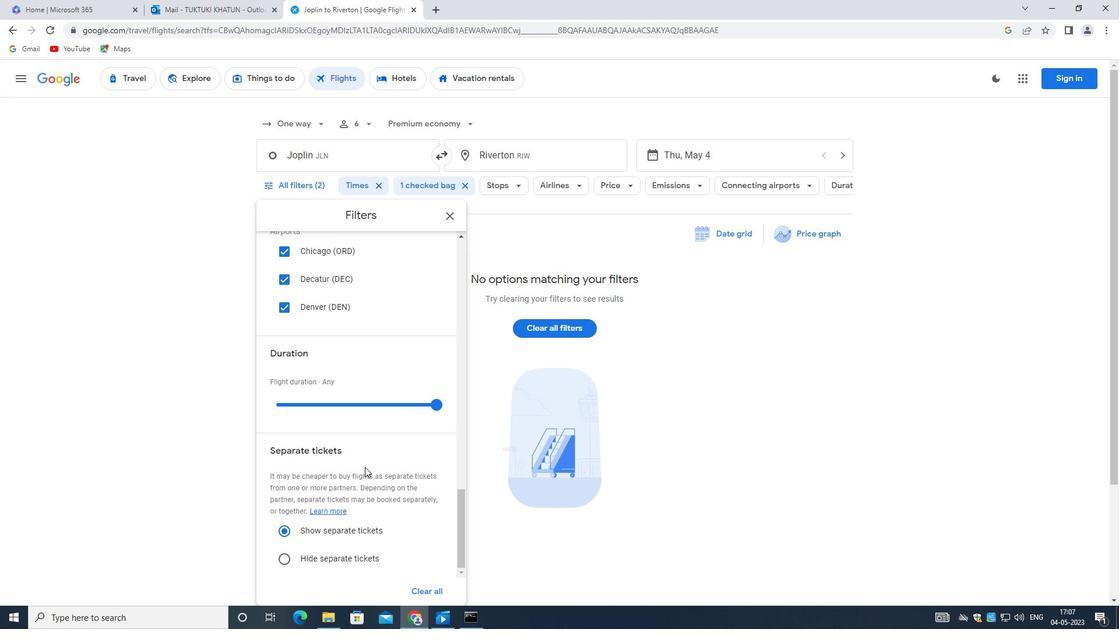 
Action: Mouse scrolled (365, 466) with delta (0, 0)
Screenshot: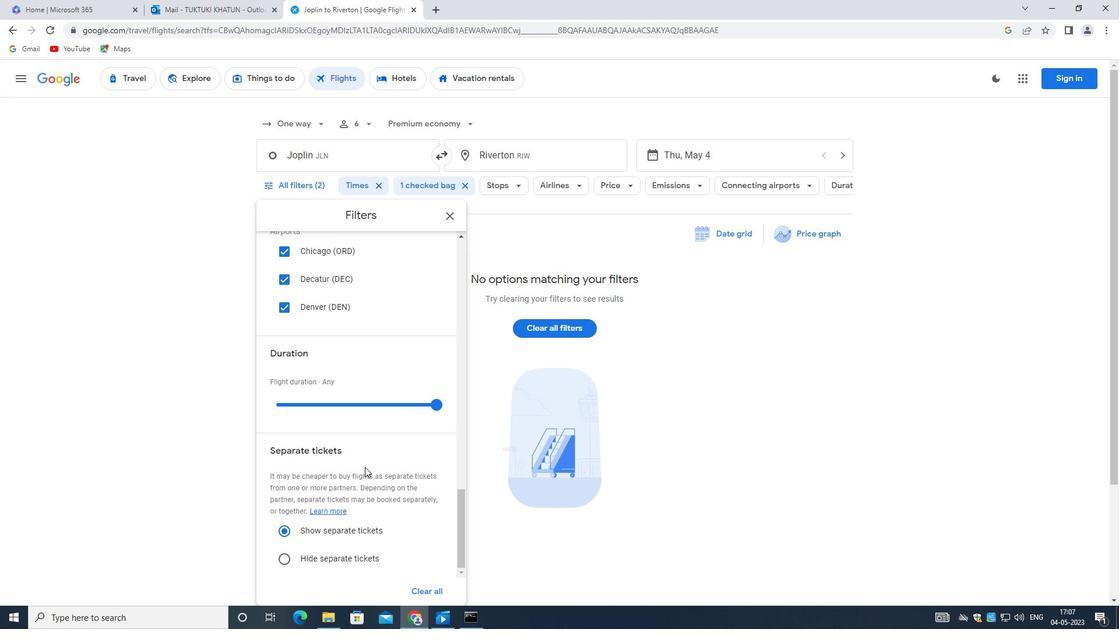 
Action: Mouse scrolled (365, 466) with delta (0, 0)
Screenshot: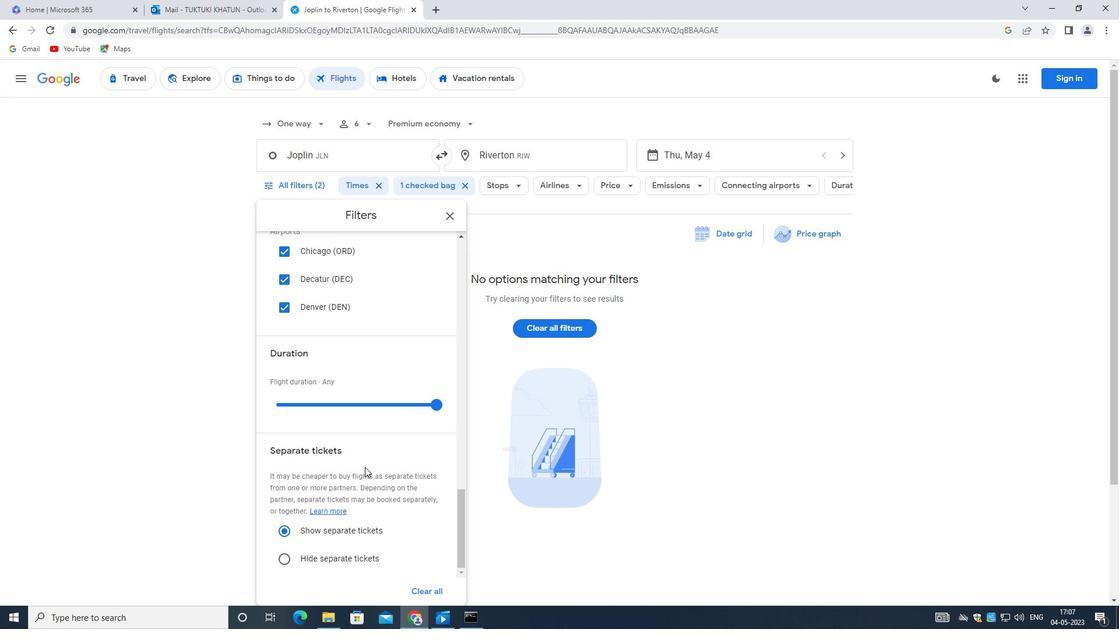 
Action: Mouse scrolled (365, 466) with delta (0, 0)
Screenshot: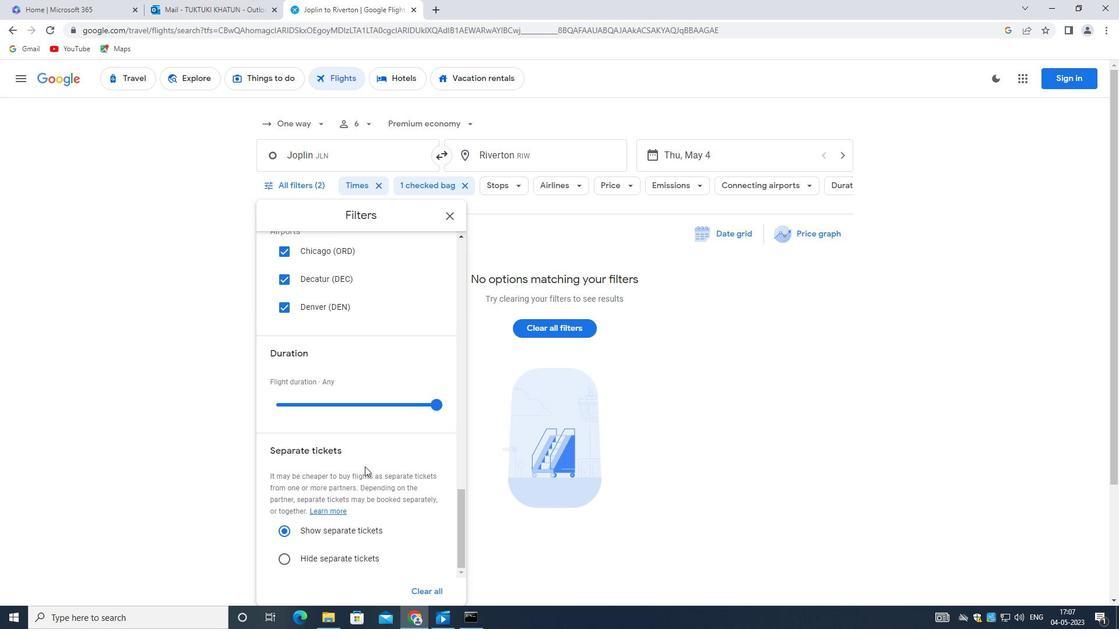
Action: Mouse scrolled (365, 466) with delta (0, 0)
Screenshot: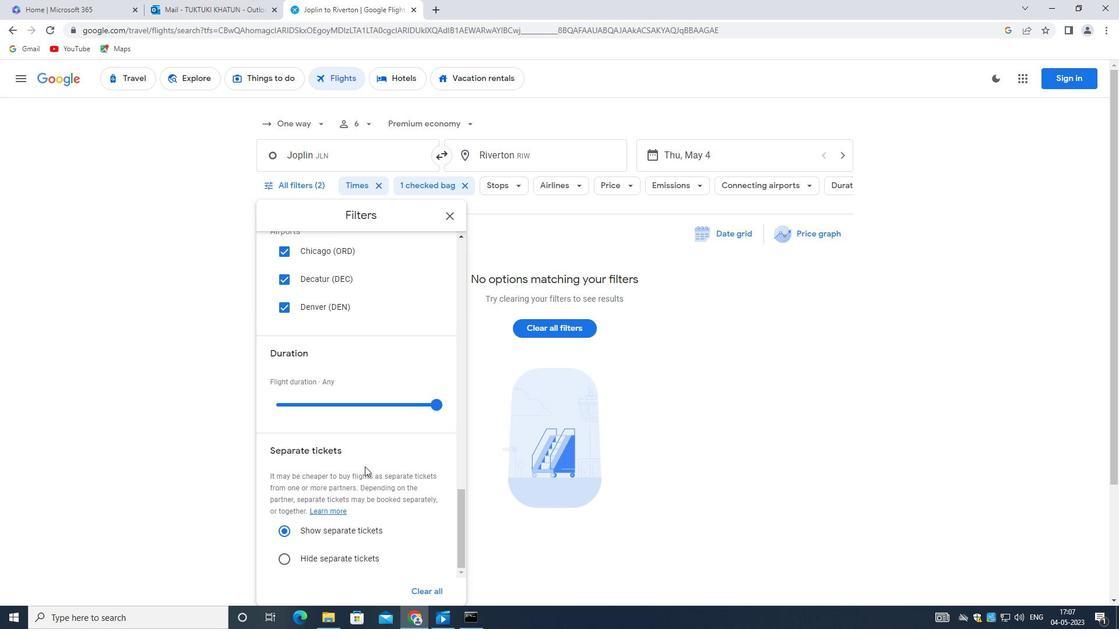 
Action: Mouse scrolled (365, 466) with delta (0, 0)
Screenshot: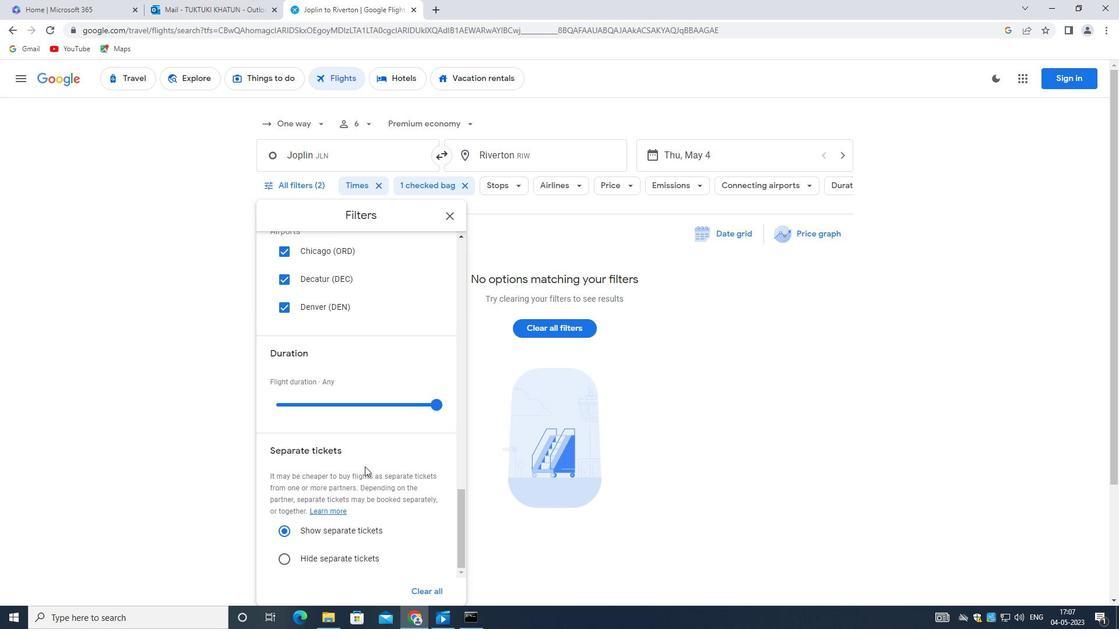 
Action: Mouse moved to (365, 471)
Screenshot: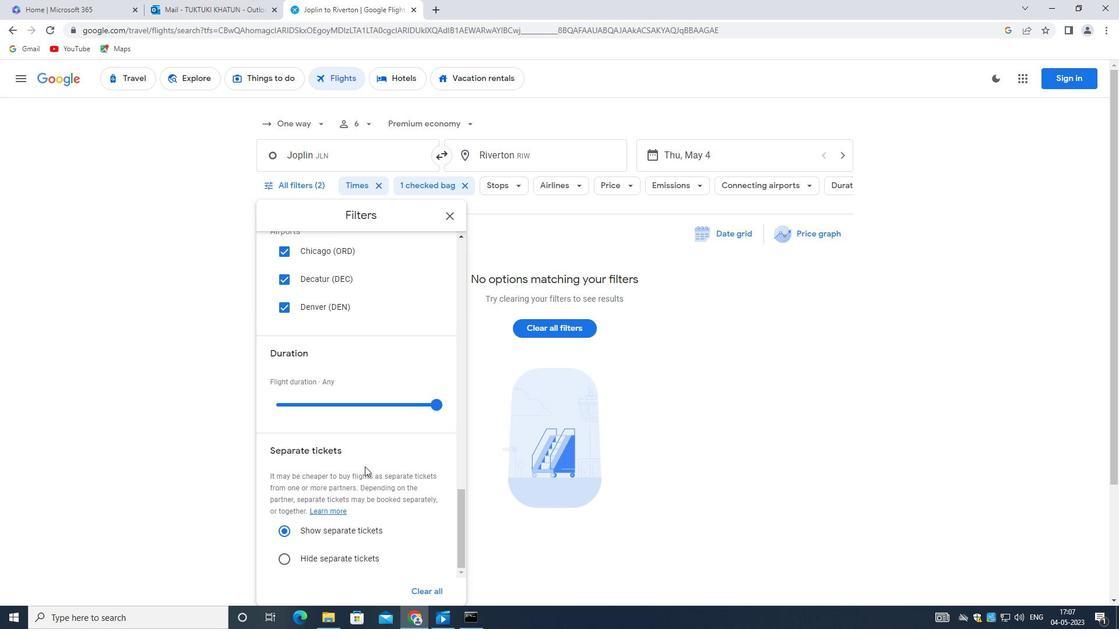 
